 Task: Find connections with filter location Kottūru with filter topic #realestatewith filter profile language English with filter current company Dentsu India with filter school Punjab Agricultural University with filter industry Higher Education with filter service category Tax Preparation with filter keywords title Quality Control Coordinator
Action: Mouse moved to (357, 248)
Screenshot: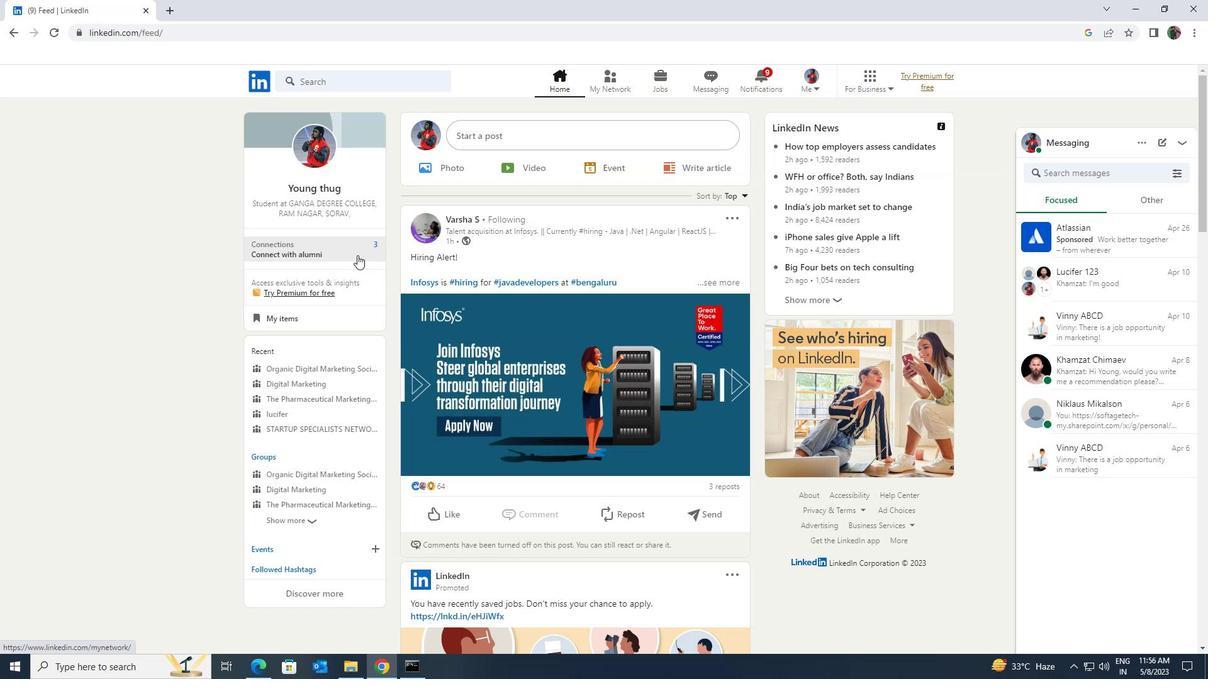 
Action: Mouse pressed left at (357, 248)
Screenshot: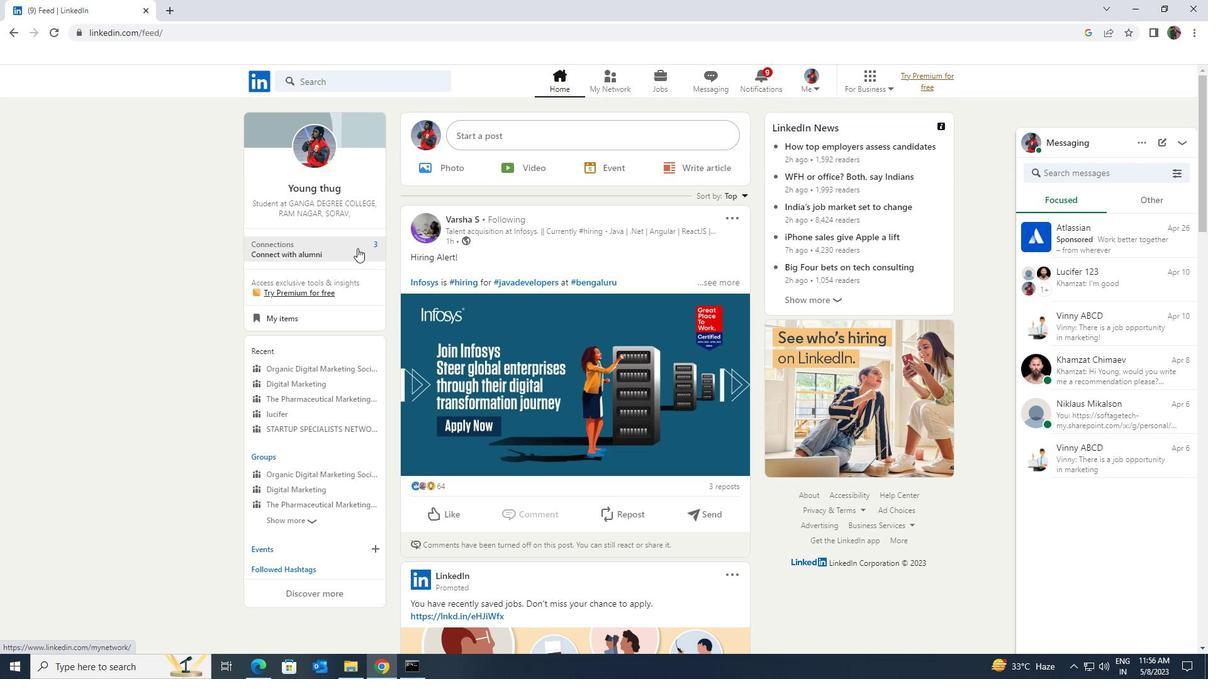 
Action: Mouse moved to (368, 156)
Screenshot: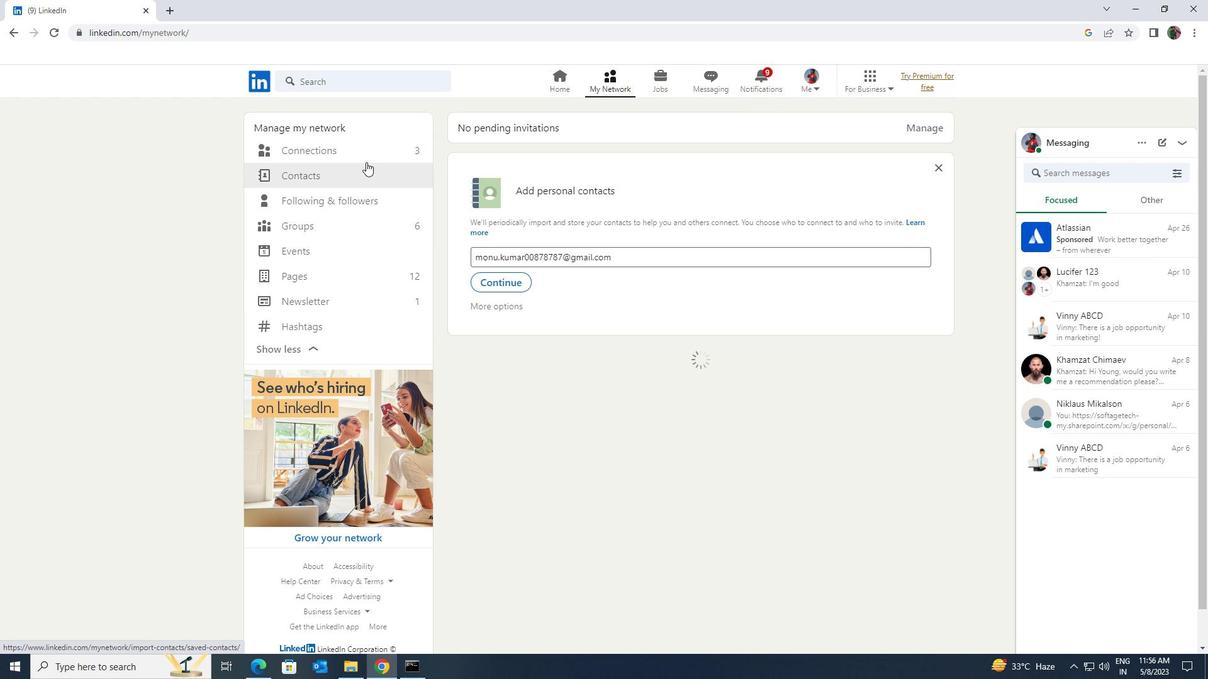 
Action: Mouse pressed left at (368, 156)
Screenshot: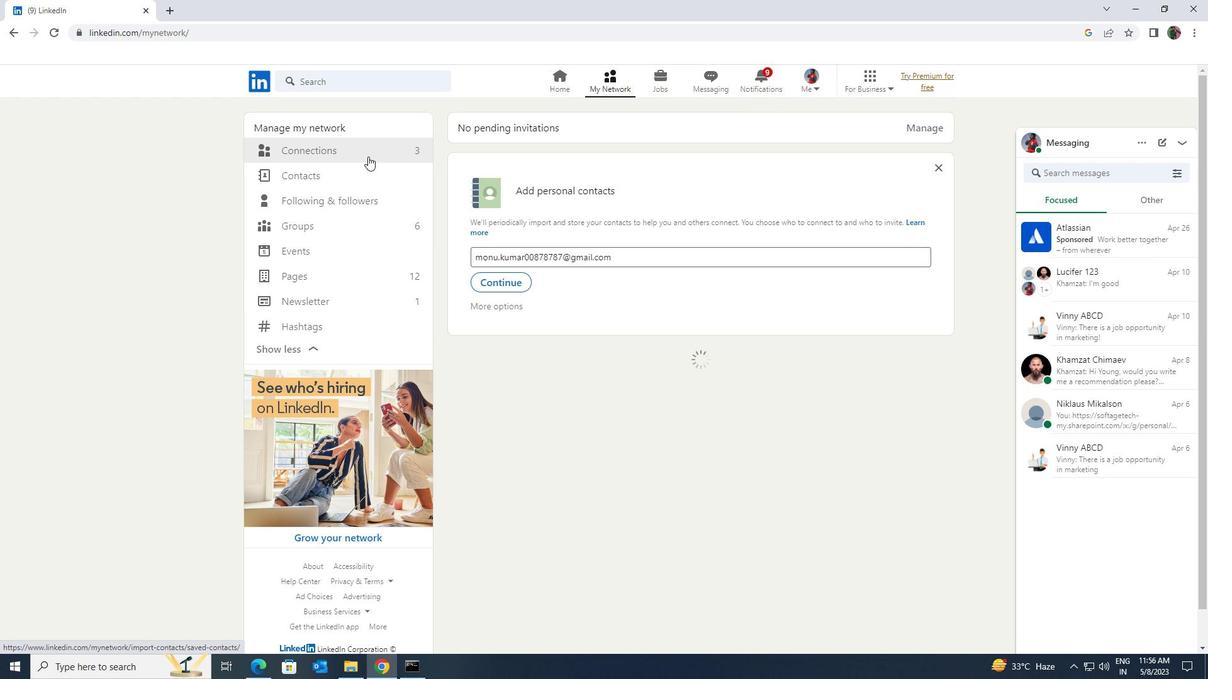
Action: Mouse moved to (684, 157)
Screenshot: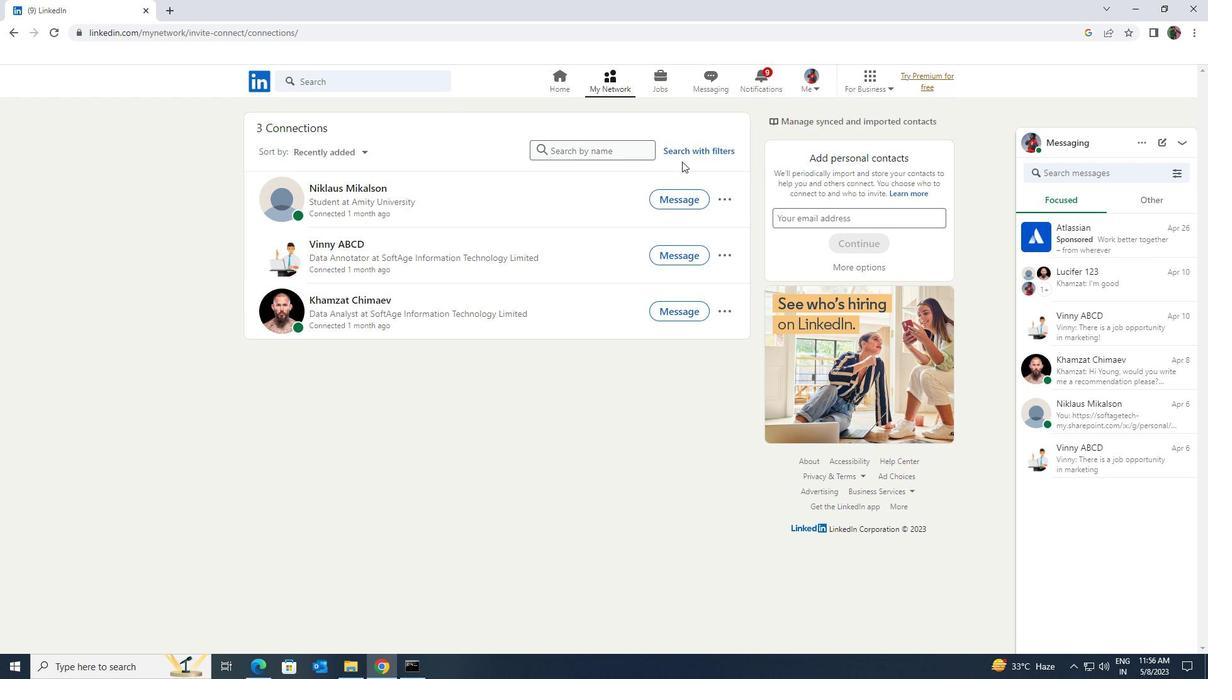 
Action: Mouse pressed left at (684, 157)
Screenshot: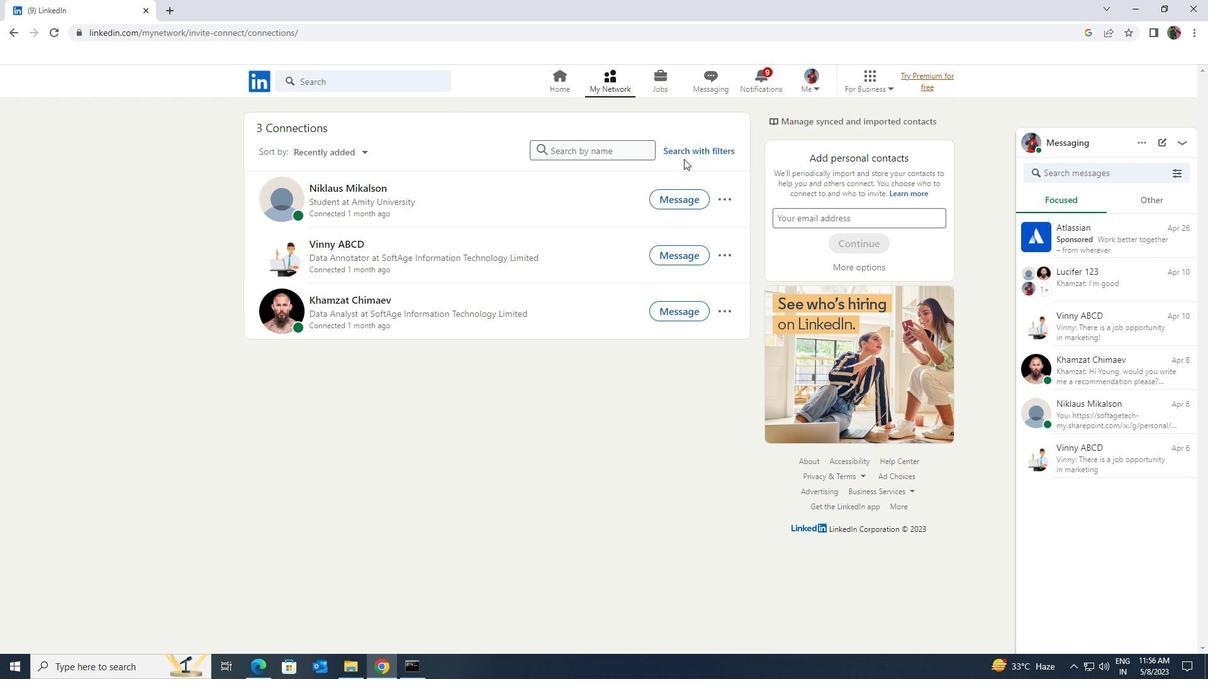 
Action: Mouse moved to (685, 152)
Screenshot: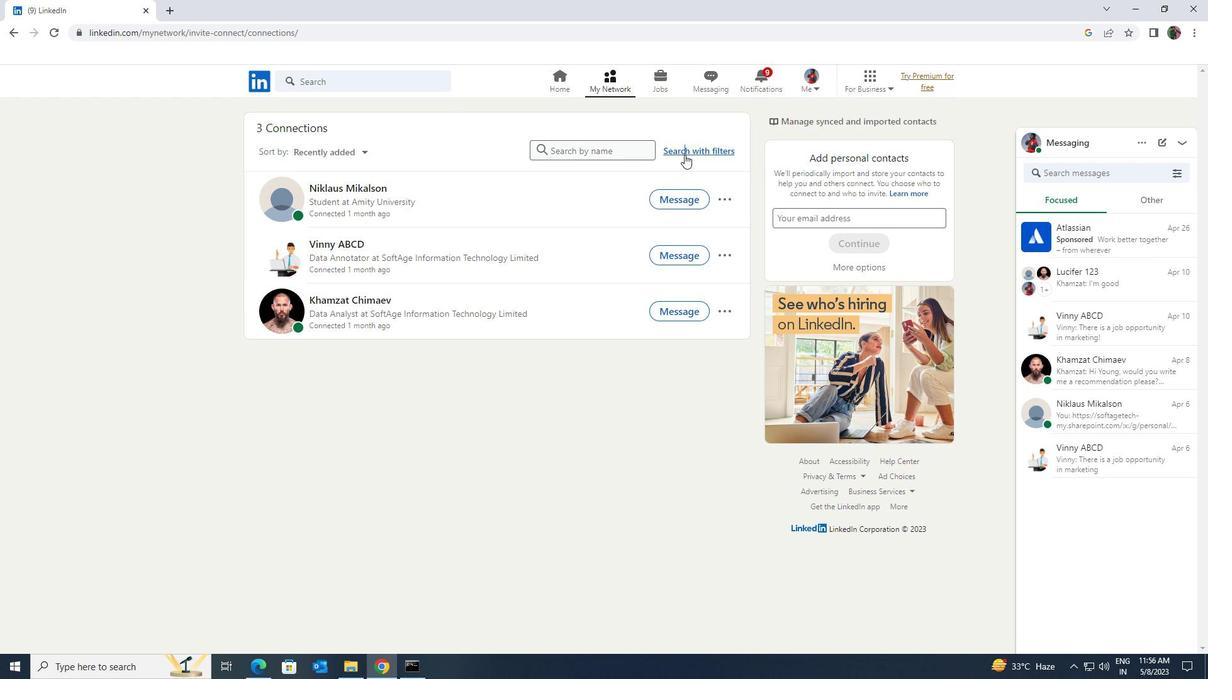 
Action: Mouse pressed left at (685, 152)
Screenshot: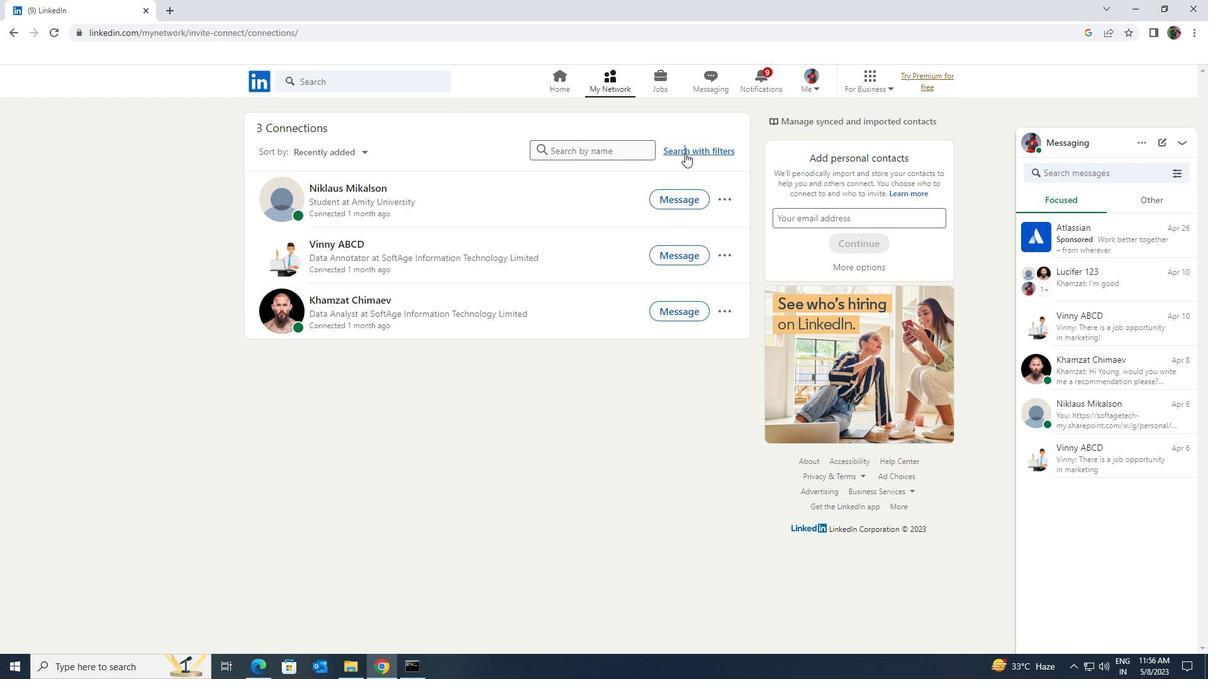 
Action: Mouse moved to (638, 117)
Screenshot: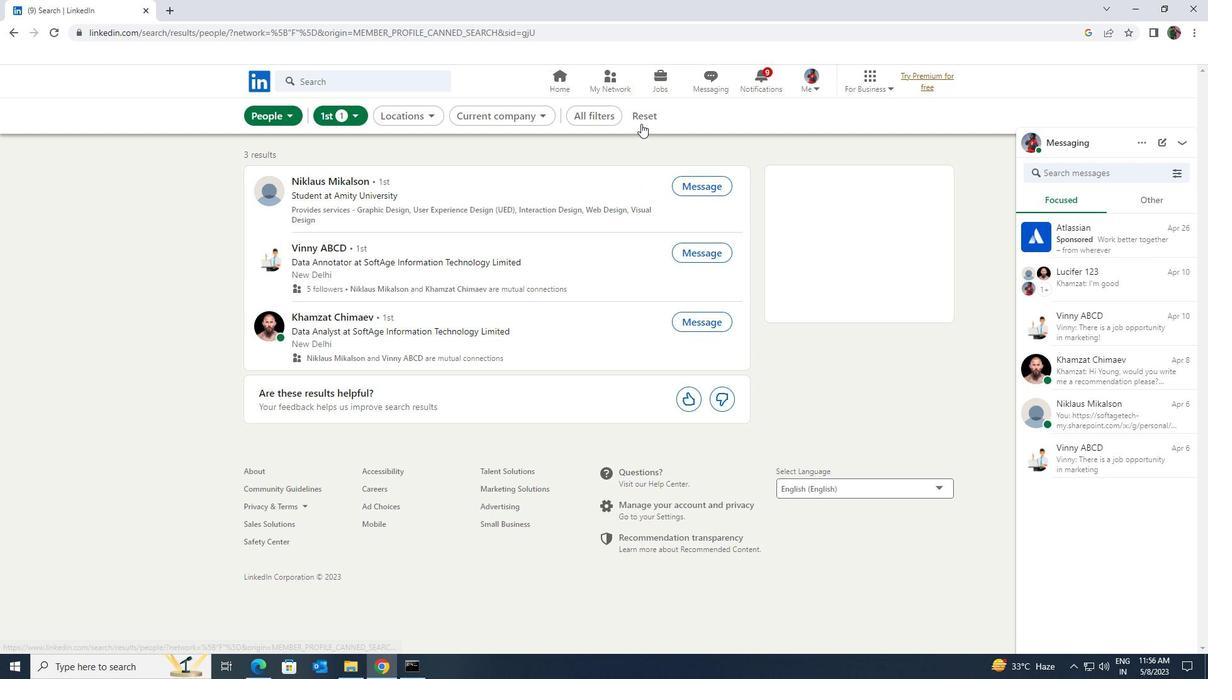
Action: Mouse pressed left at (638, 117)
Screenshot: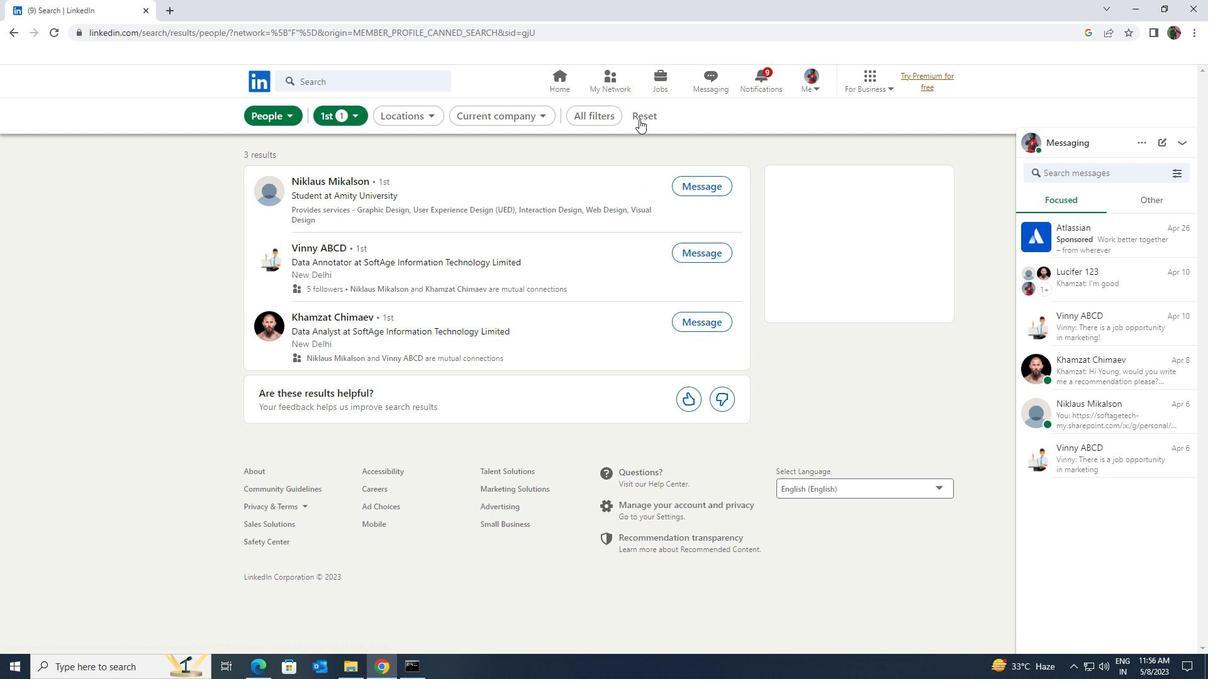 
Action: Mouse moved to (621, 117)
Screenshot: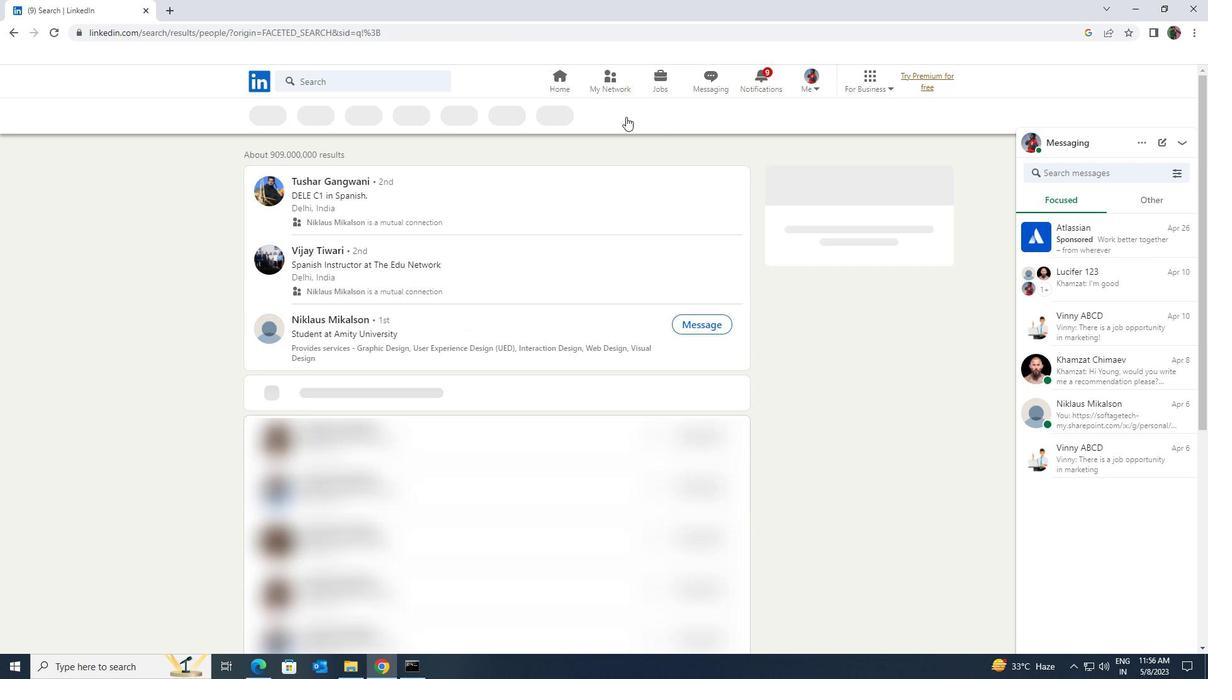 
Action: Mouse pressed left at (621, 117)
Screenshot: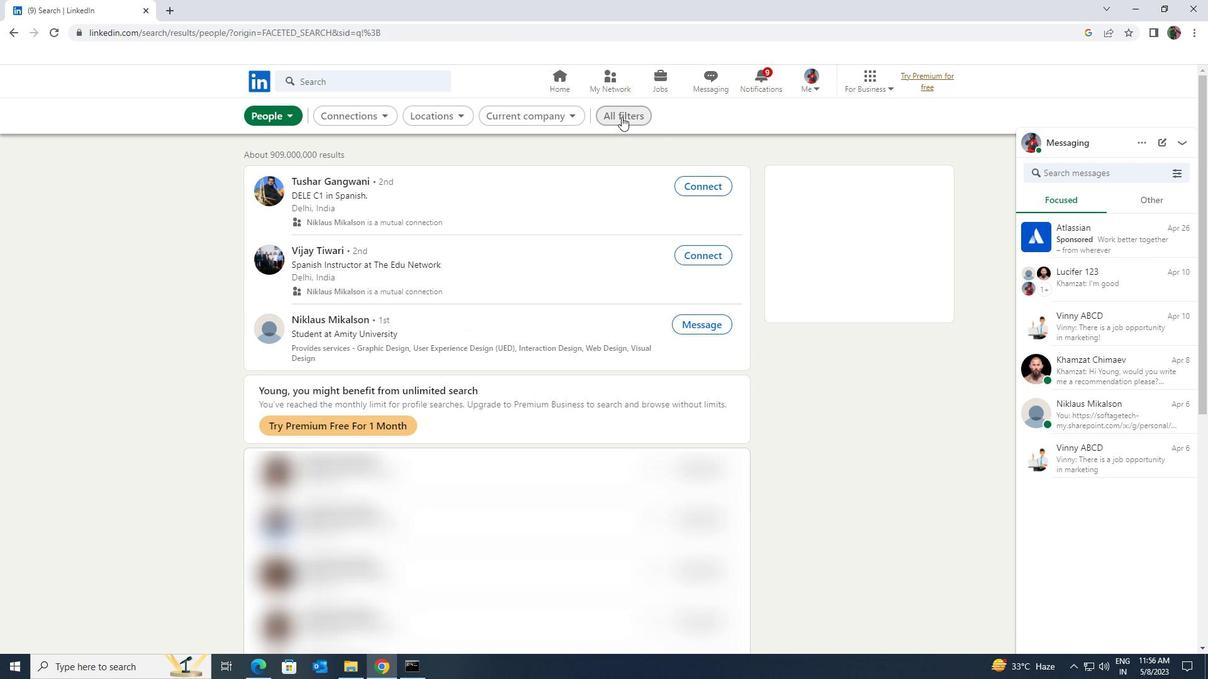 
Action: Mouse moved to (1060, 494)
Screenshot: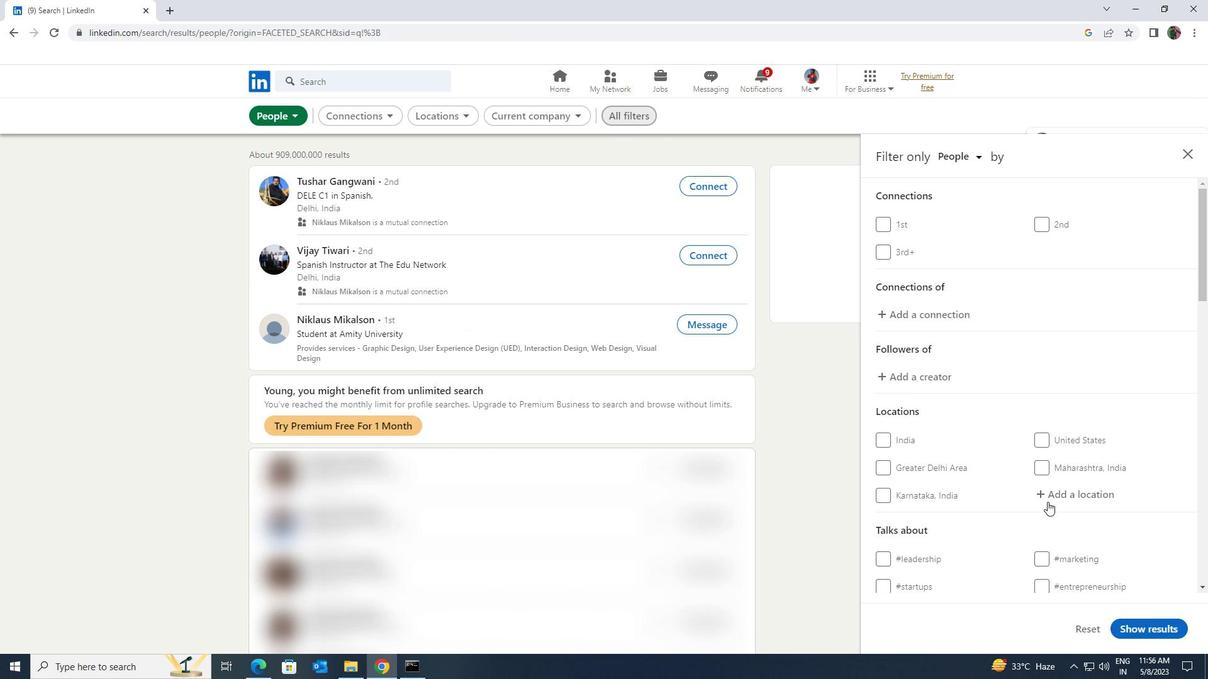 
Action: Mouse pressed left at (1060, 494)
Screenshot: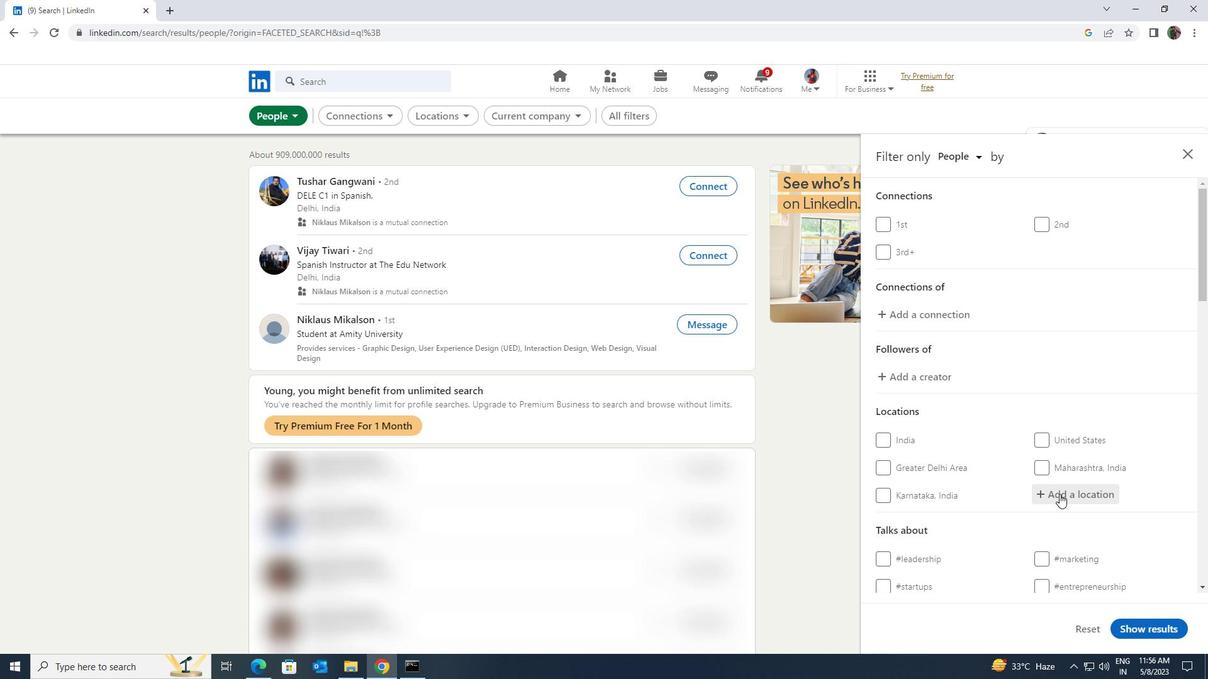 
Action: Key pressed <Key.shift>KOTTURU
Screenshot: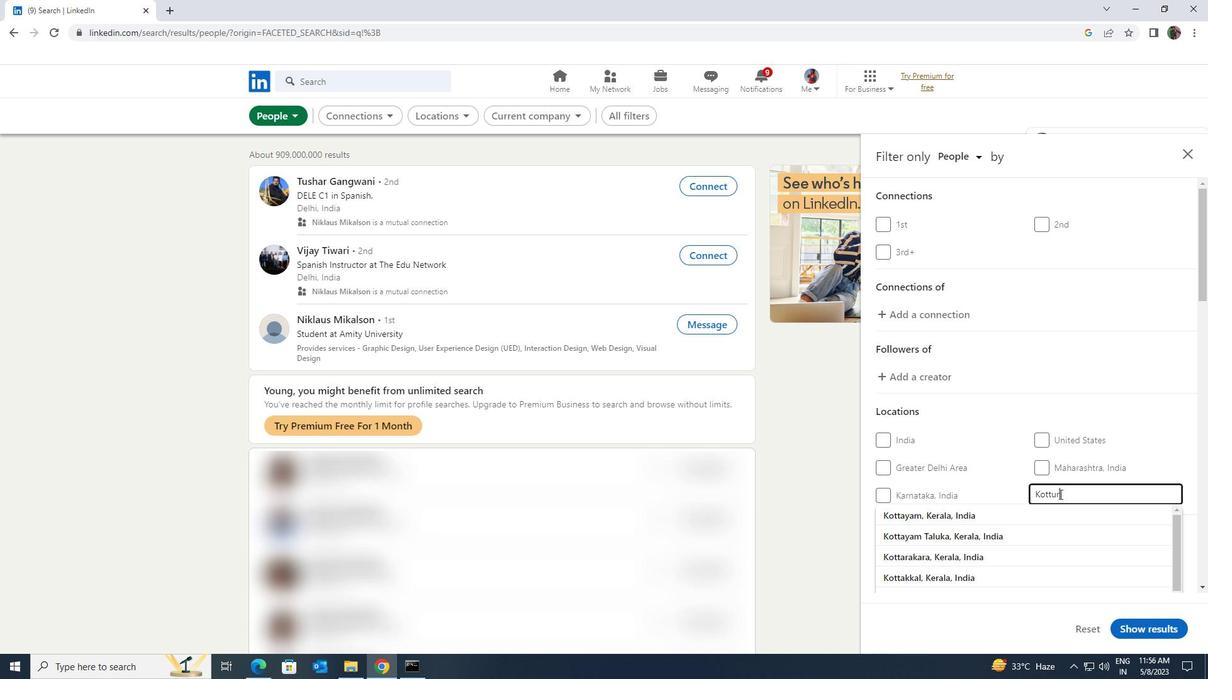 
Action: Mouse moved to (1056, 508)
Screenshot: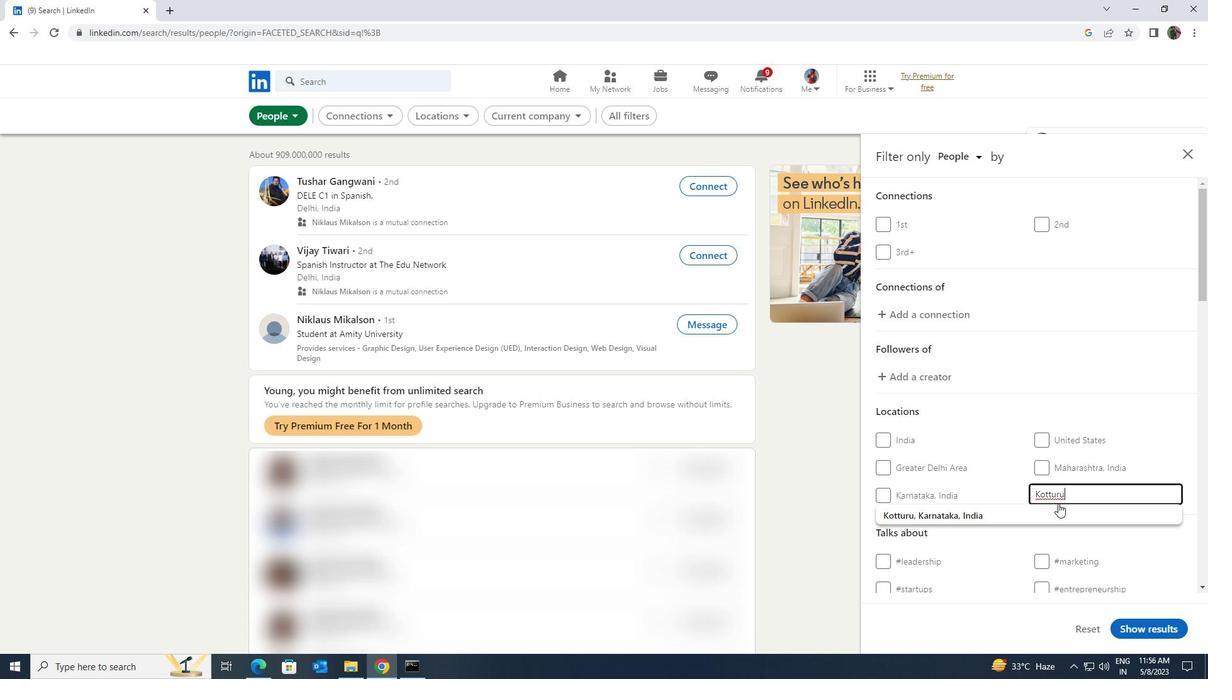 
Action: Mouse pressed left at (1056, 508)
Screenshot: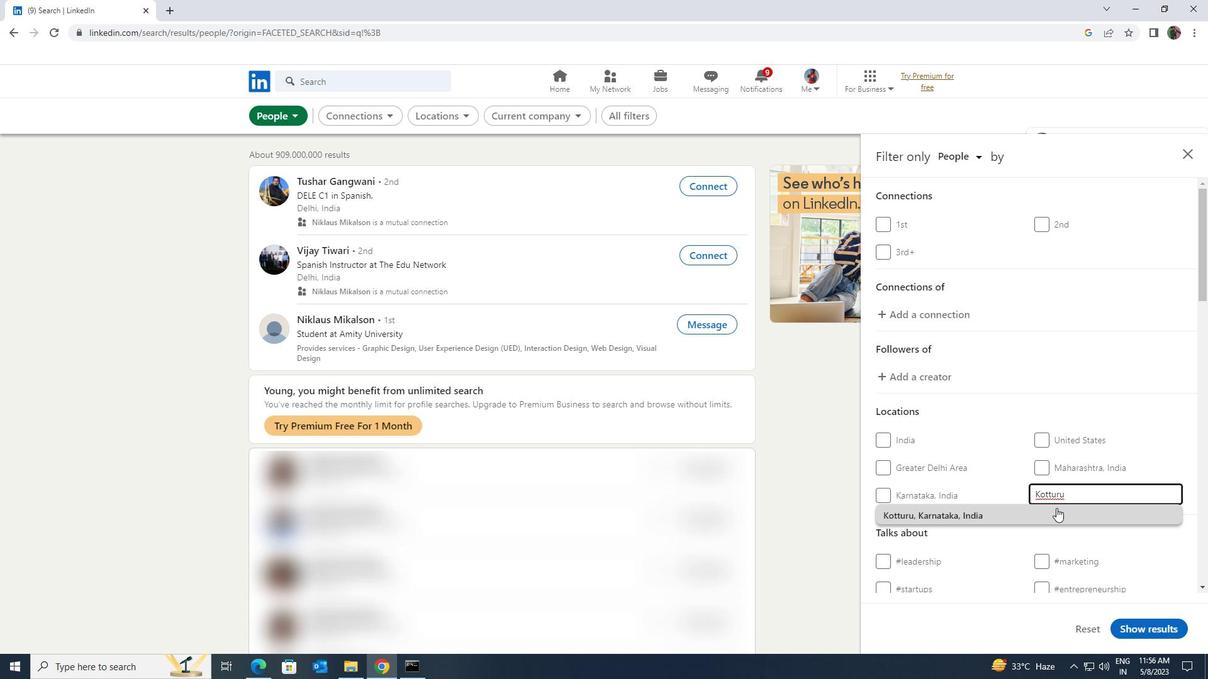 
Action: Mouse scrolled (1056, 507) with delta (0, 0)
Screenshot: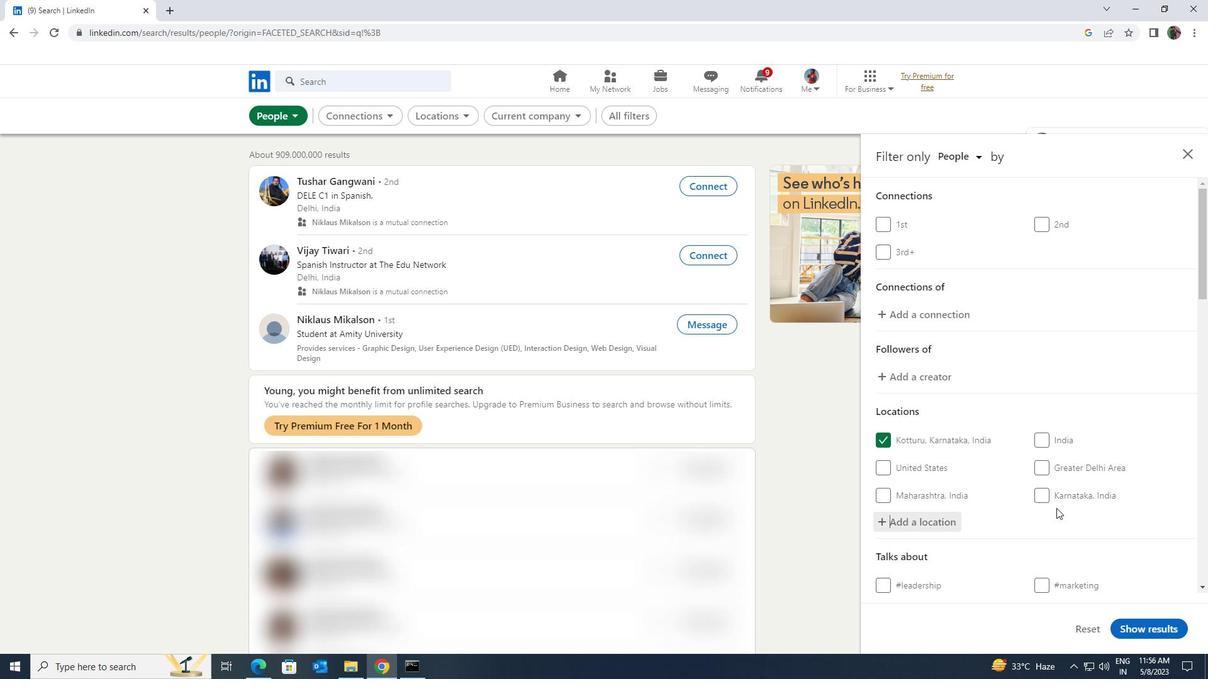 
Action: Mouse scrolled (1056, 507) with delta (0, 0)
Screenshot: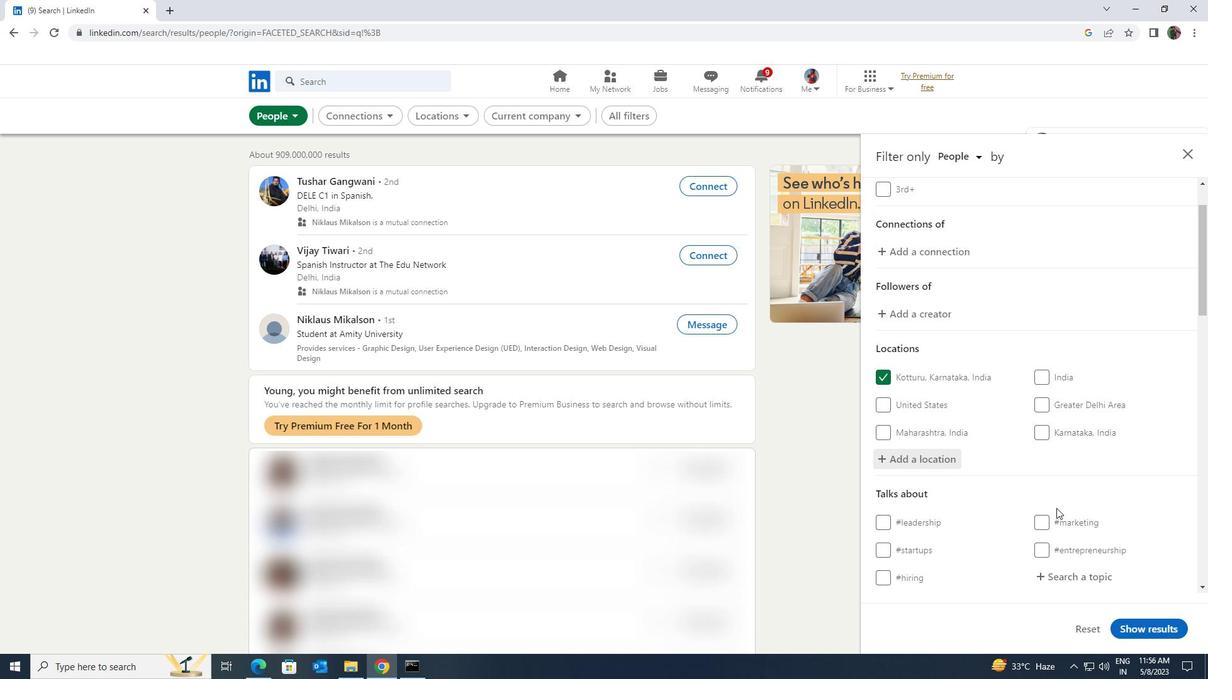 
Action: Mouse pressed left at (1056, 508)
Screenshot: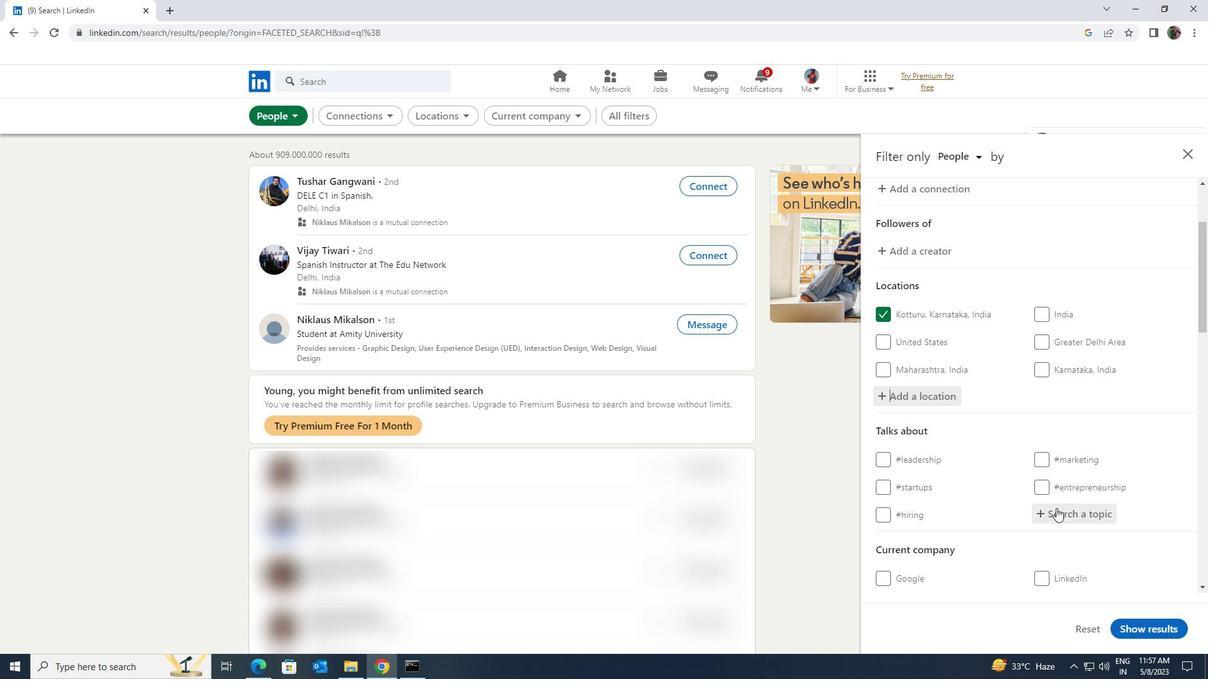 
Action: Key pressed <Key.shift><Key.shift>REAL
Screenshot: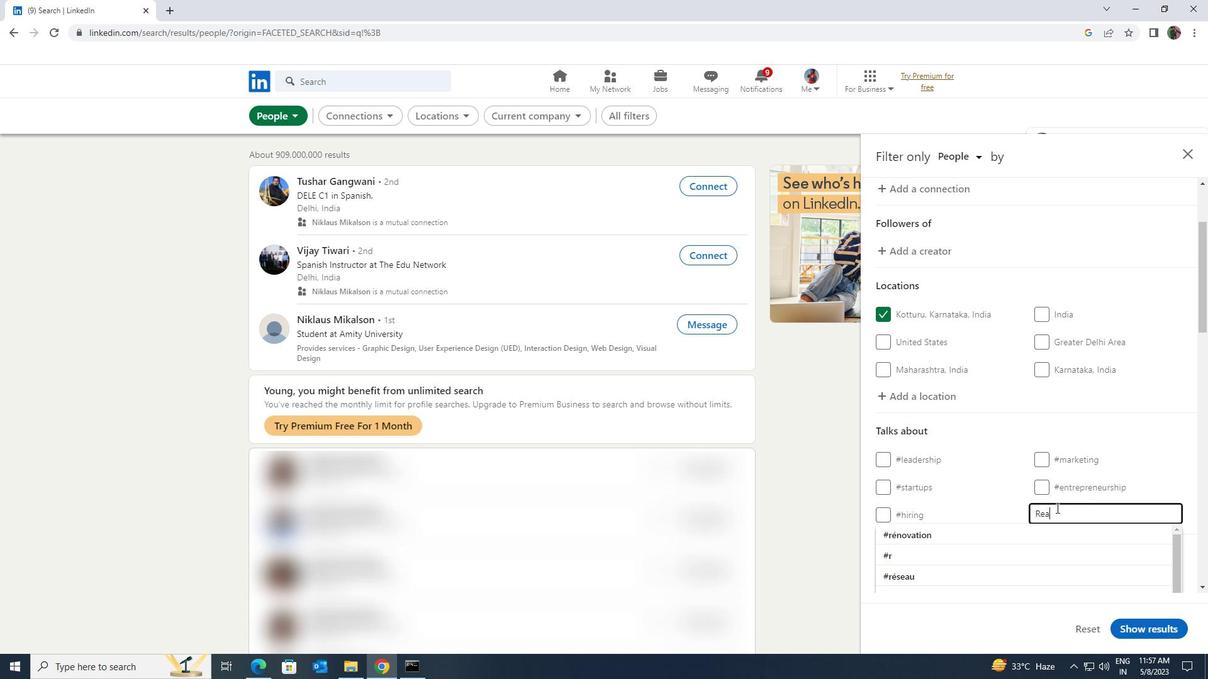 
Action: Mouse moved to (1051, 528)
Screenshot: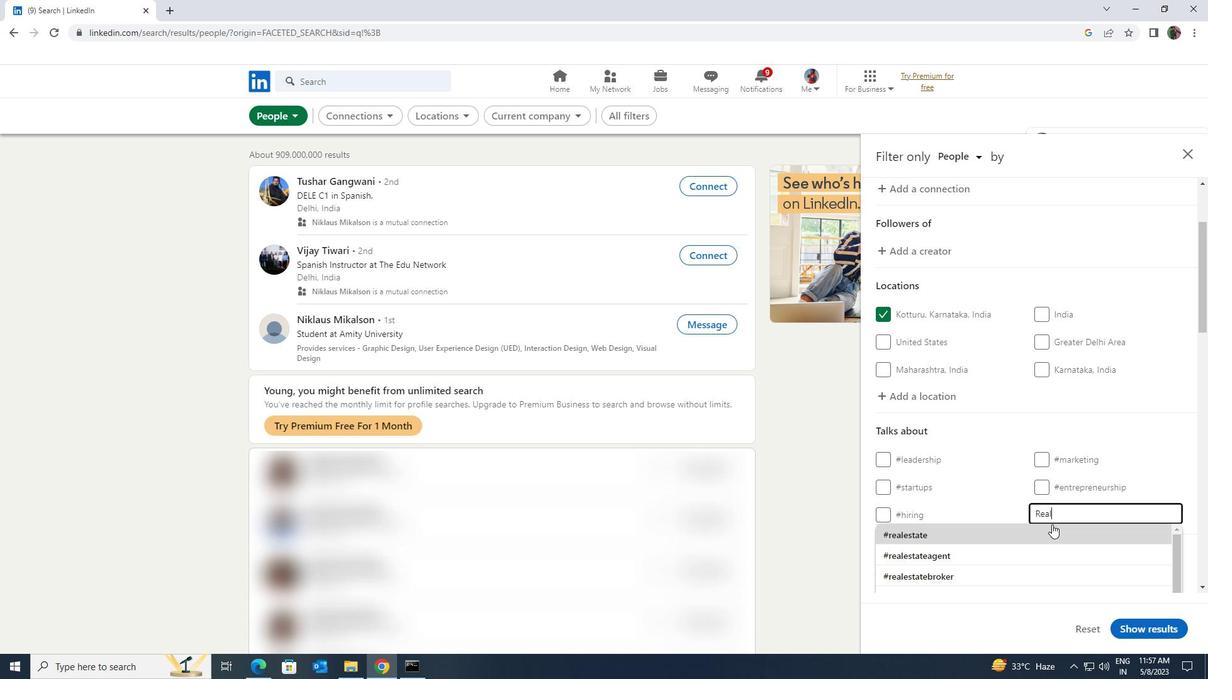 
Action: Mouse pressed left at (1051, 528)
Screenshot: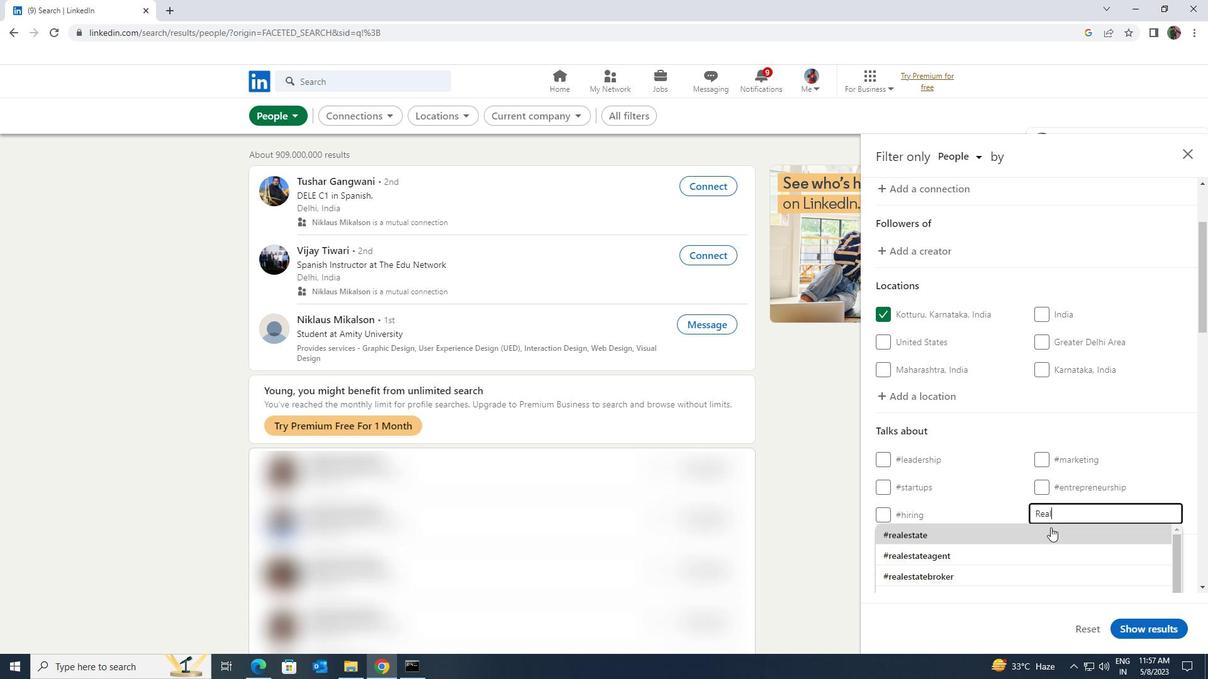 
Action: Mouse scrolled (1051, 527) with delta (0, 0)
Screenshot: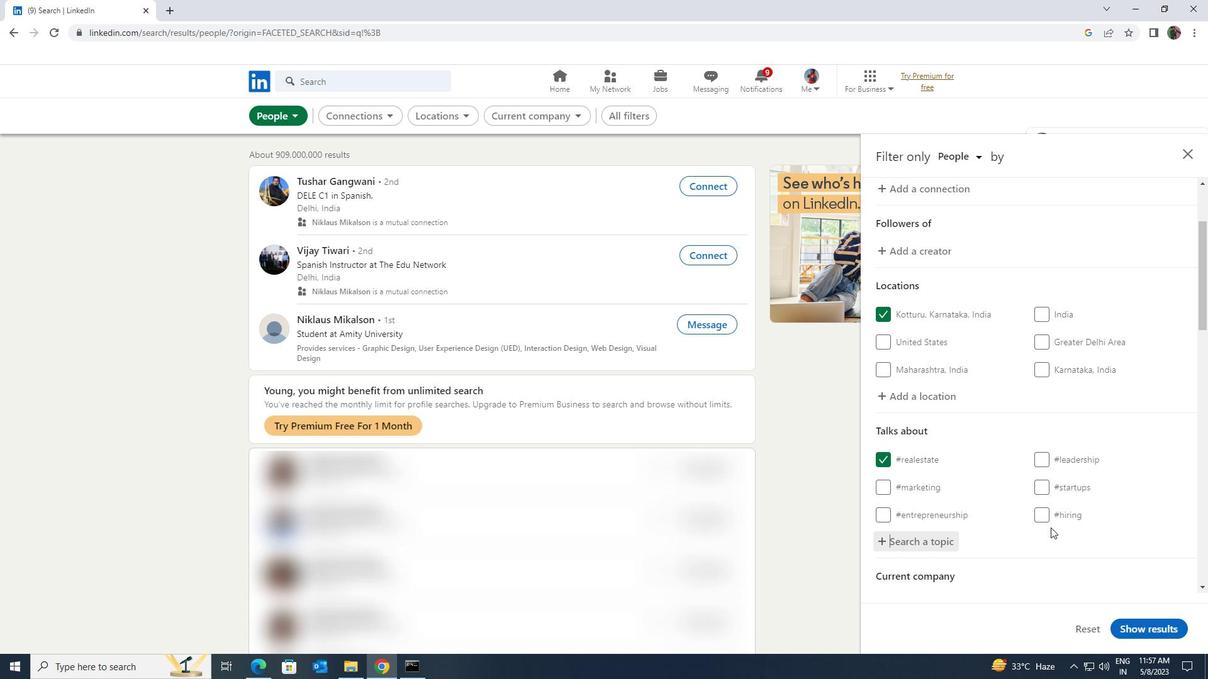 
Action: Mouse scrolled (1051, 527) with delta (0, 0)
Screenshot: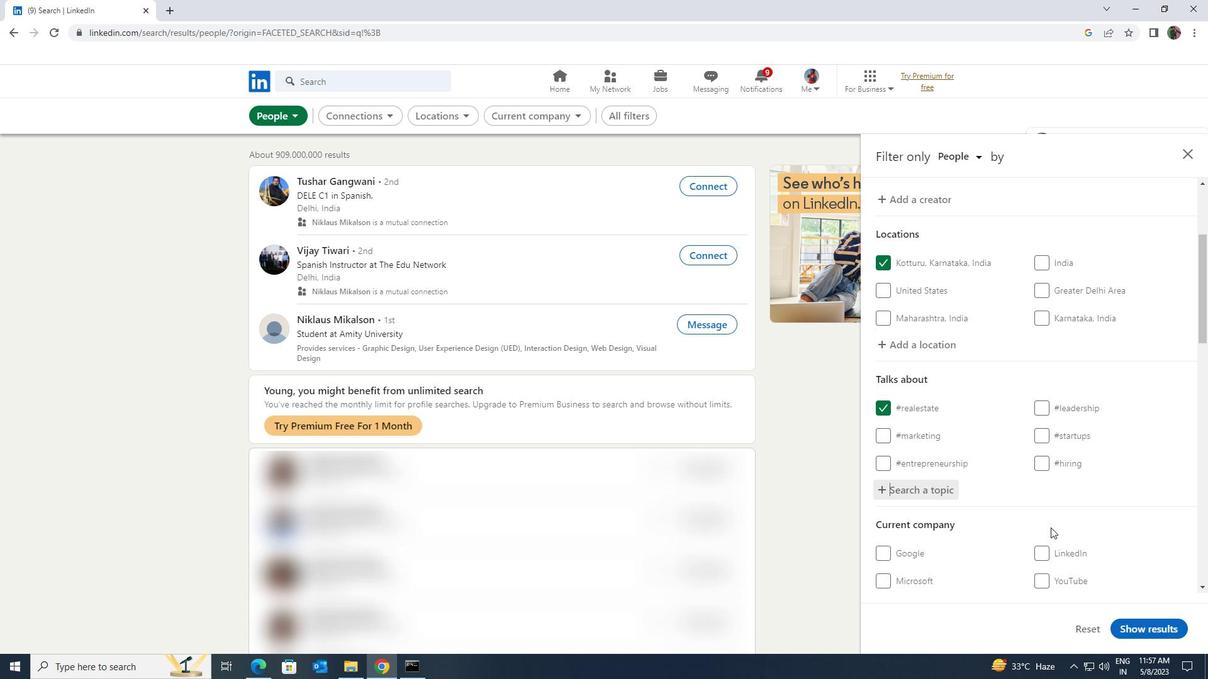 
Action: Mouse scrolled (1051, 527) with delta (0, 0)
Screenshot: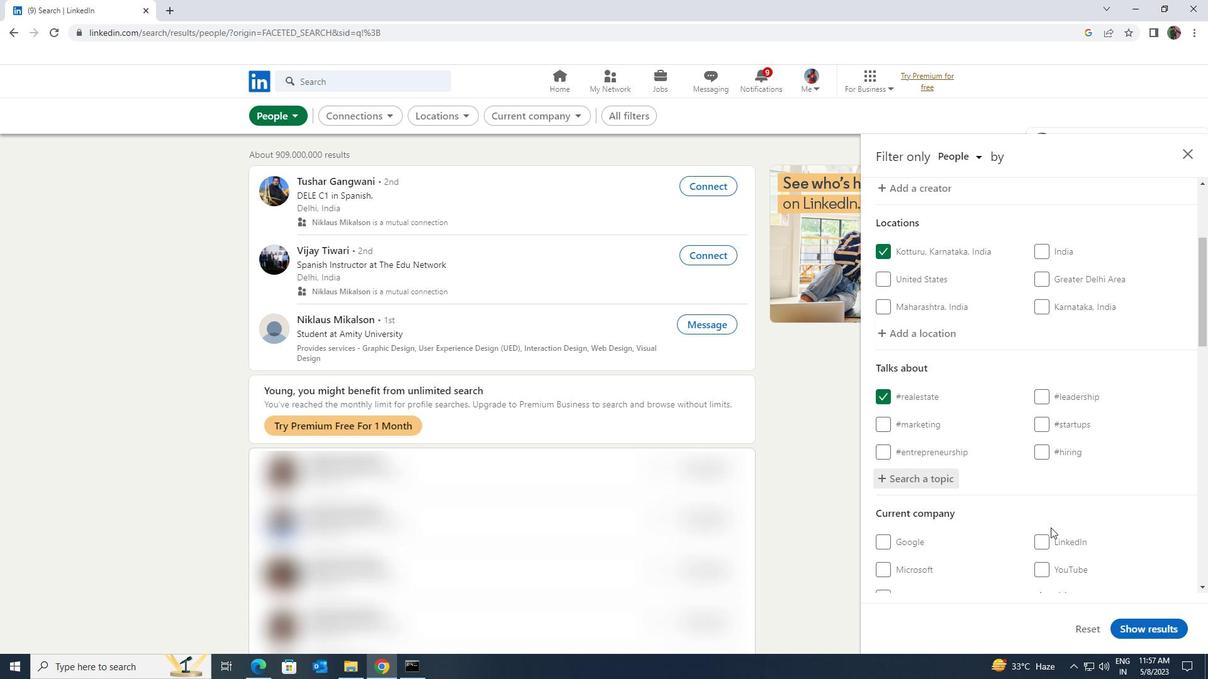
Action: Mouse scrolled (1051, 527) with delta (0, 0)
Screenshot: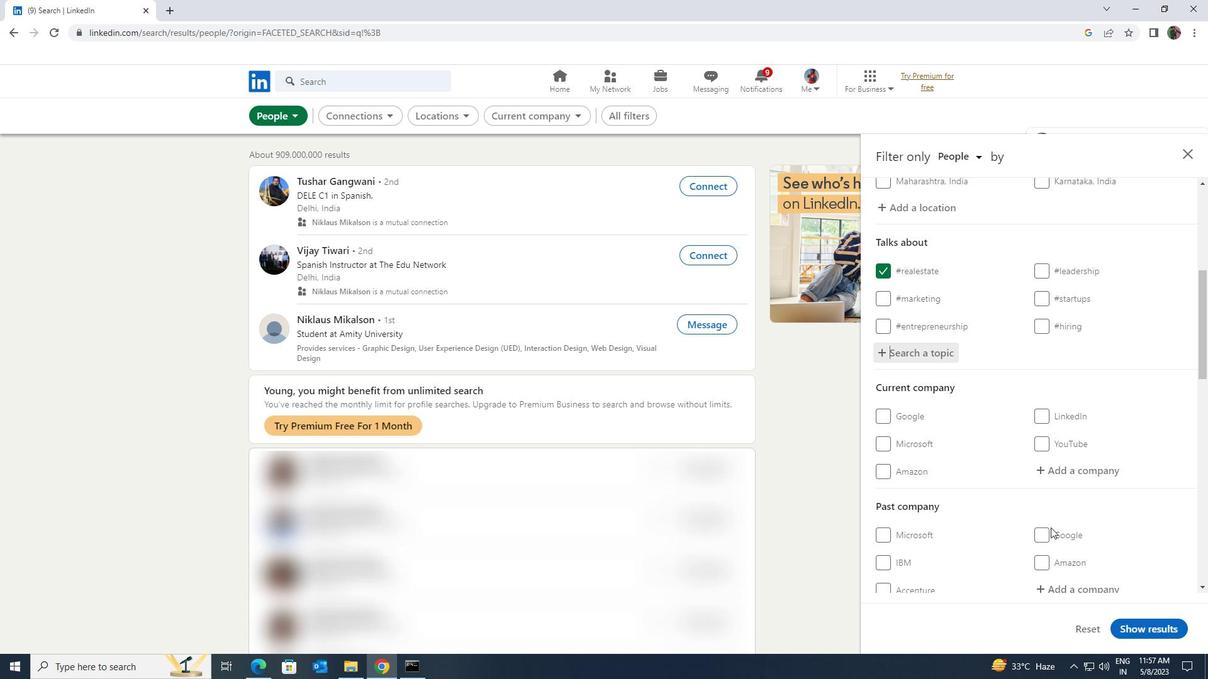 
Action: Mouse scrolled (1051, 527) with delta (0, 0)
Screenshot: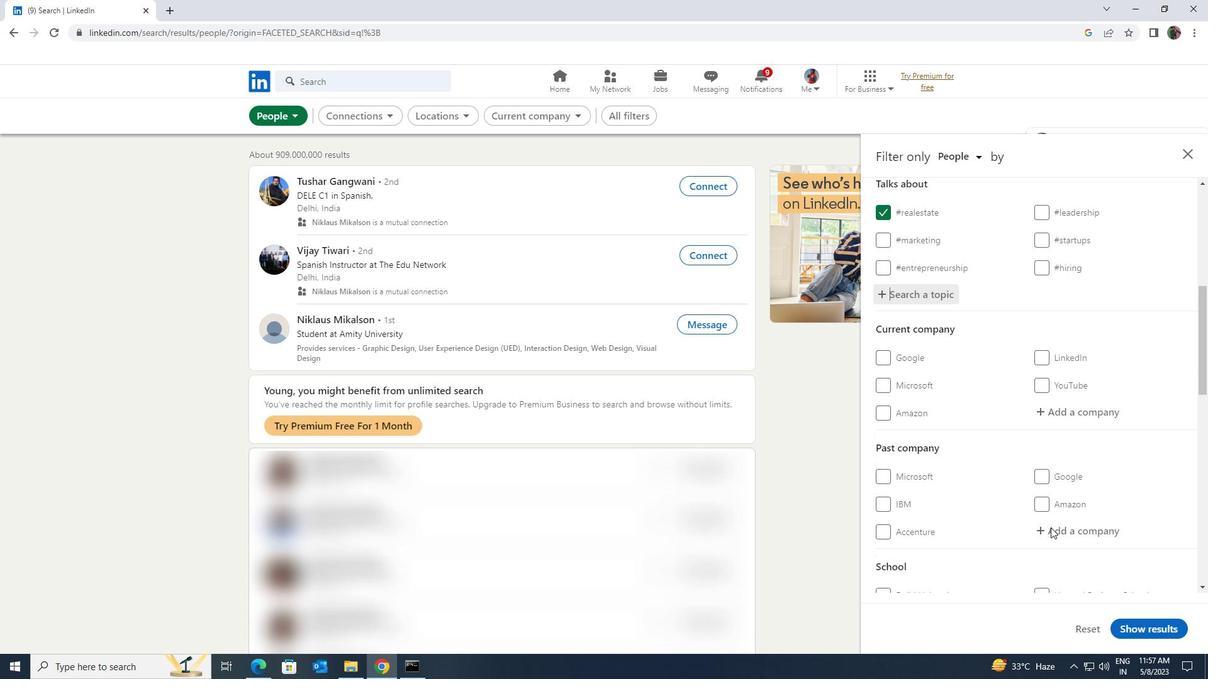 
Action: Mouse scrolled (1051, 527) with delta (0, 0)
Screenshot: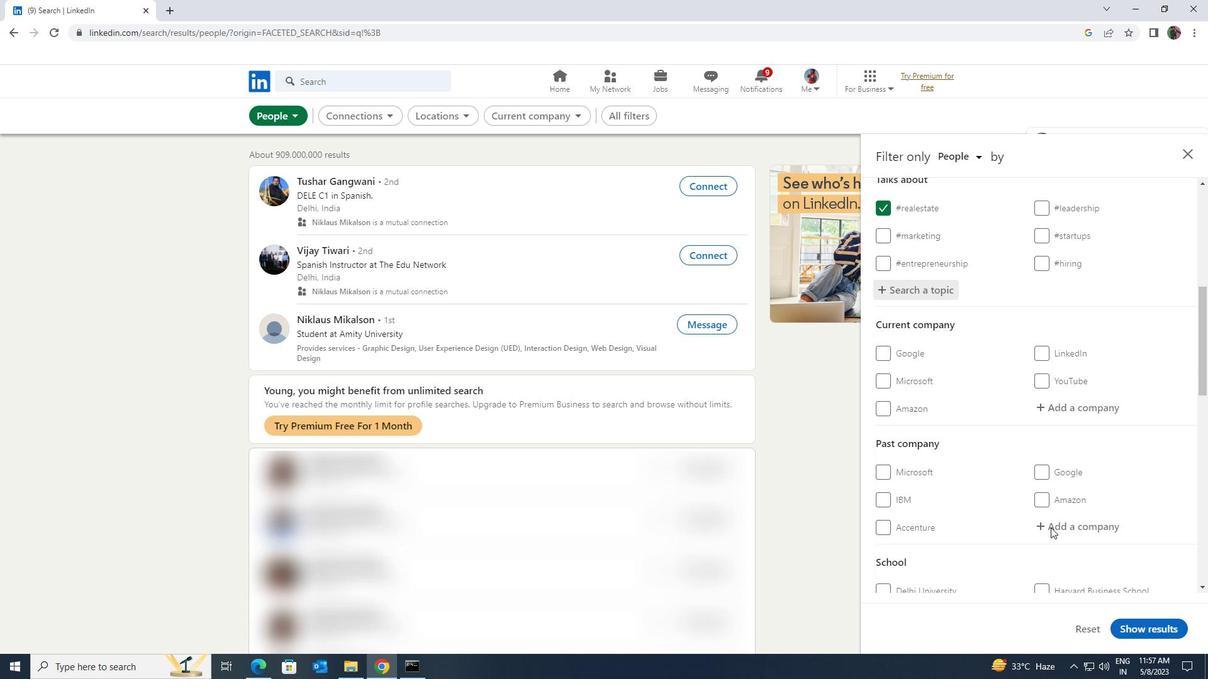 
Action: Mouse scrolled (1051, 527) with delta (0, 0)
Screenshot: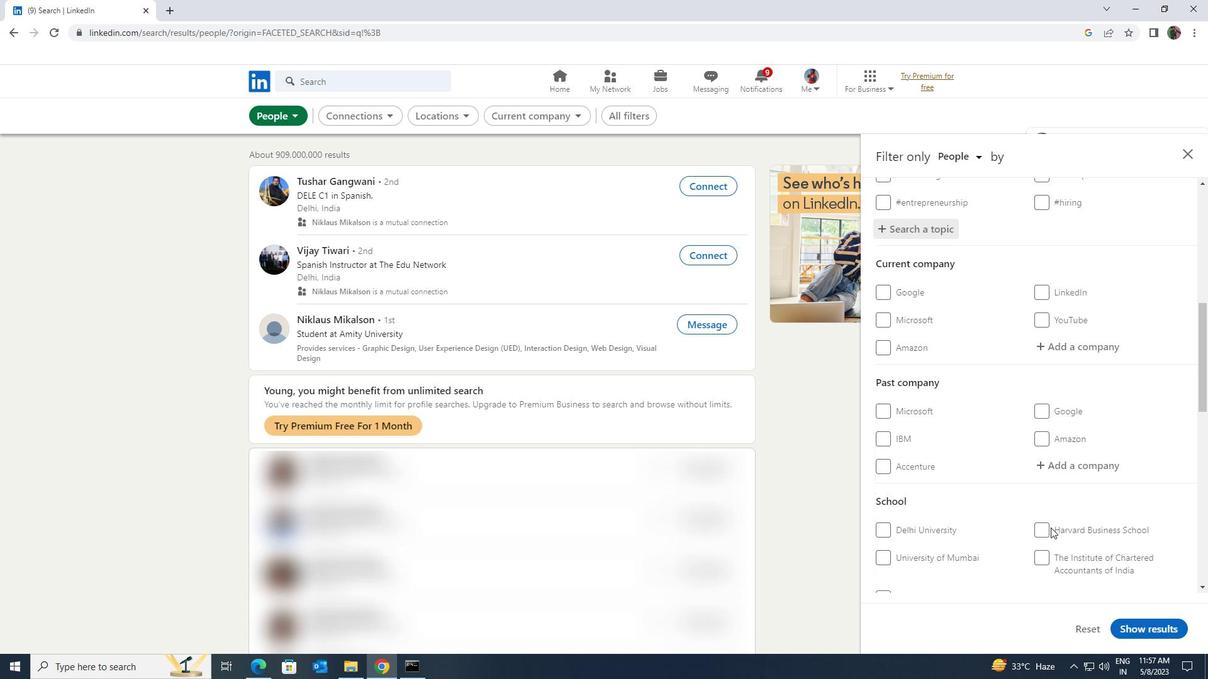 
Action: Mouse scrolled (1051, 527) with delta (0, 0)
Screenshot: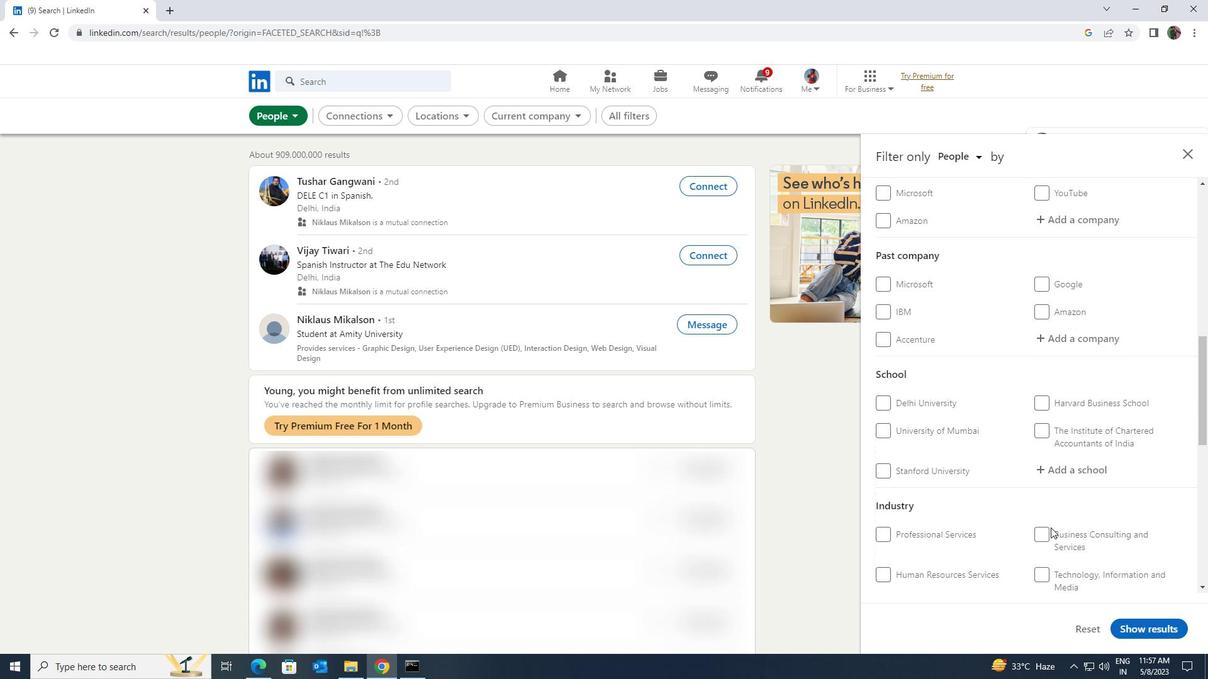 
Action: Mouse scrolled (1051, 527) with delta (0, 0)
Screenshot: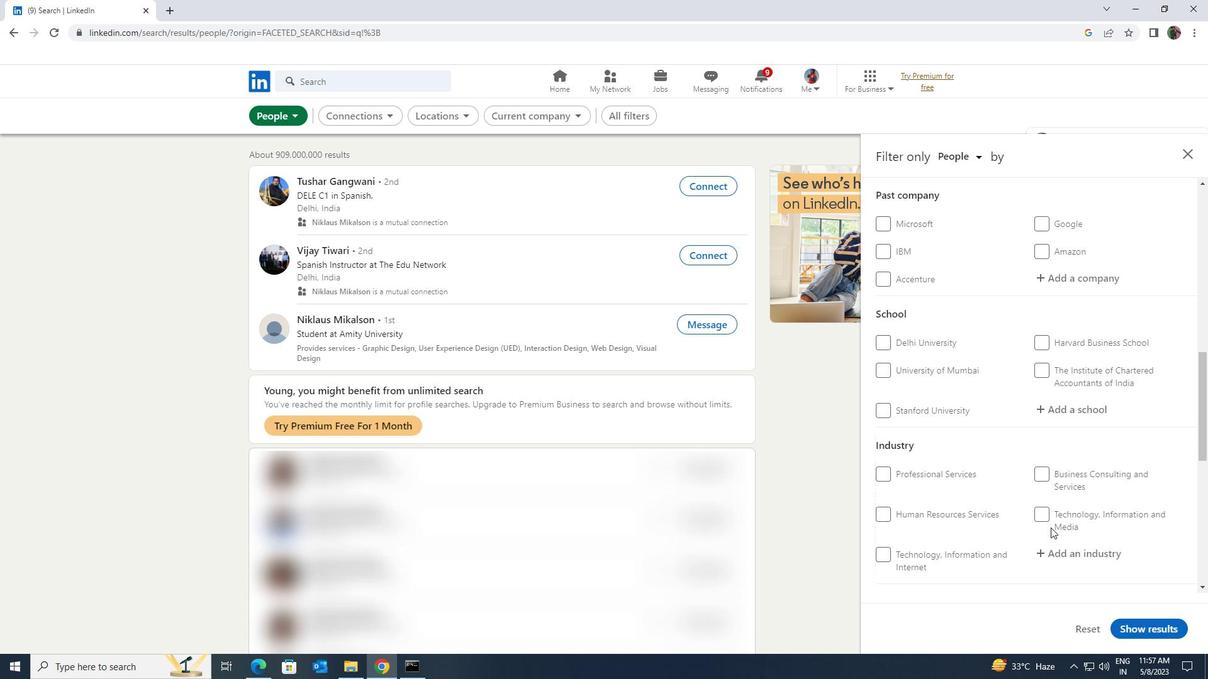 
Action: Mouse scrolled (1051, 527) with delta (0, 0)
Screenshot: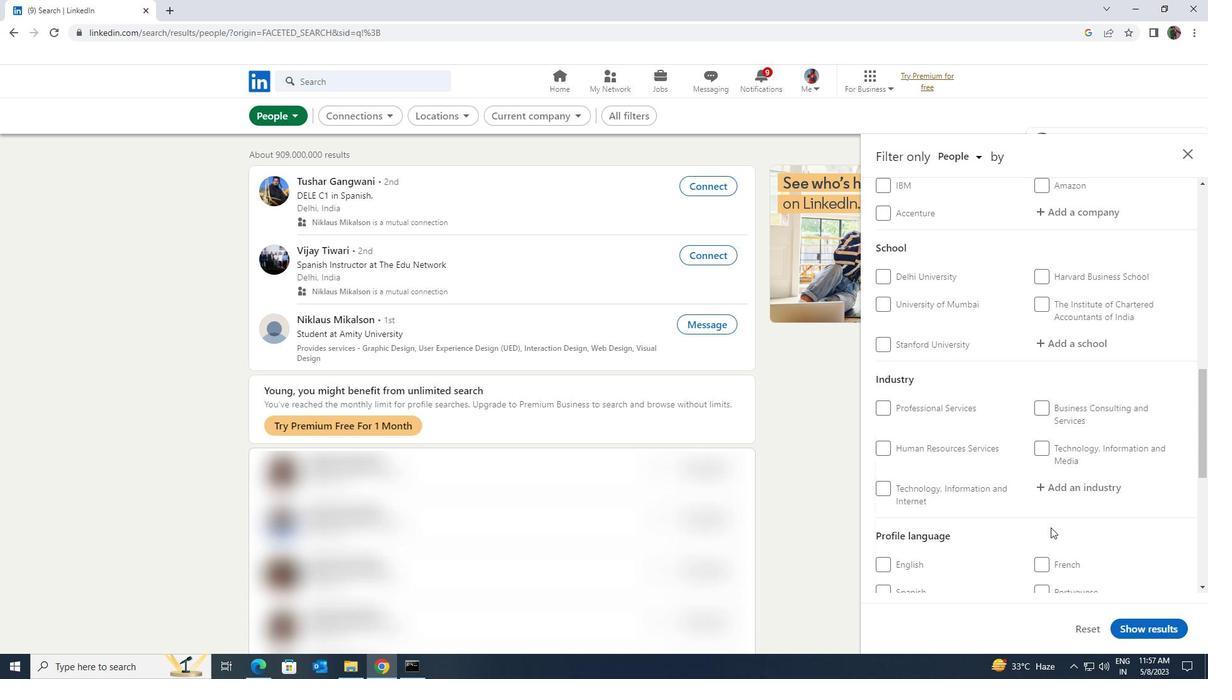 
Action: Mouse moved to (909, 501)
Screenshot: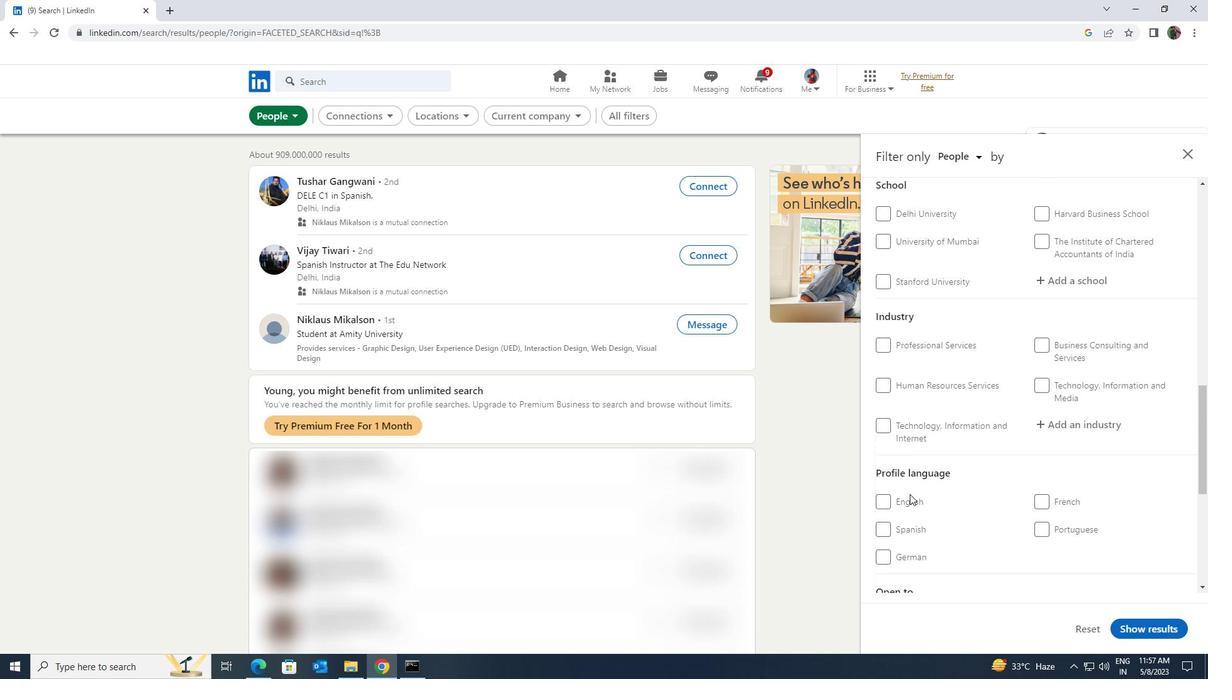 
Action: Mouse pressed left at (909, 501)
Screenshot: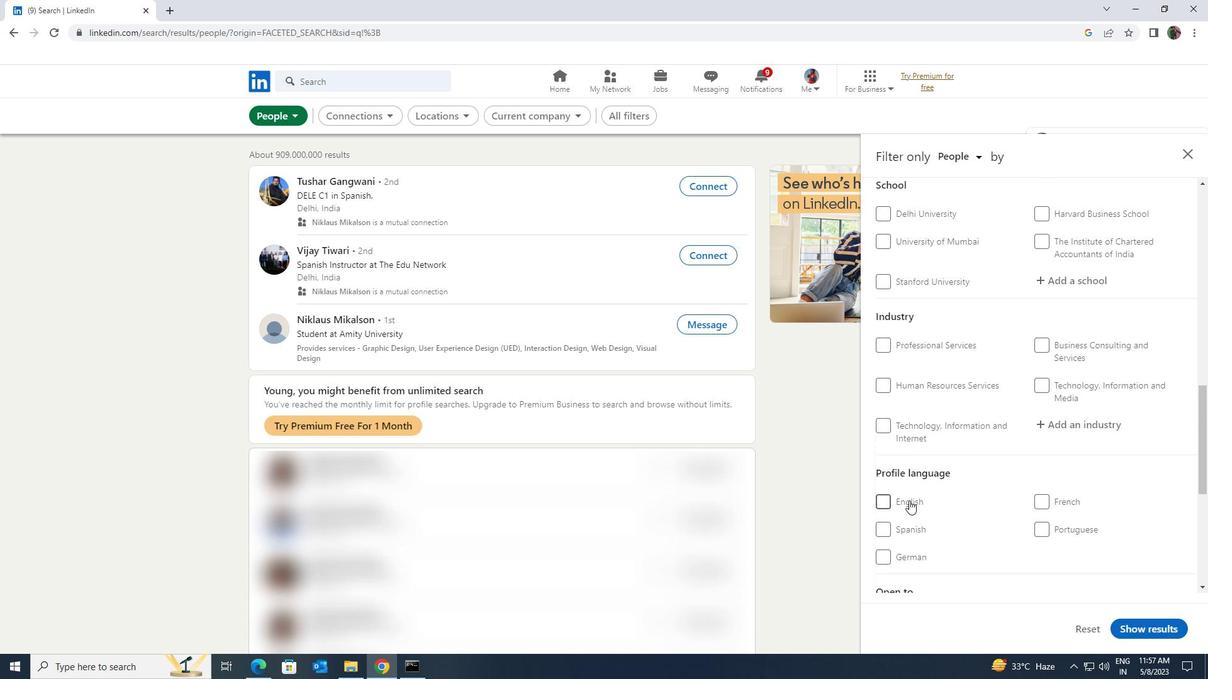 
Action: Mouse moved to (954, 501)
Screenshot: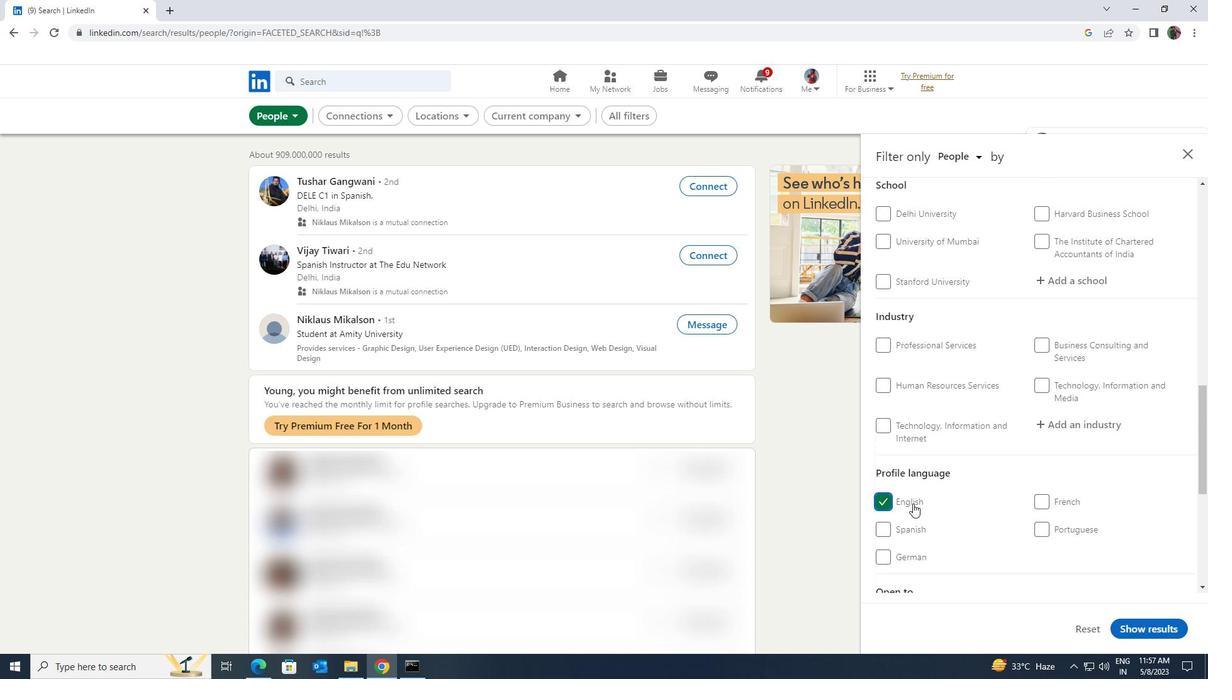 
Action: Mouse scrolled (954, 502) with delta (0, 0)
Screenshot: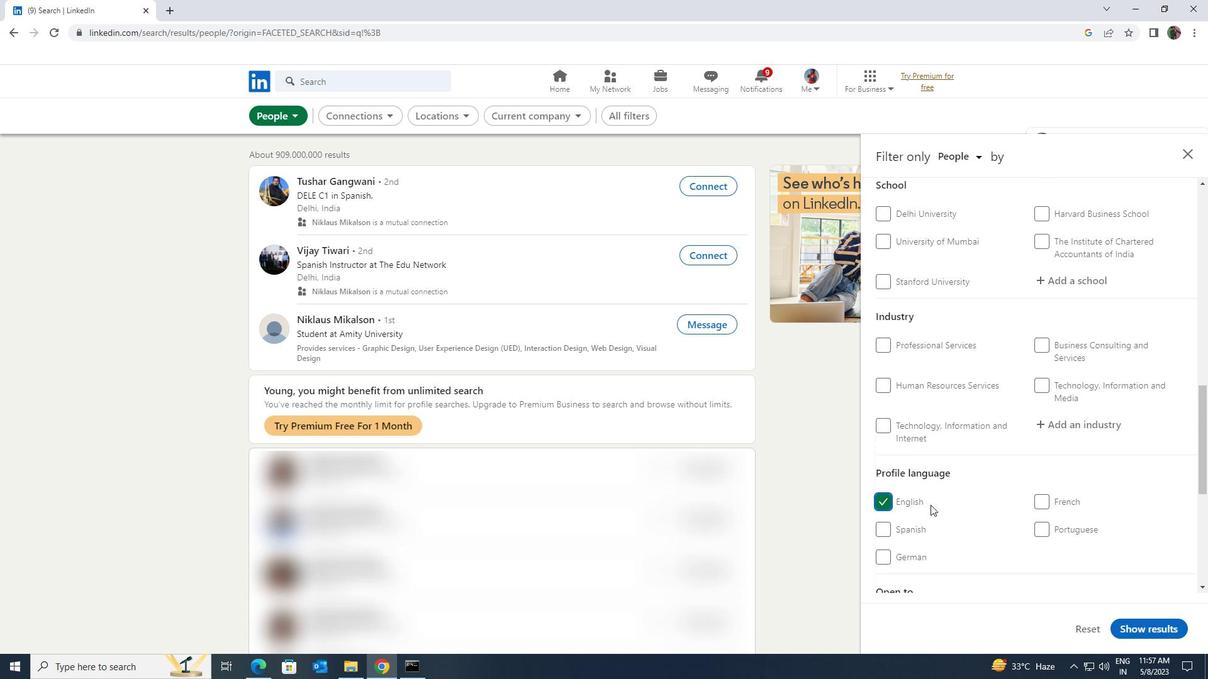 
Action: Mouse scrolled (954, 502) with delta (0, 0)
Screenshot: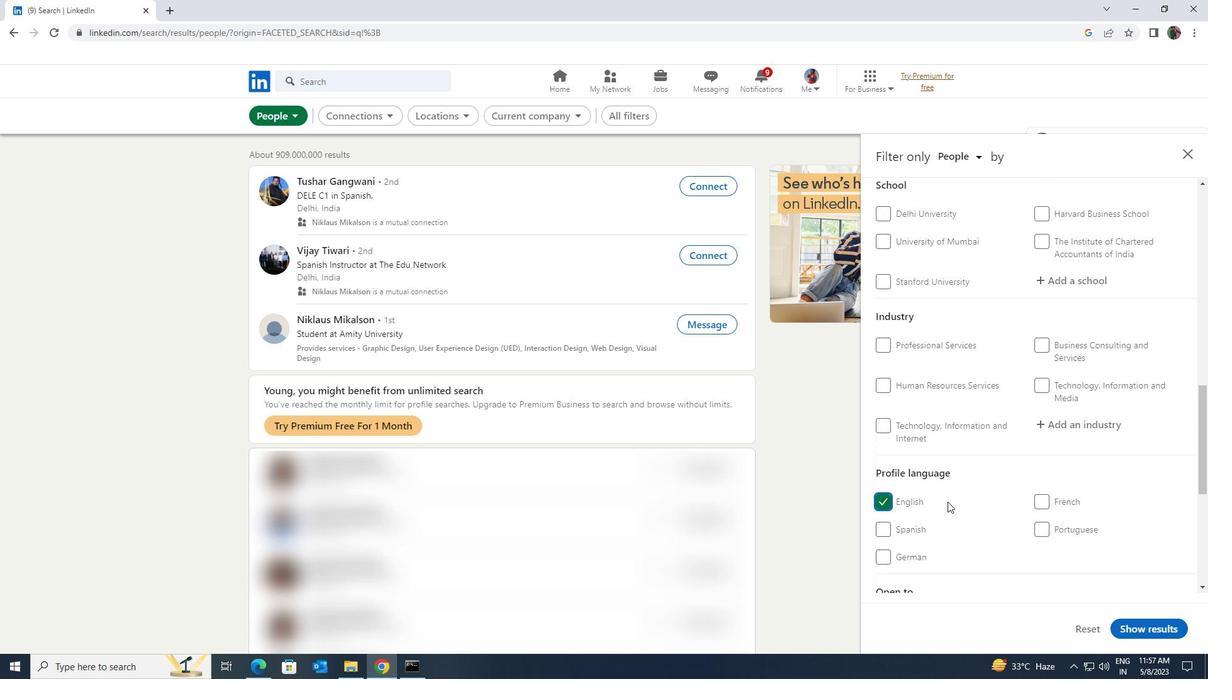 
Action: Mouse moved to (956, 501)
Screenshot: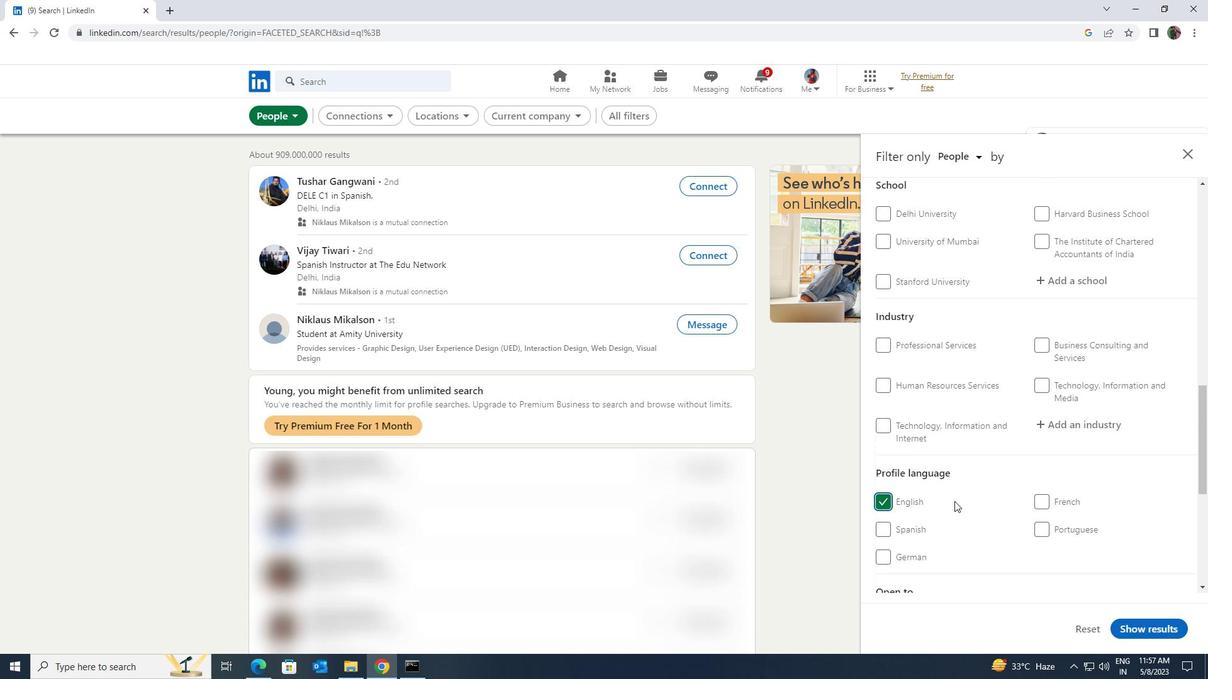 
Action: Mouse scrolled (956, 502) with delta (0, 0)
Screenshot: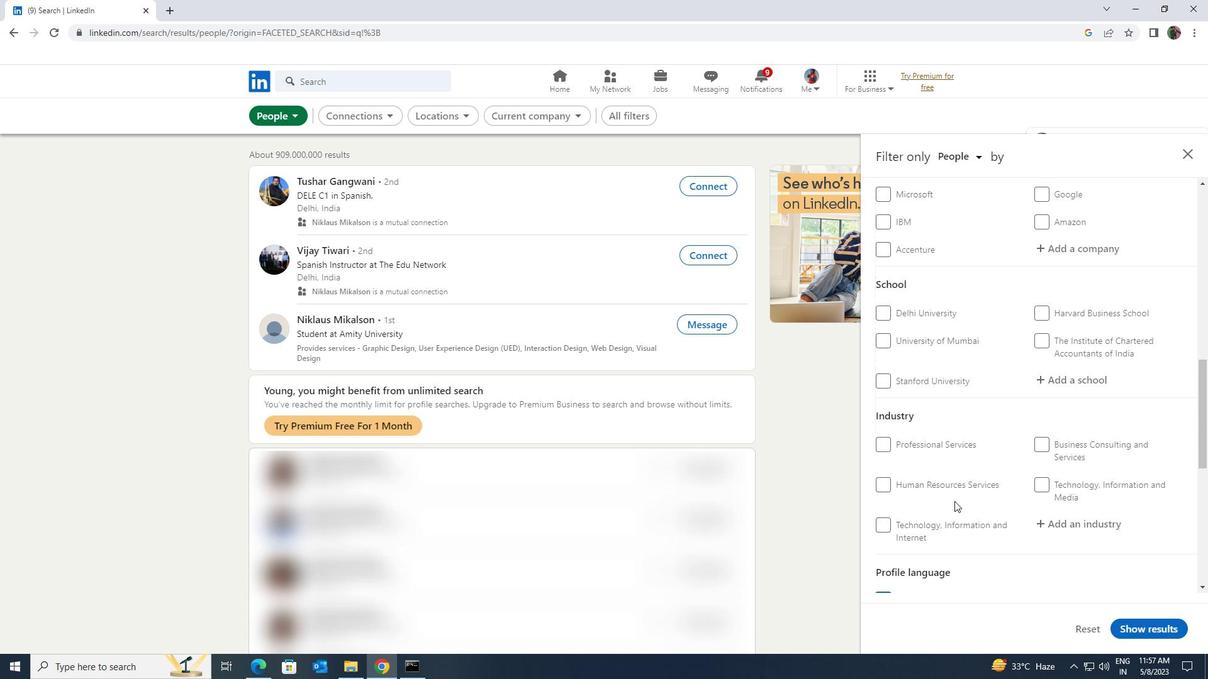 
Action: Mouse scrolled (956, 502) with delta (0, 0)
Screenshot: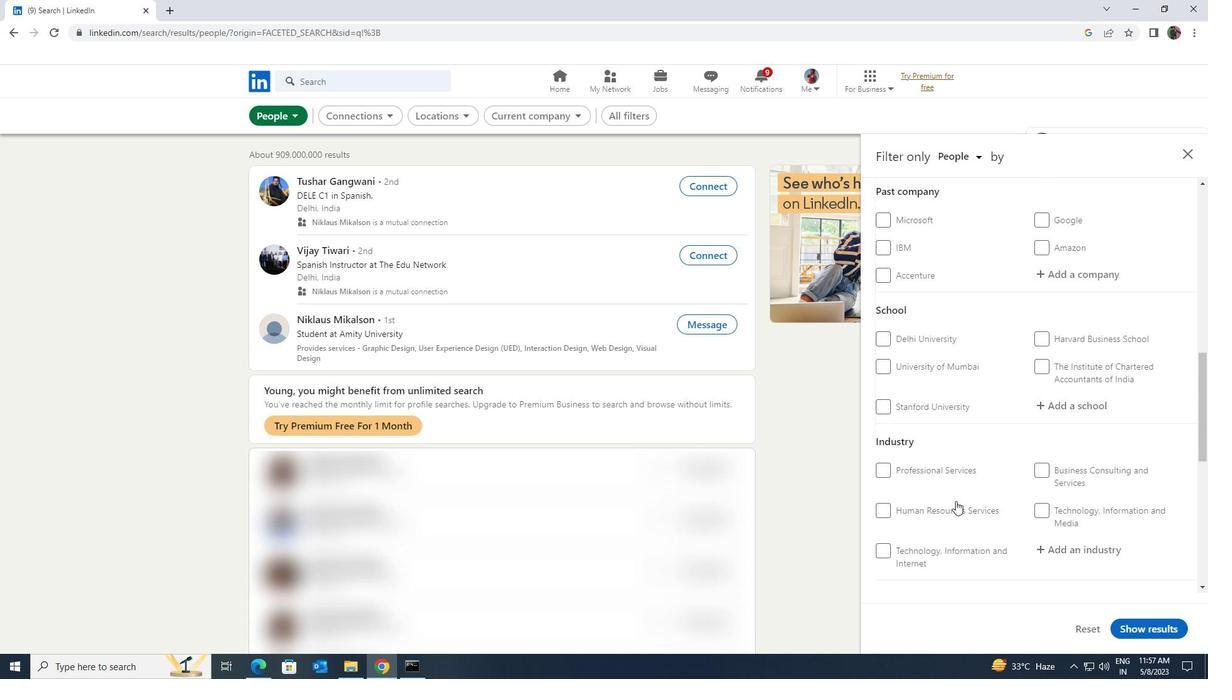 
Action: Mouse moved to (956, 501)
Screenshot: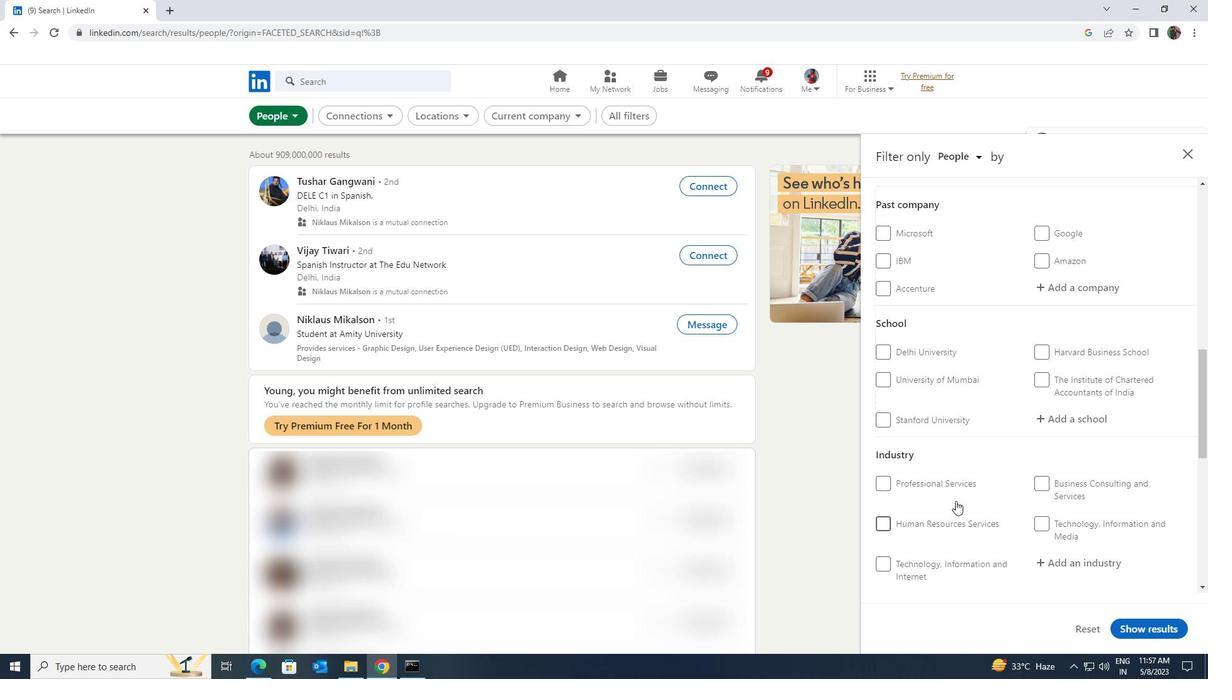 
Action: Mouse scrolled (956, 502) with delta (0, 0)
Screenshot: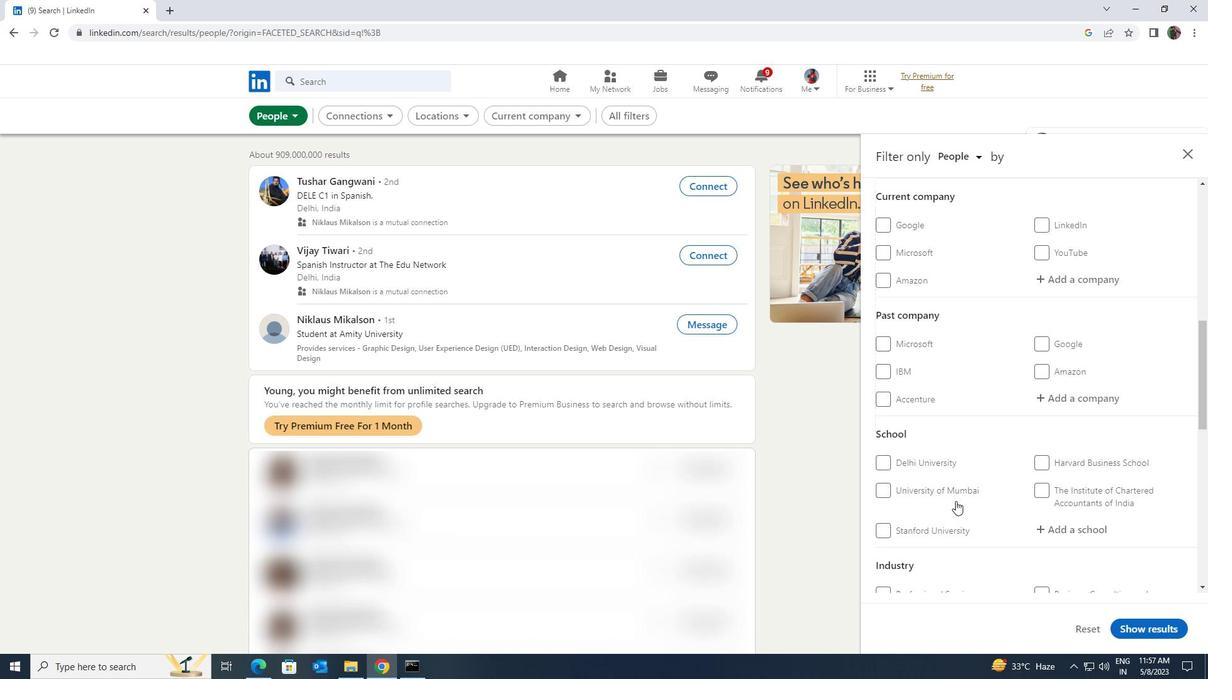 
Action: Mouse scrolled (956, 502) with delta (0, 0)
Screenshot: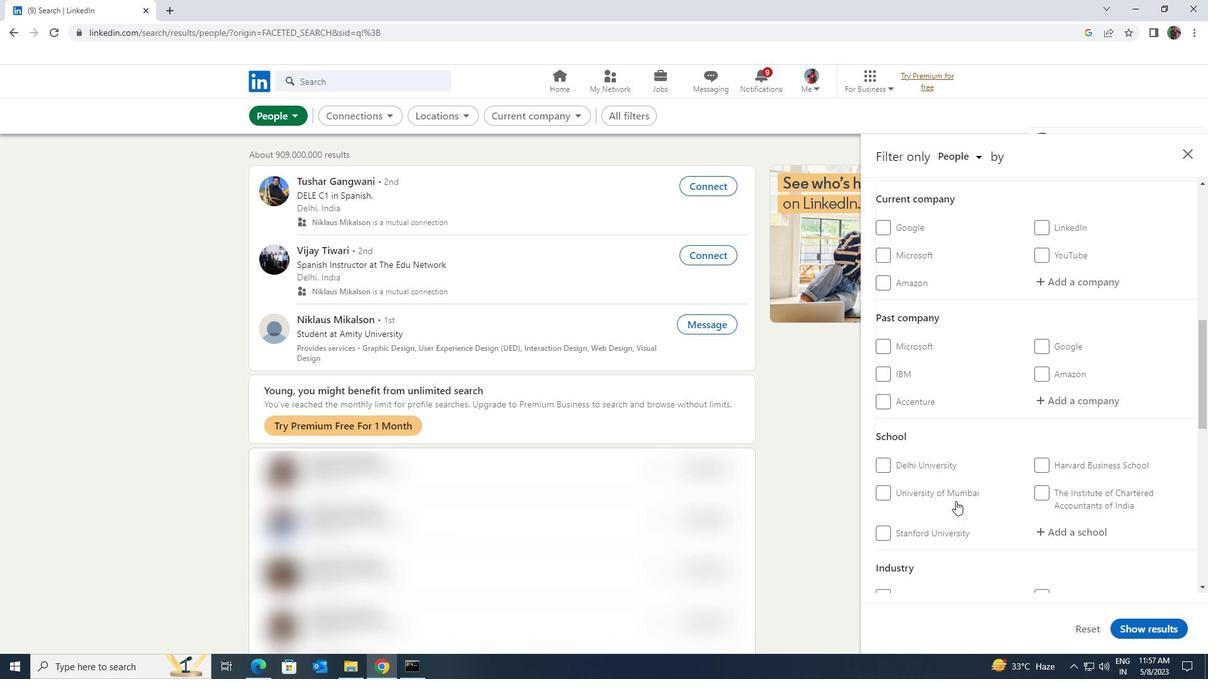 
Action: Mouse scrolled (956, 502) with delta (0, 0)
Screenshot: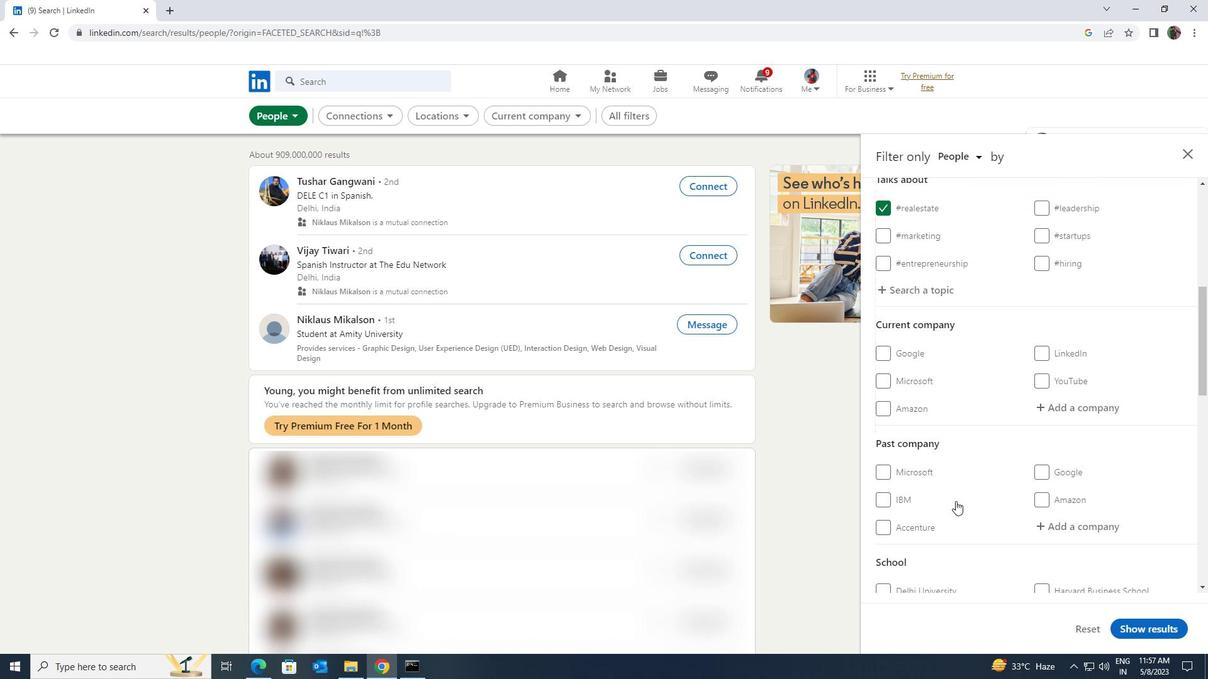
Action: Mouse moved to (1048, 472)
Screenshot: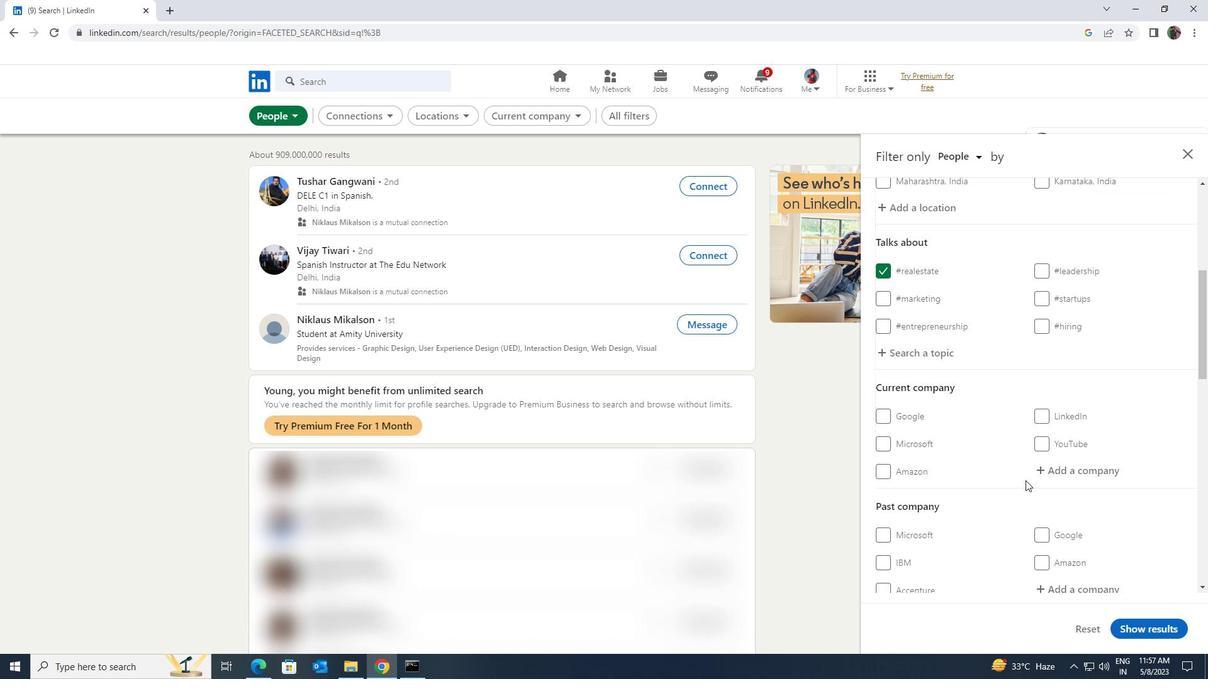 
Action: Mouse pressed left at (1048, 472)
Screenshot: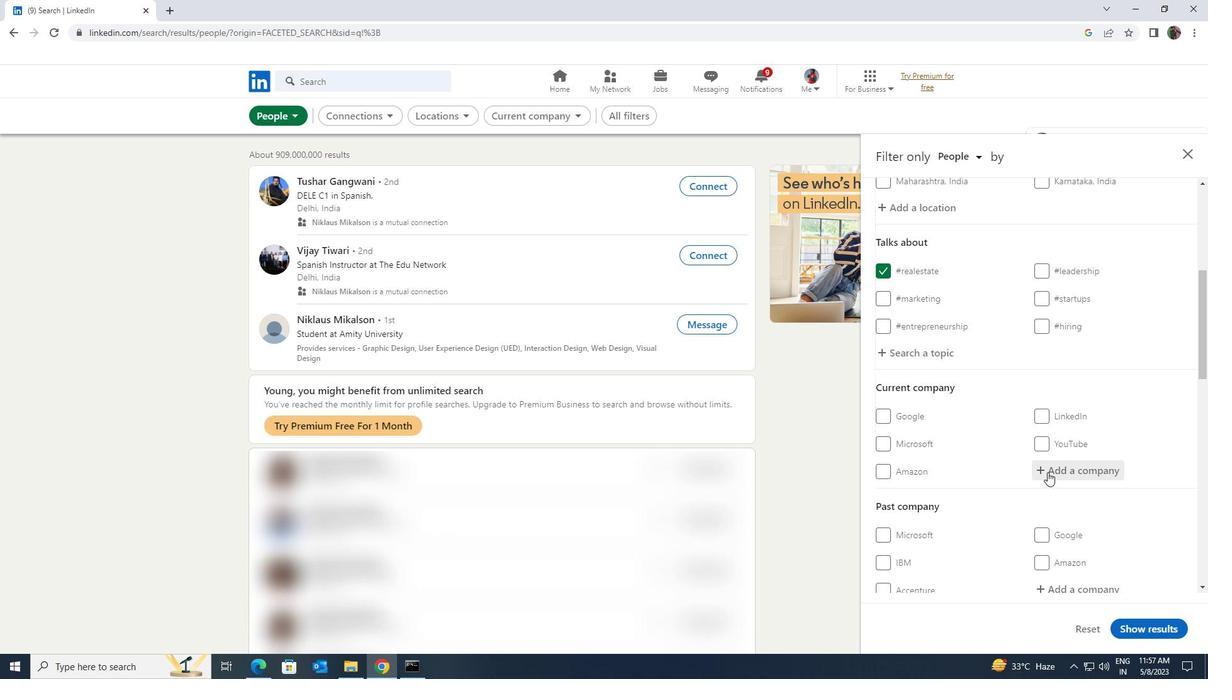 
Action: Key pressed <Key.shift><Key.shift><Key.shift><Key.shift><Key.shift><Key.shift><Key.shift><Key.shift><Key.shift><Key.shift>DENTSU
Screenshot: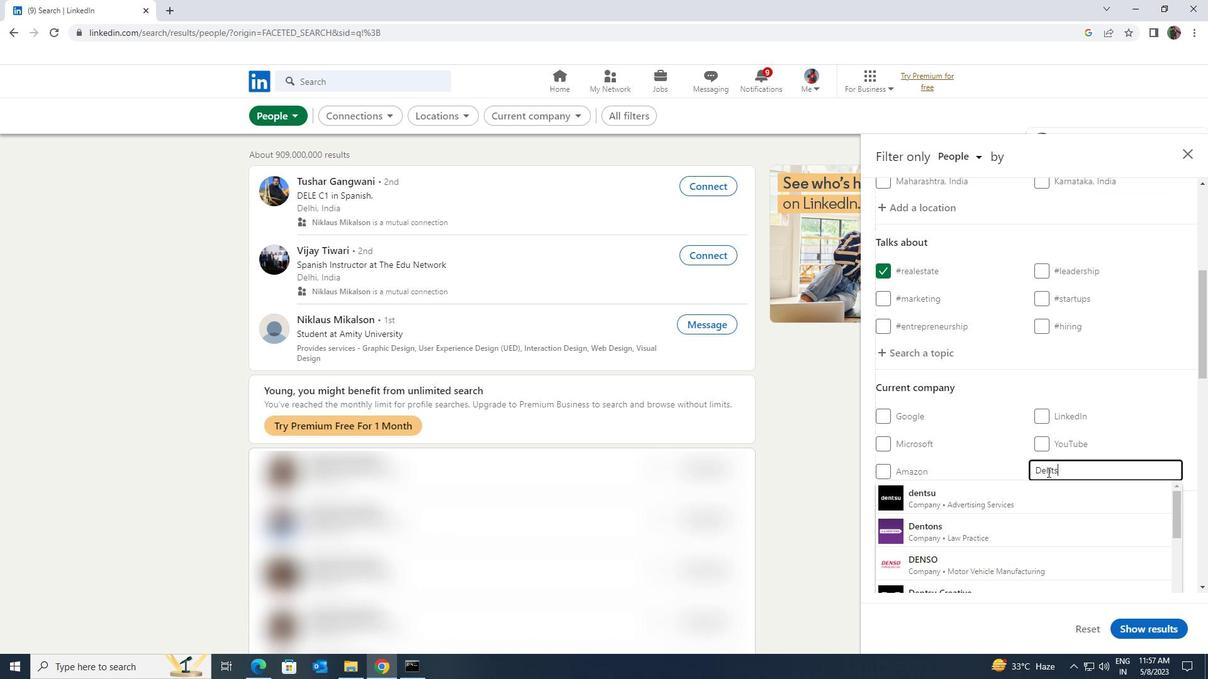 
Action: Mouse moved to (1046, 488)
Screenshot: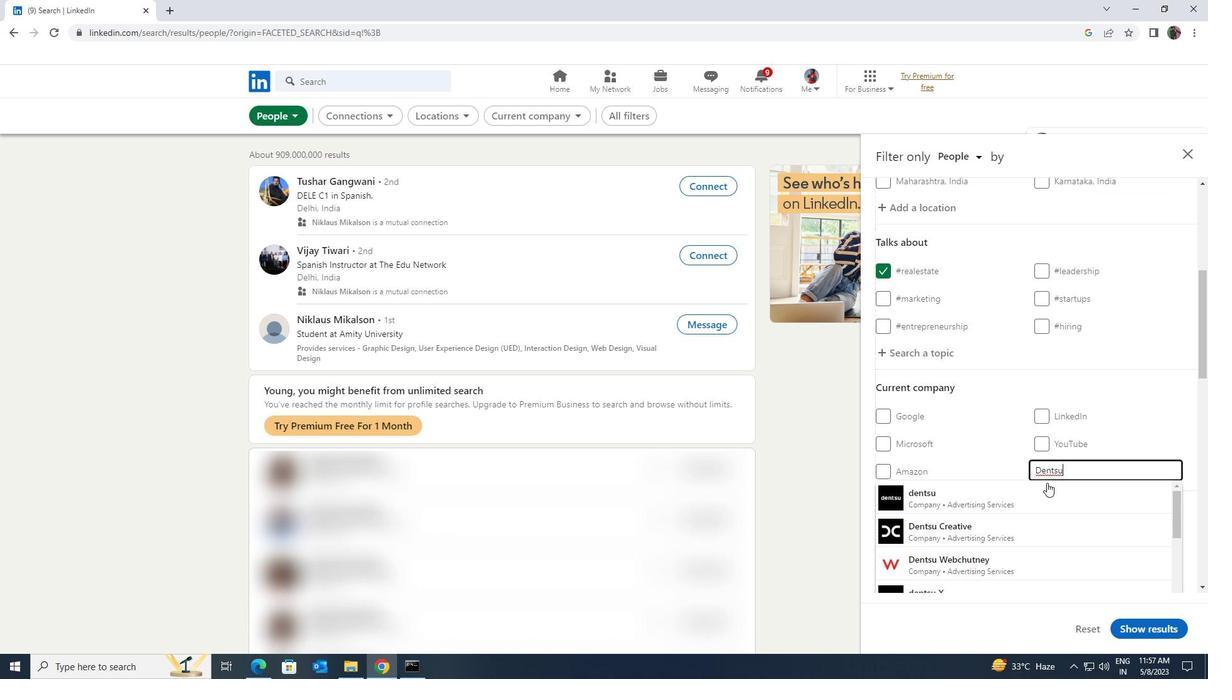 
Action: Mouse pressed left at (1046, 488)
Screenshot: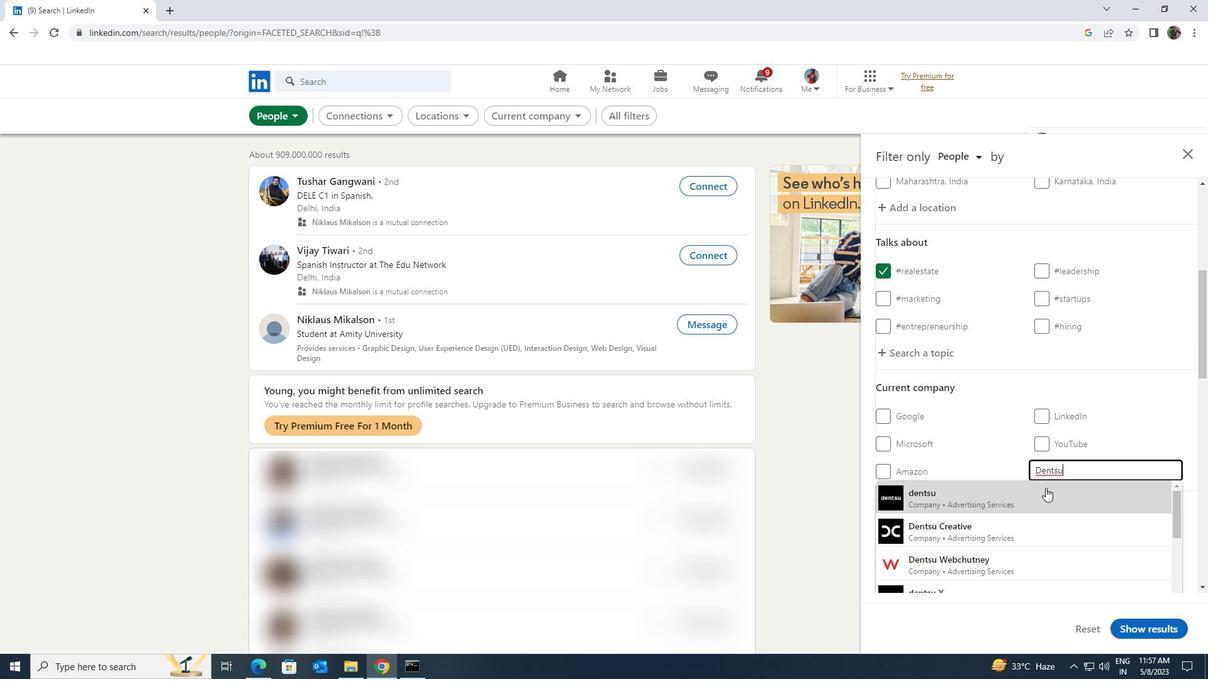 
Action: Mouse scrolled (1046, 487) with delta (0, 0)
Screenshot: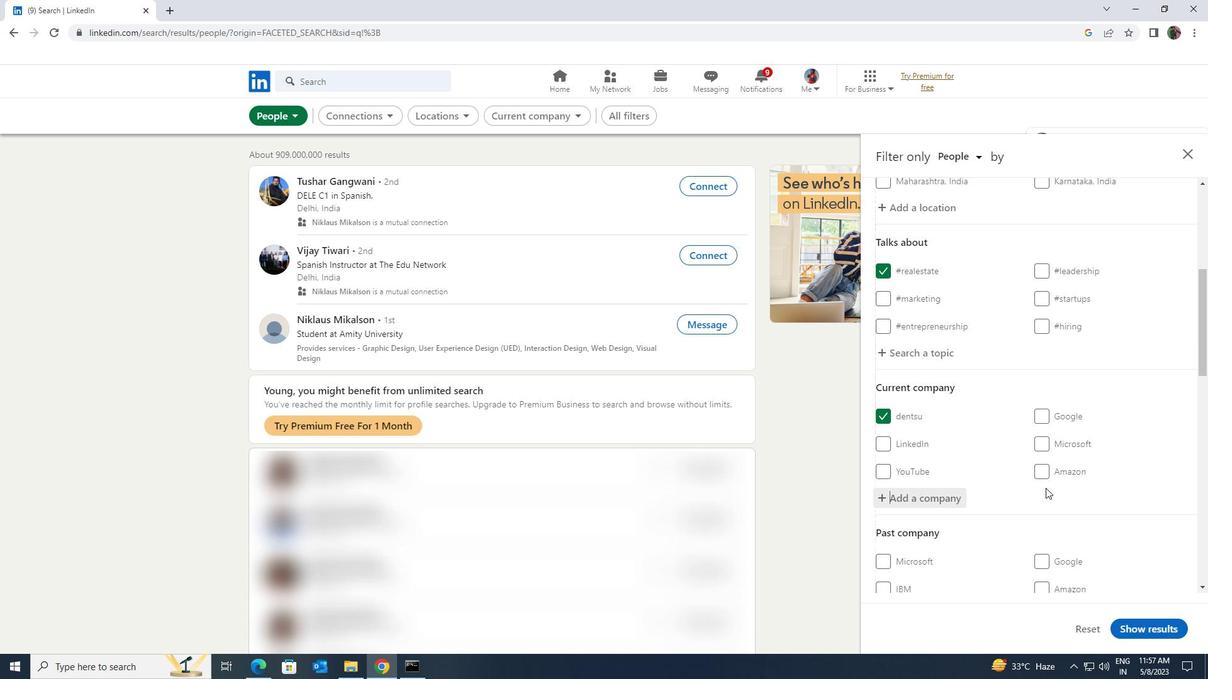 
Action: Mouse scrolled (1046, 487) with delta (0, 0)
Screenshot: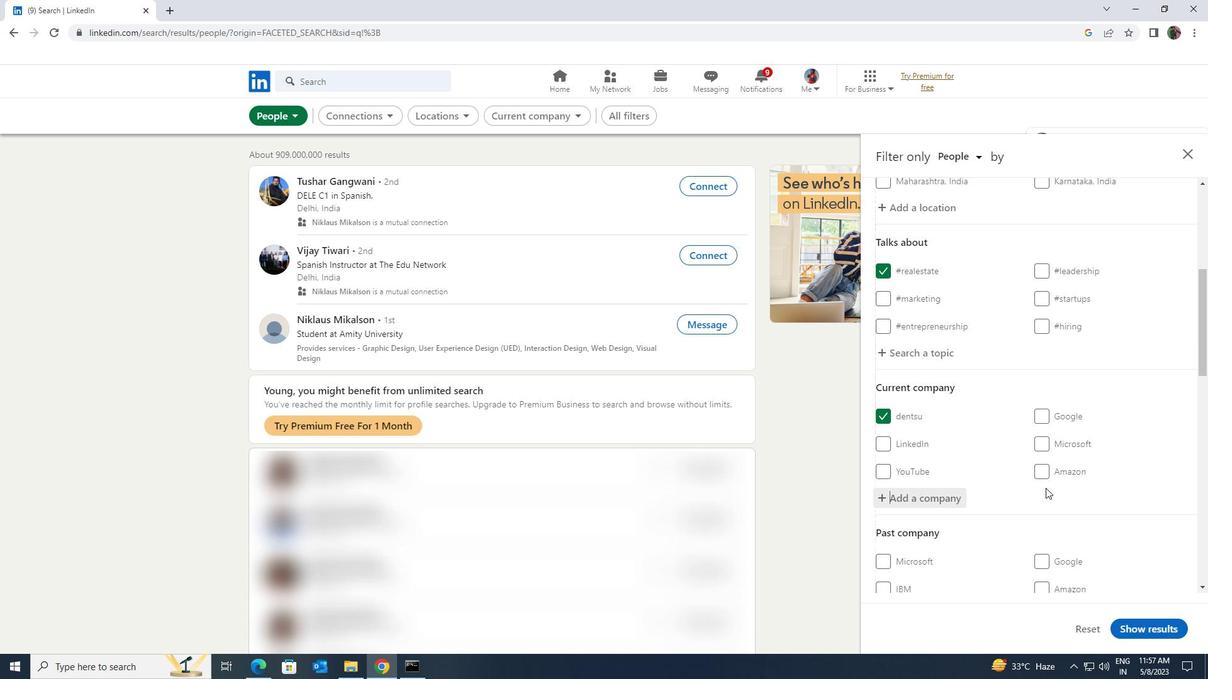
Action: Mouse scrolled (1046, 487) with delta (0, 0)
Screenshot: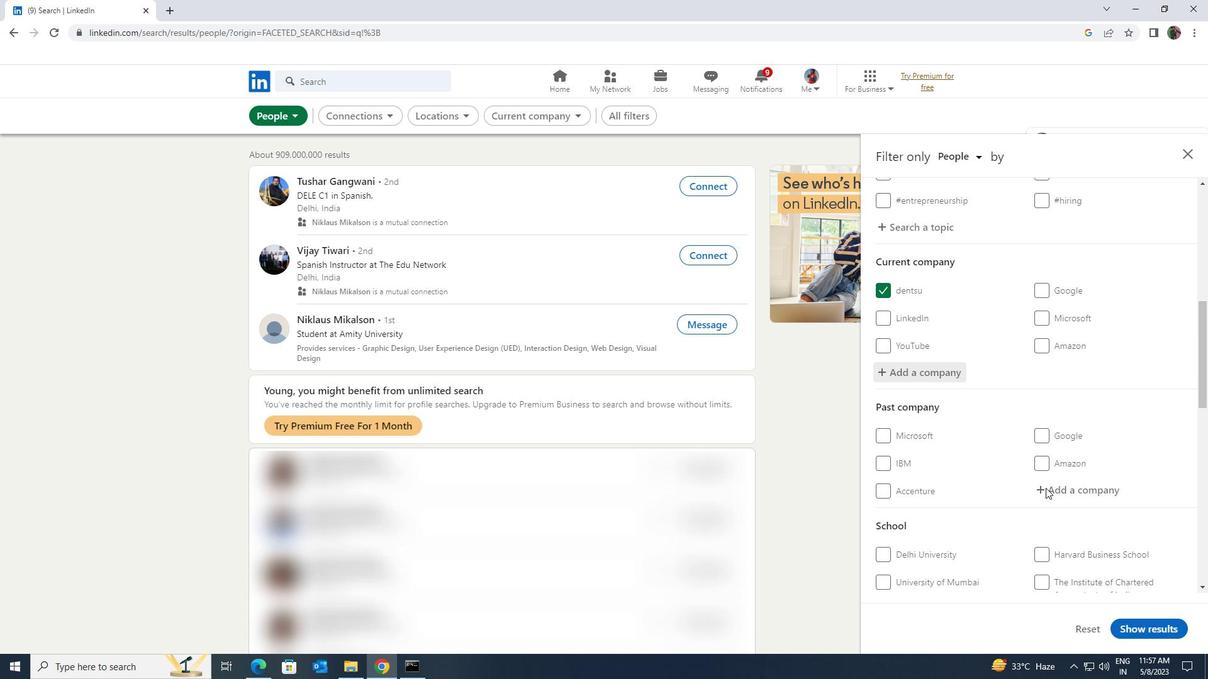 
Action: Mouse scrolled (1046, 487) with delta (0, 0)
Screenshot: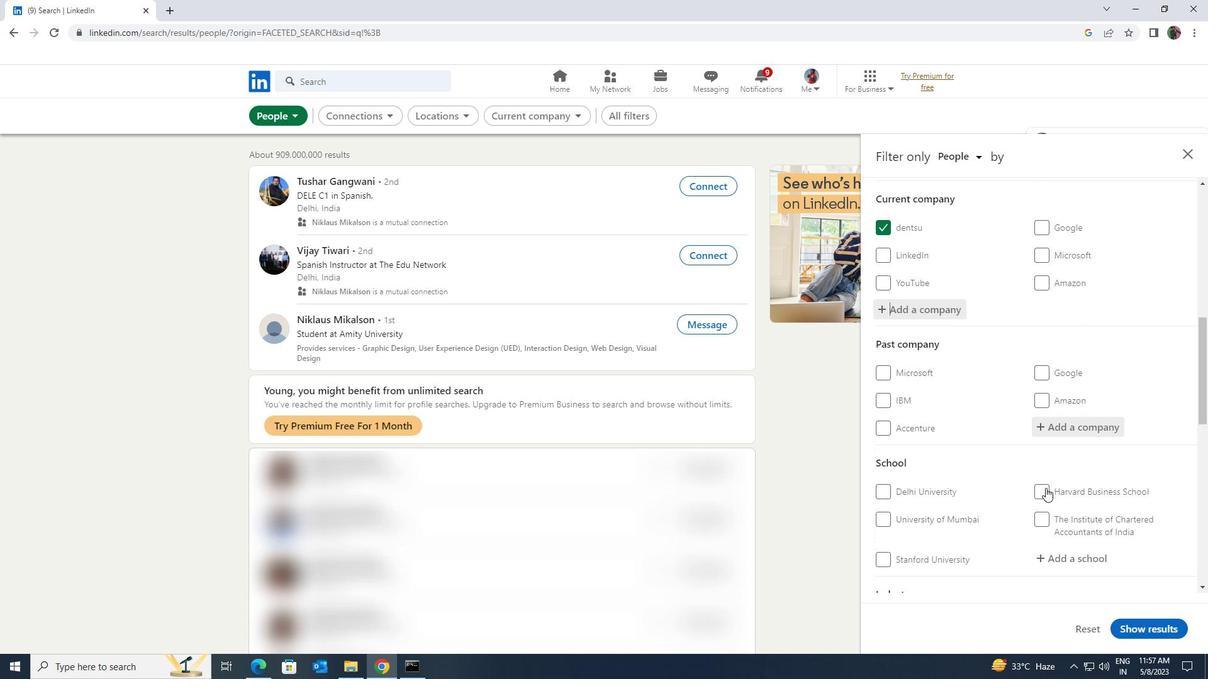 
Action: Mouse pressed left at (1046, 488)
Screenshot: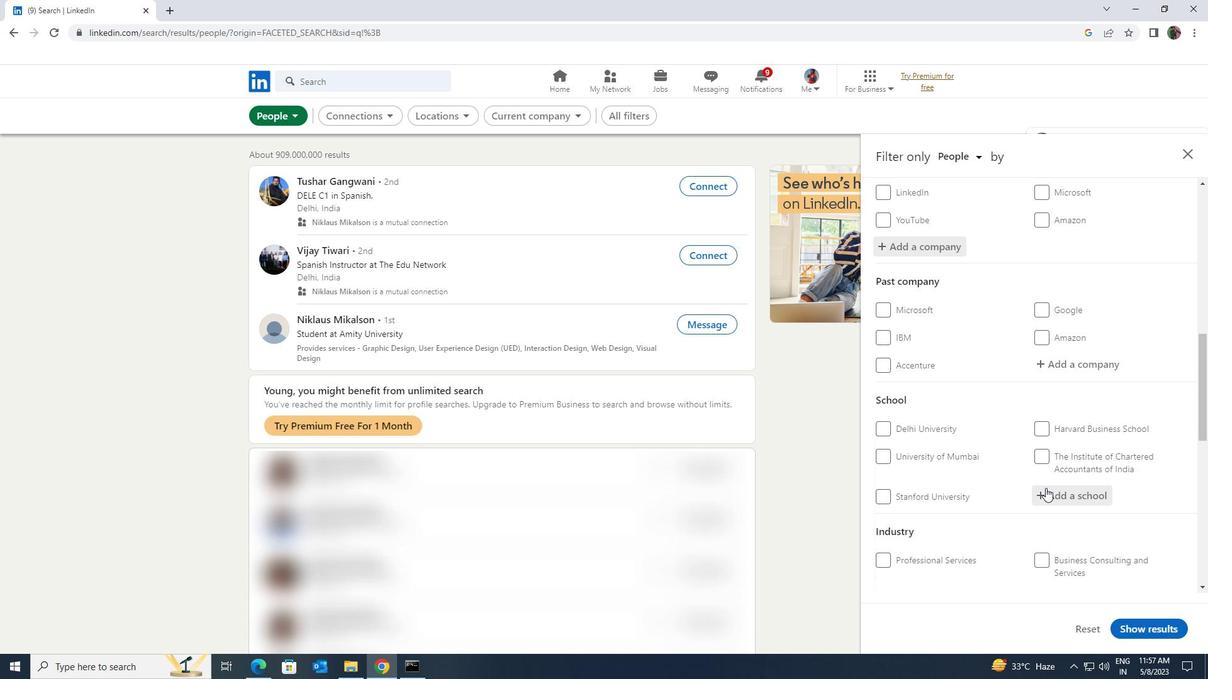 
Action: Key pressed <Key.shift>PUNJAB<Key.space><Key.shift>AGRI
Screenshot: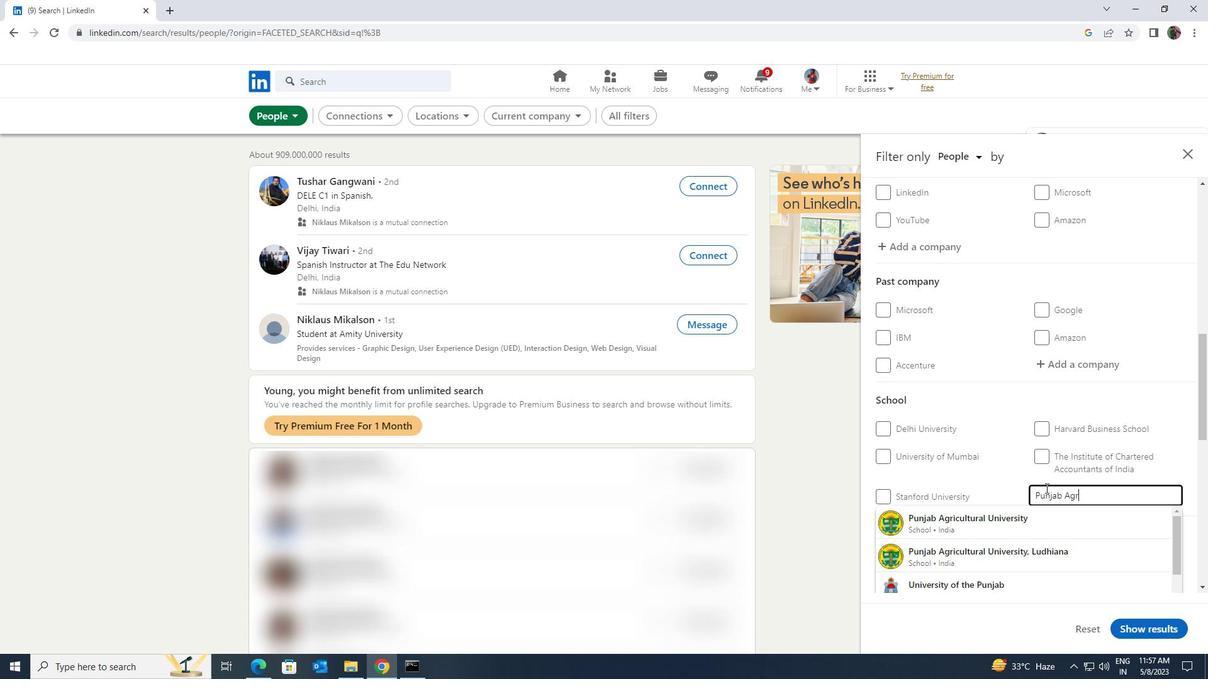 
Action: Mouse moved to (1049, 514)
Screenshot: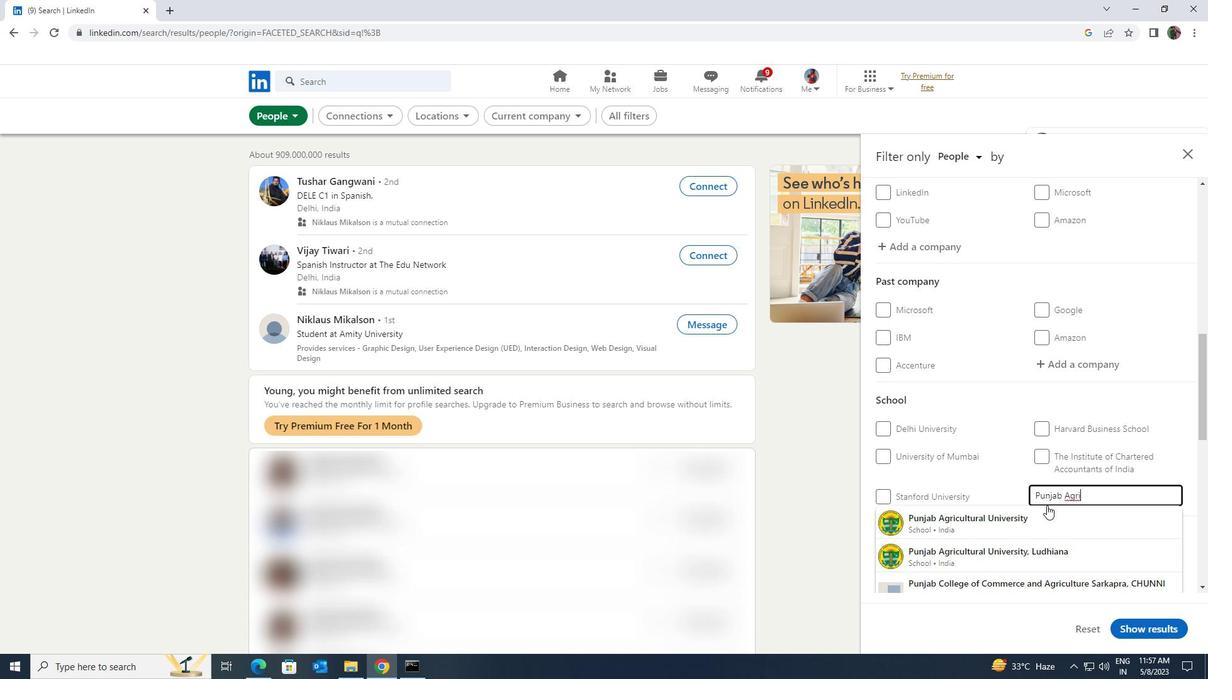 
Action: Mouse pressed left at (1049, 514)
Screenshot: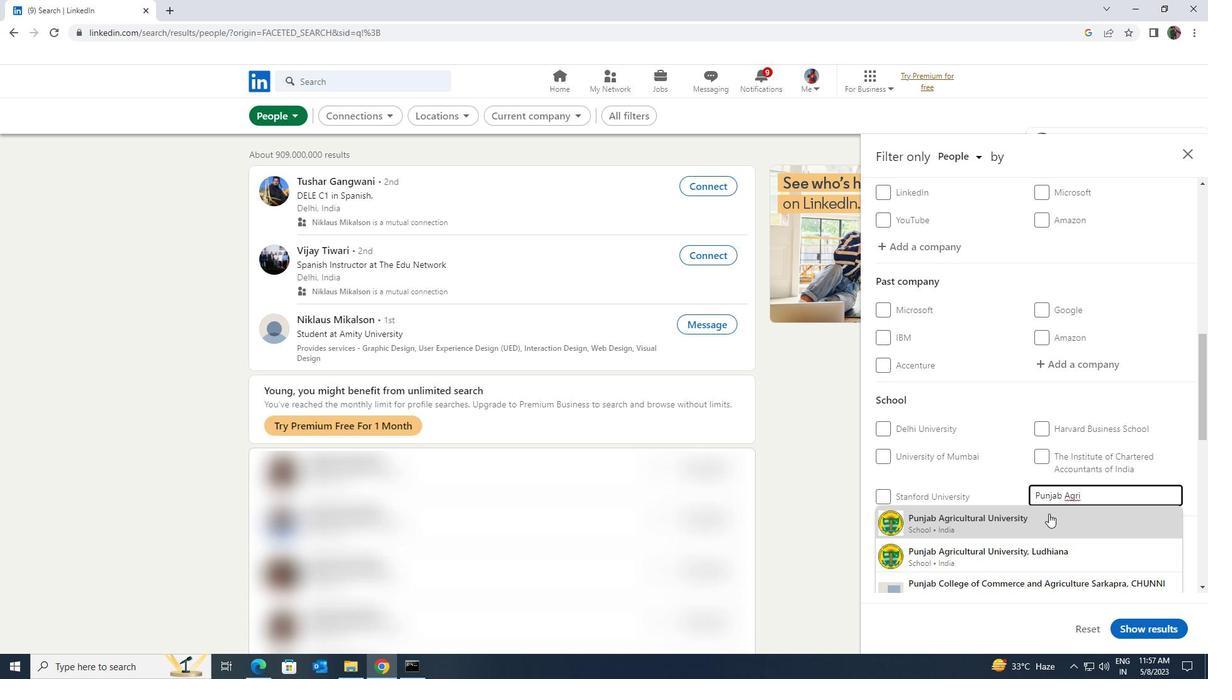 
Action: Mouse scrolled (1049, 513) with delta (0, 0)
Screenshot: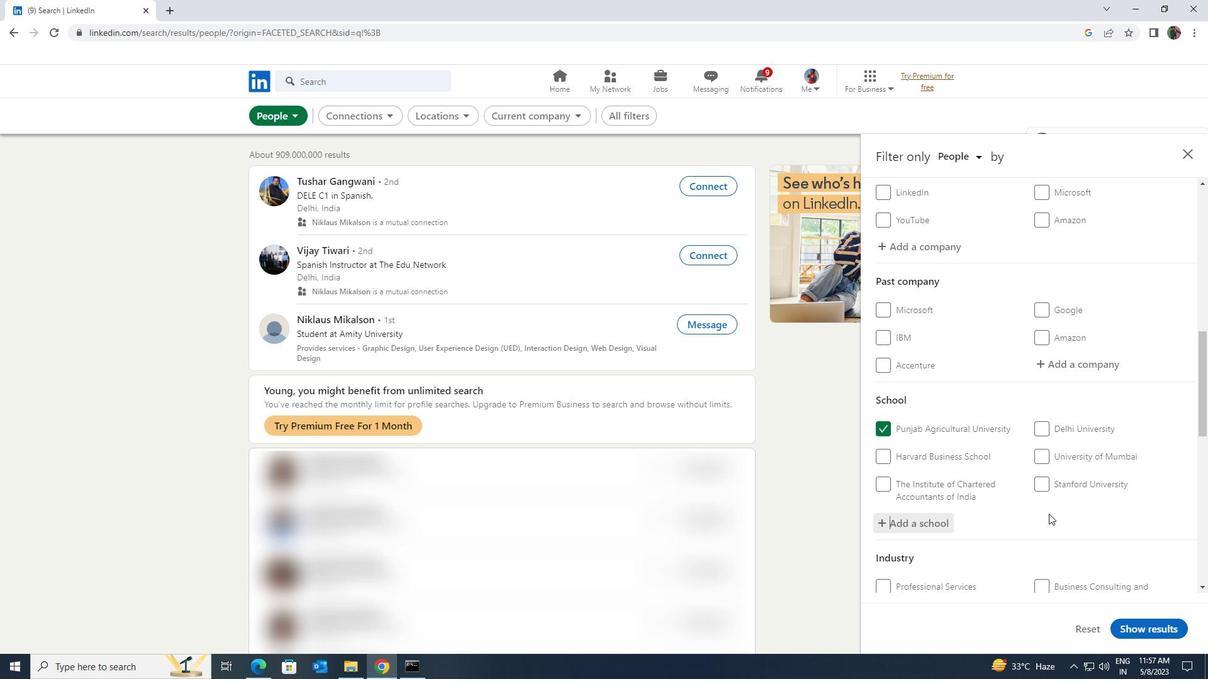 
Action: Mouse scrolled (1049, 513) with delta (0, 0)
Screenshot: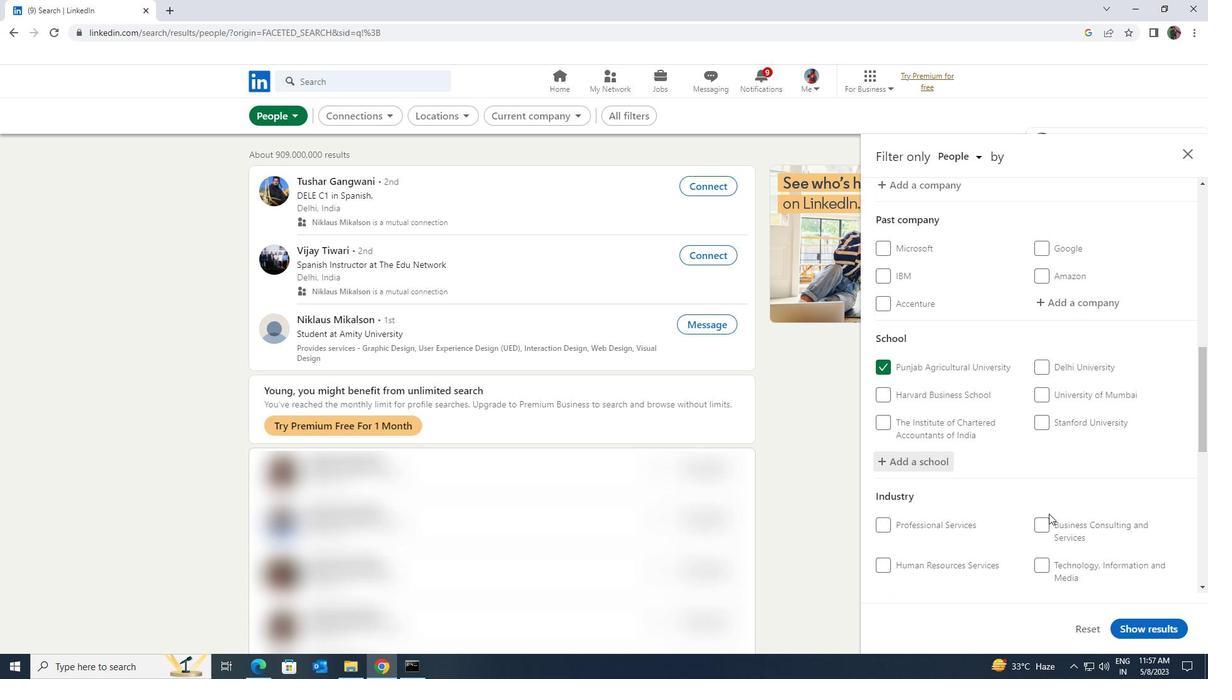 
Action: Mouse scrolled (1049, 513) with delta (0, 0)
Screenshot: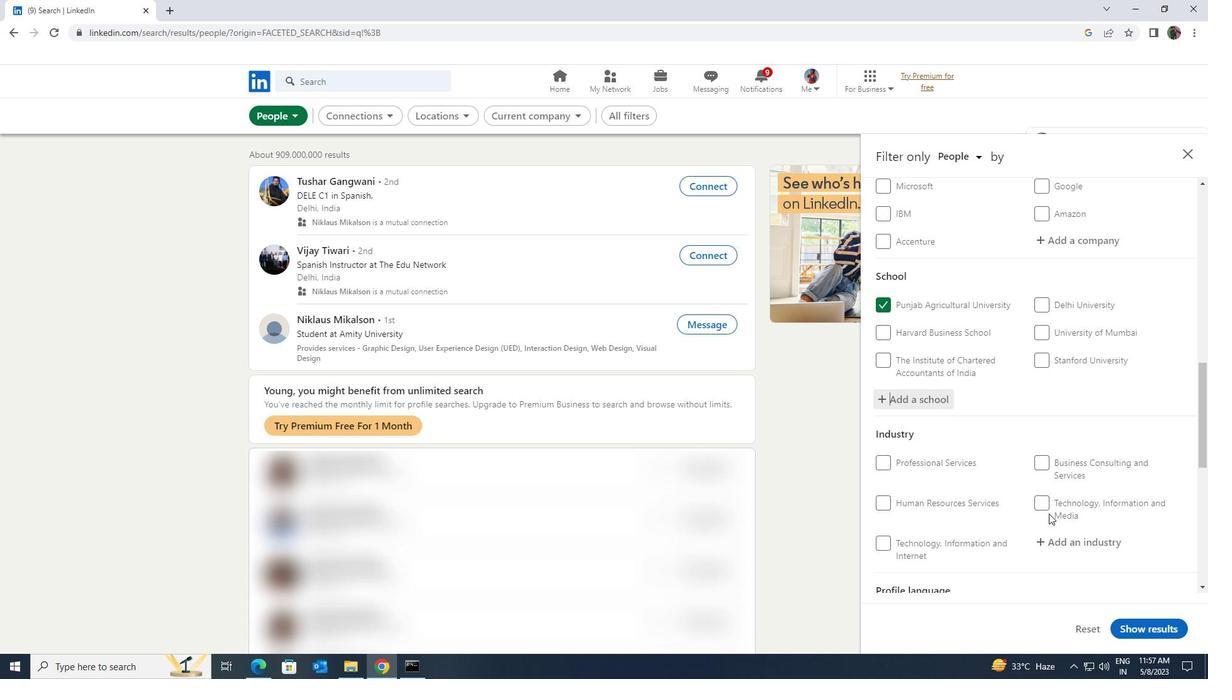 
Action: Mouse moved to (1056, 486)
Screenshot: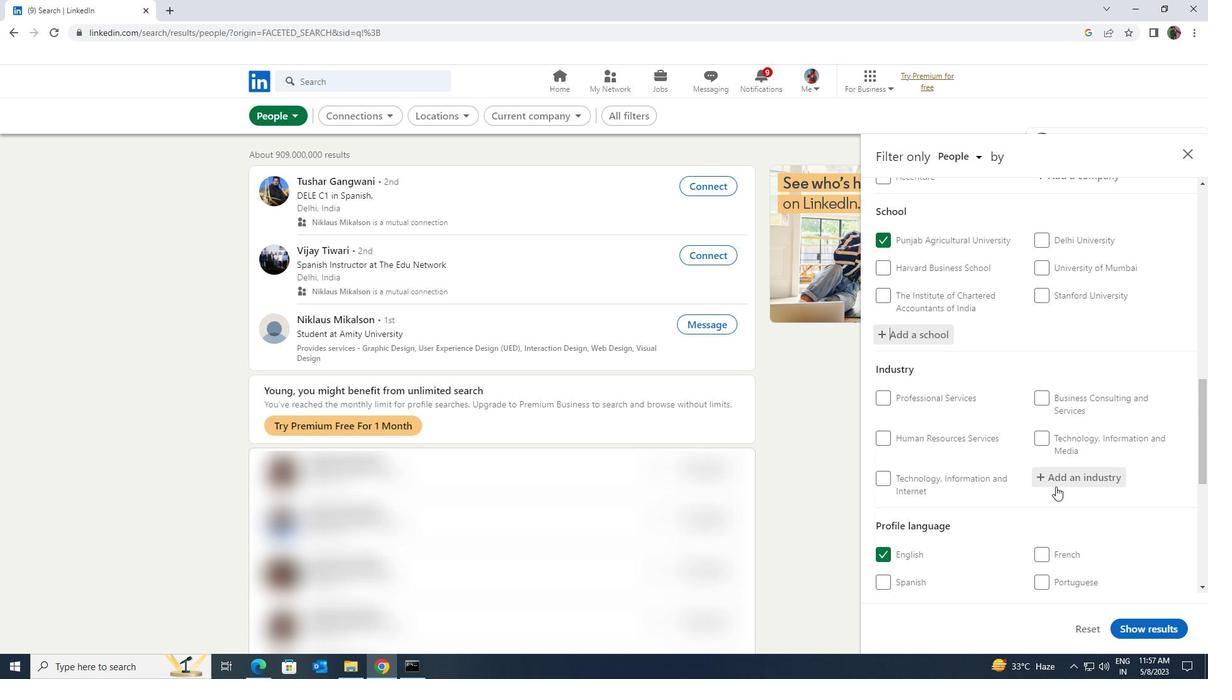 
Action: Mouse pressed left at (1056, 486)
Screenshot: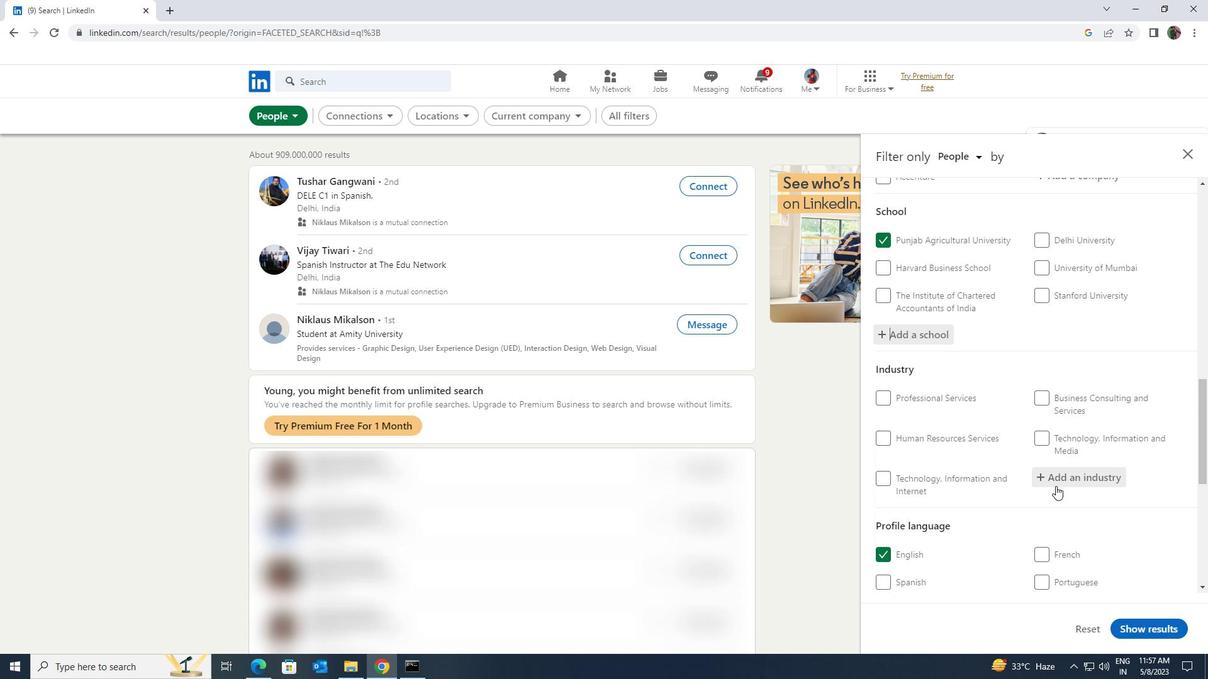 
Action: Key pressed <Key.shift><Key.shift><Key.shift><Key.shift><Key.shift>HIGHER
Screenshot: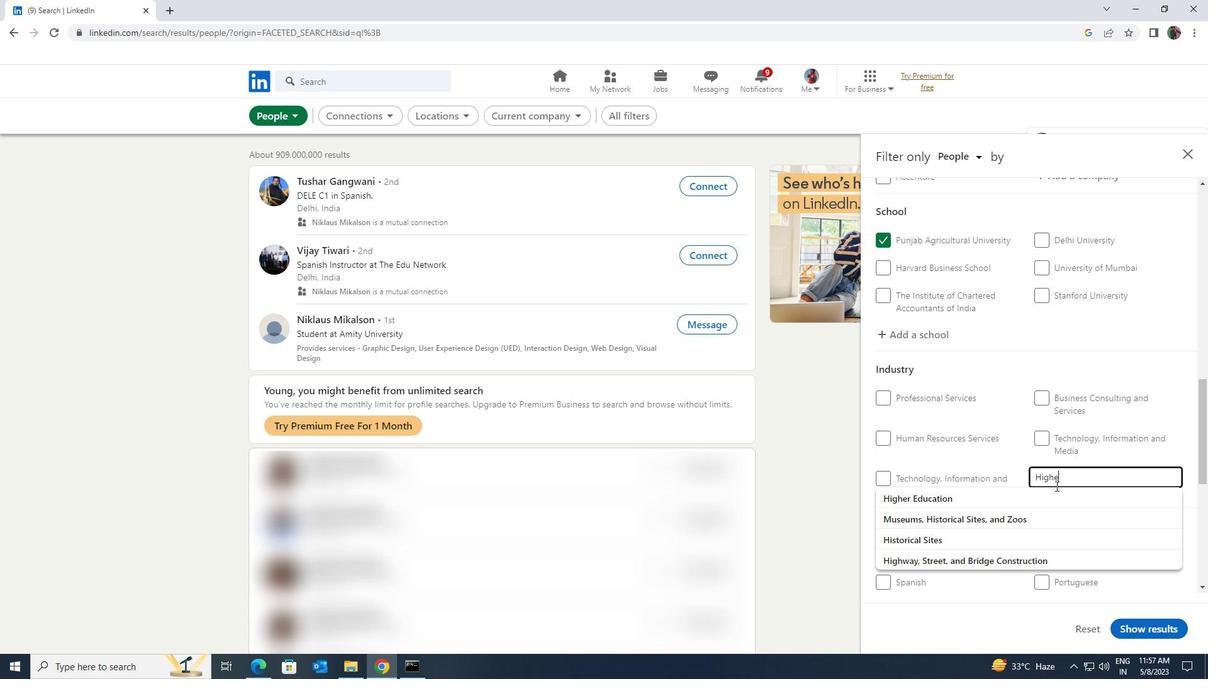 
Action: Mouse moved to (1054, 490)
Screenshot: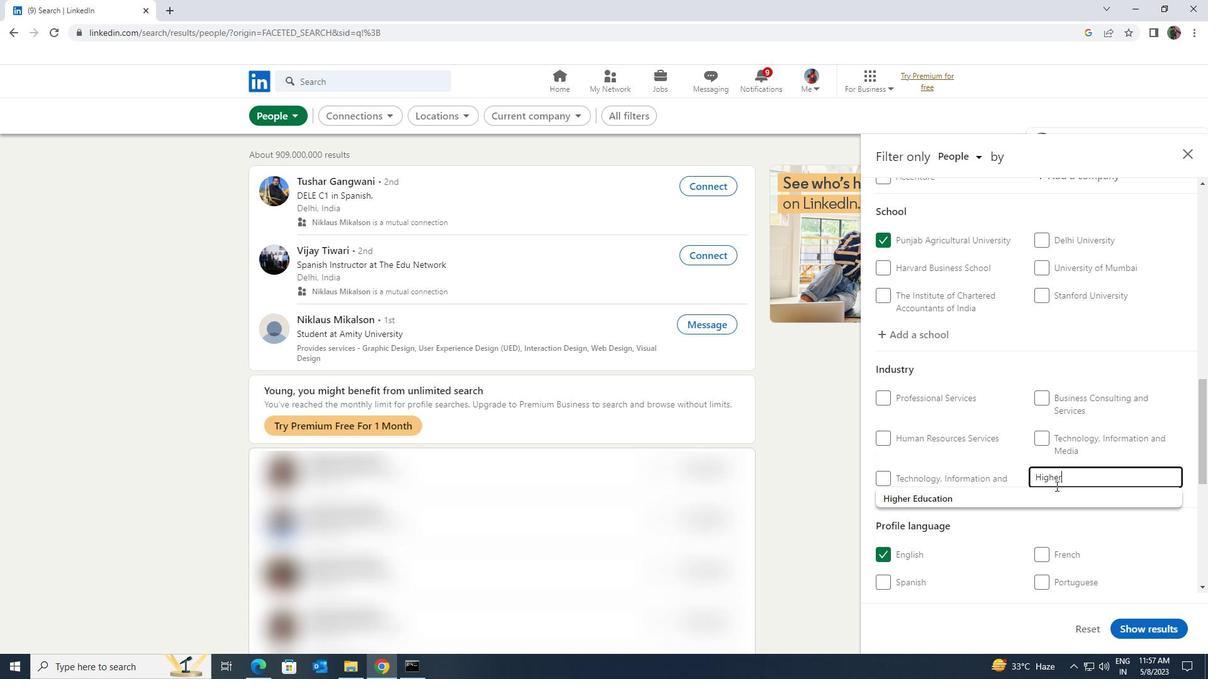 
Action: Mouse pressed left at (1054, 490)
Screenshot: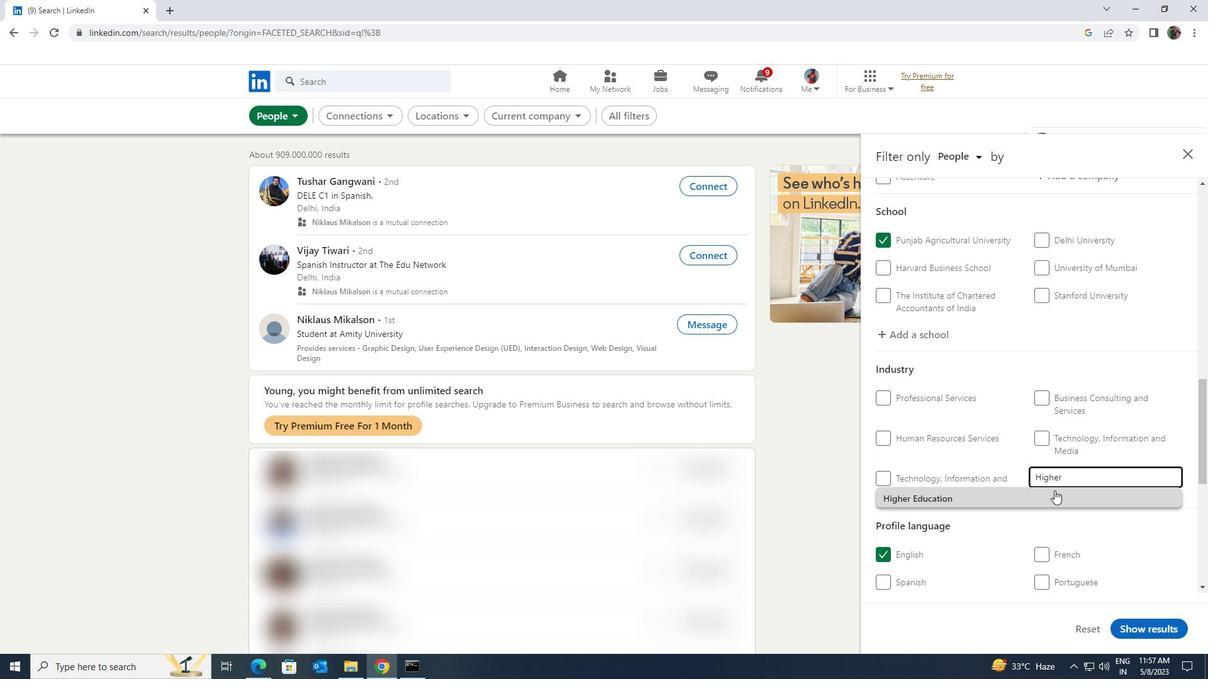 
Action: Mouse scrolled (1054, 490) with delta (0, 0)
Screenshot: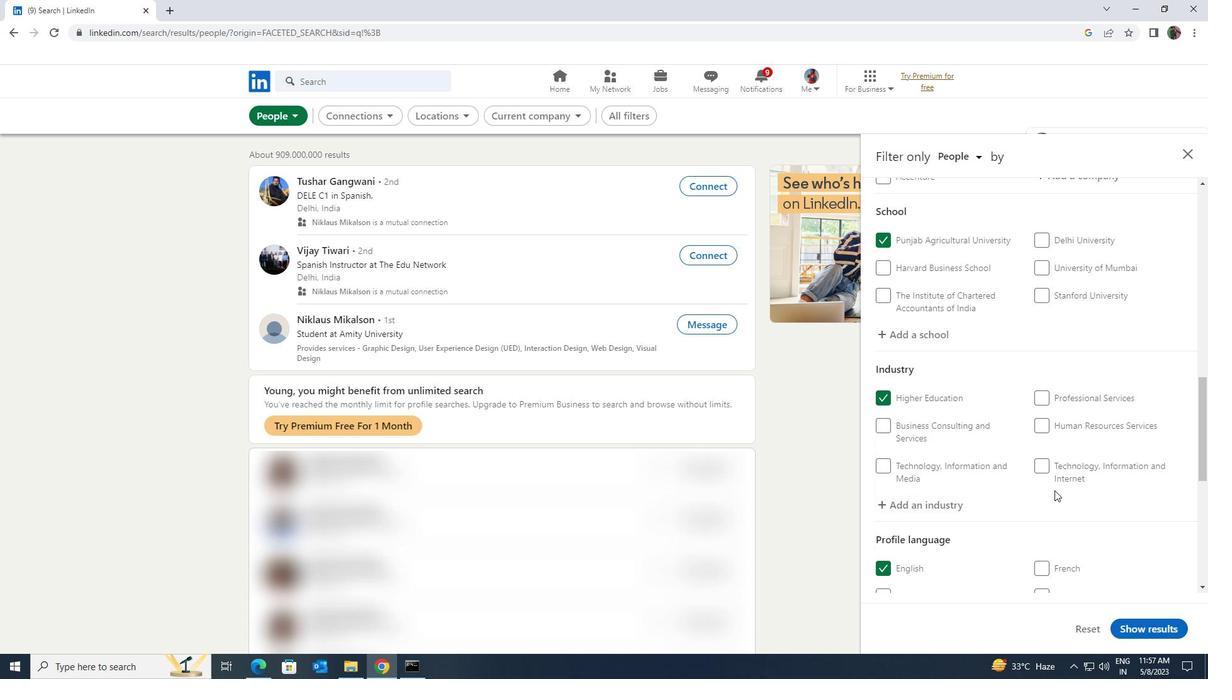 
Action: Mouse scrolled (1054, 490) with delta (0, 0)
Screenshot: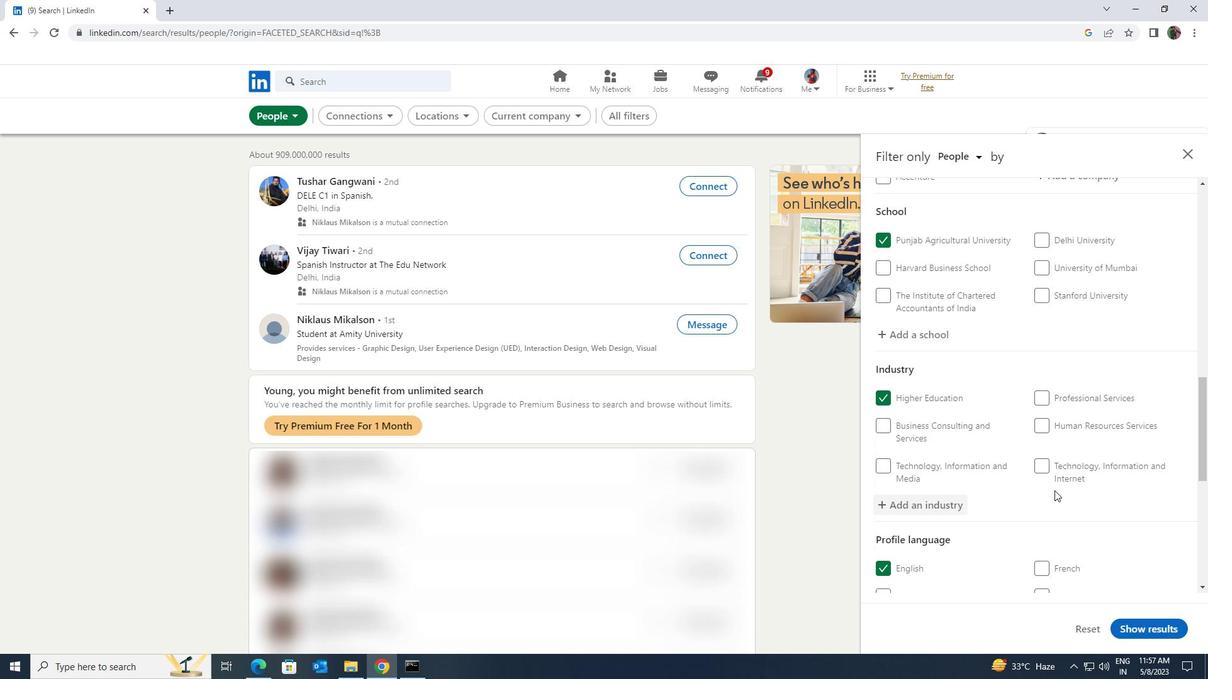 
Action: Mouse scrolled (1054, 490) with delta (0, 0)
Screenshot: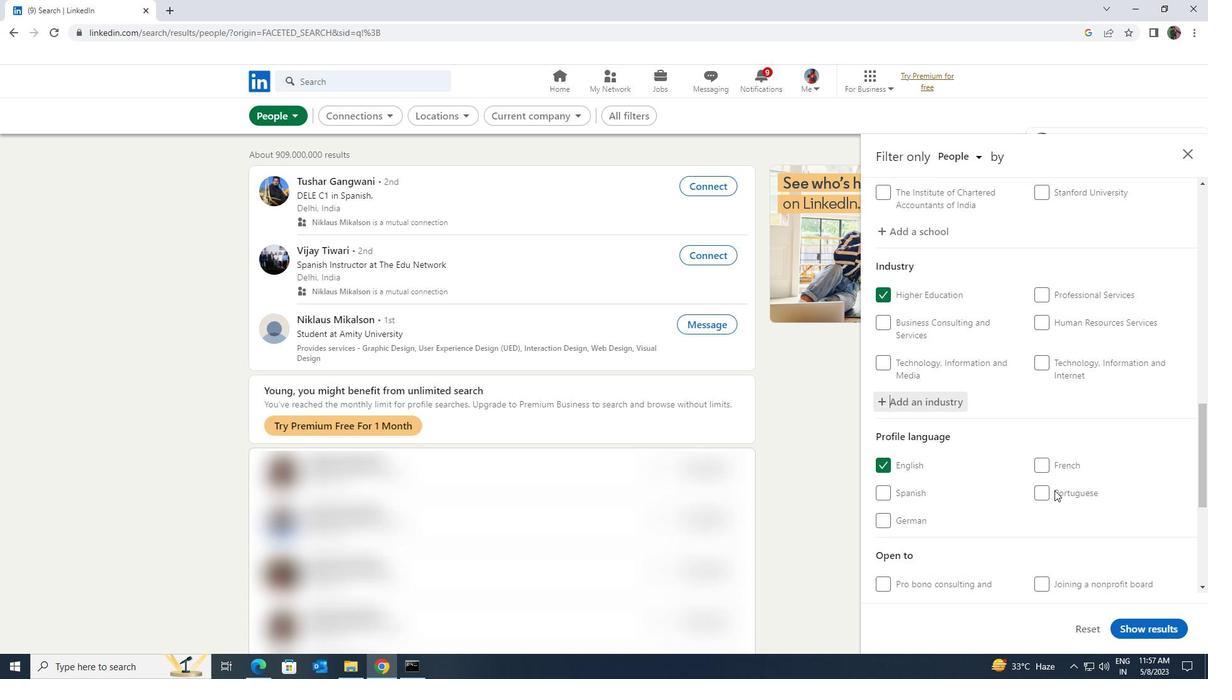 
Action: Mouse scrolled (1054, 490) with delta (0, 0)
Screenshot: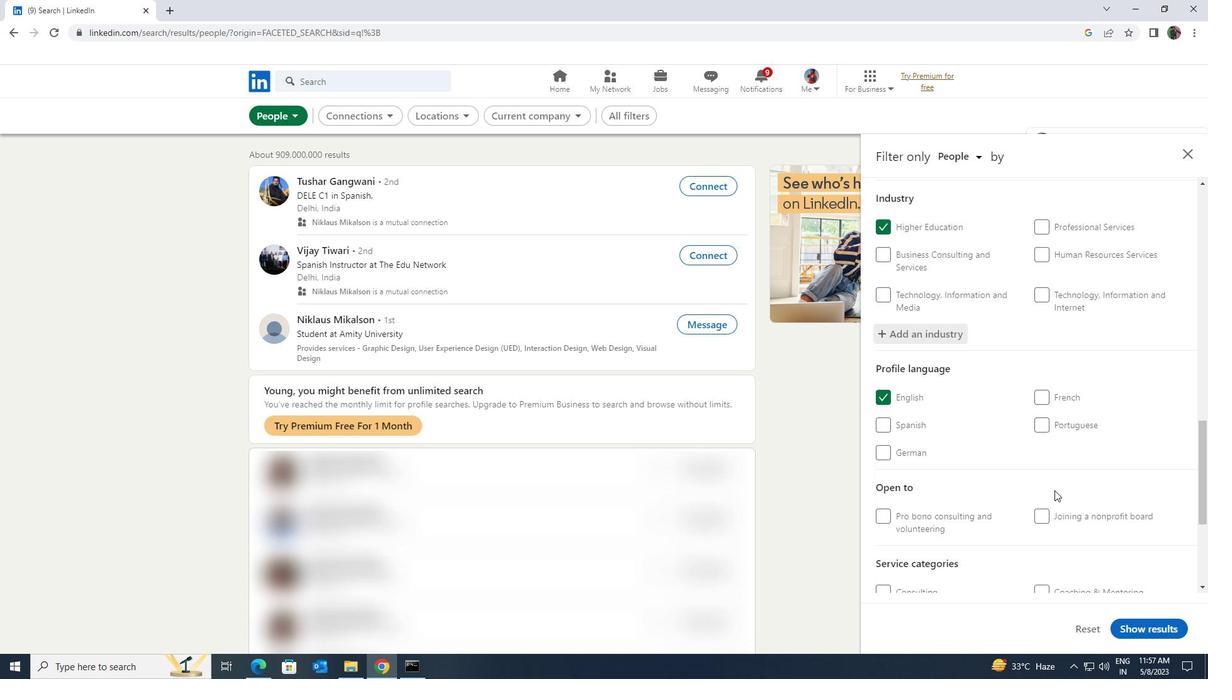 
Action: Mouse scrolled (1054, 490) with delta (0, 0)
Screenshot: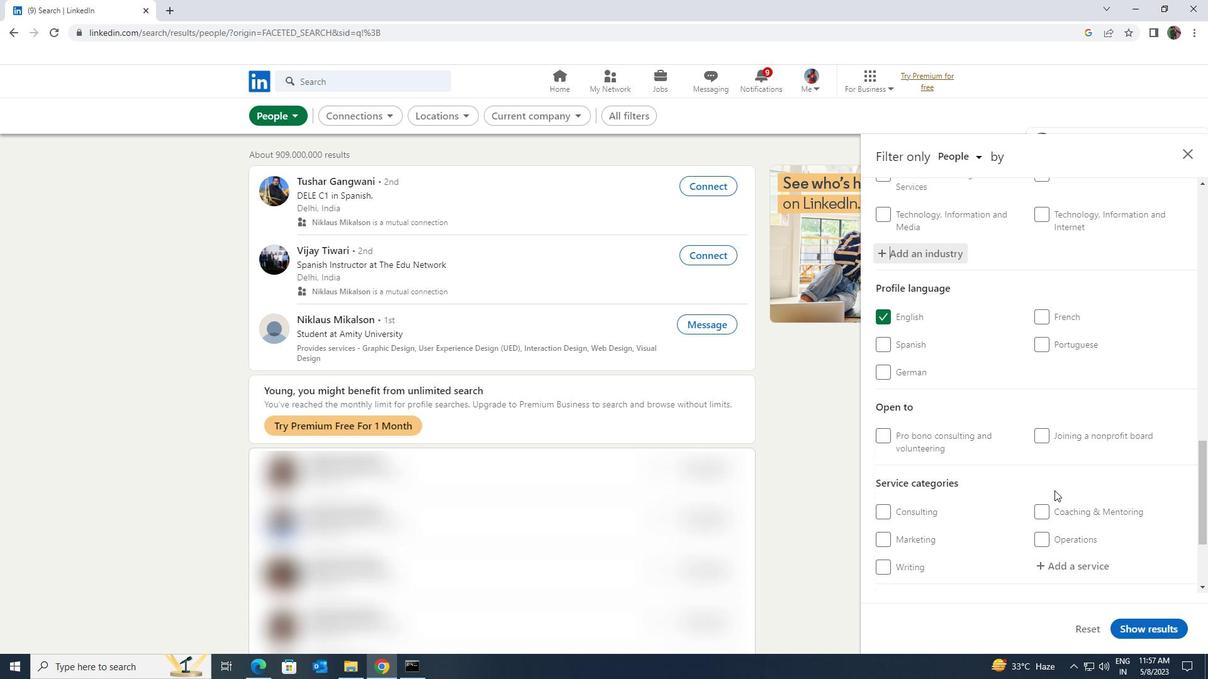 
Action: Mouse moved to (1051, 501)
Screenshot: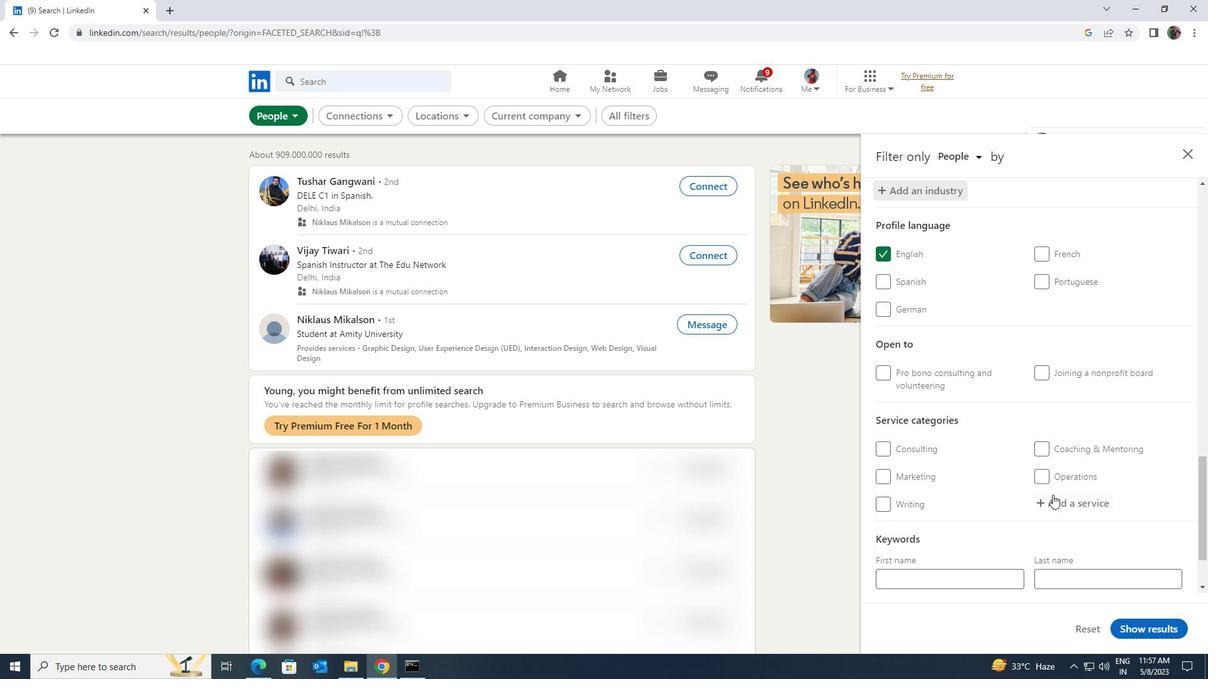 
Action: Mouse pressed left at (1051, 501)
Screenshot: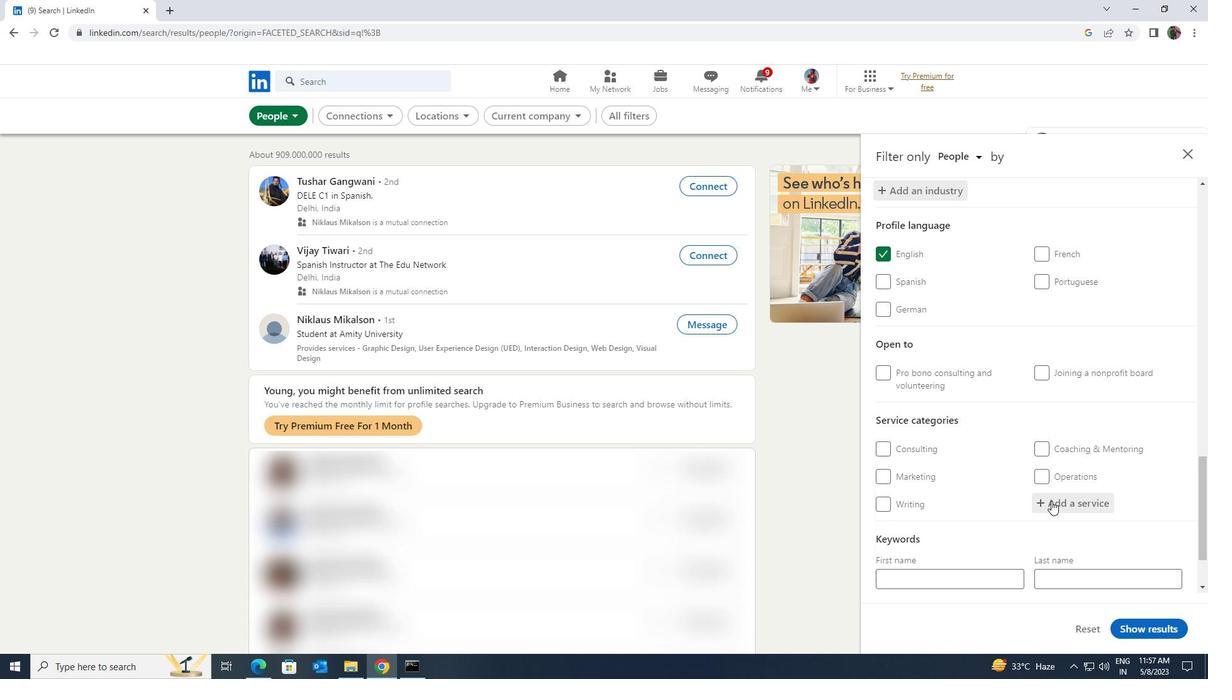 
Action: Key pressed <Key.shift>TAX<Key.space><Key.shift>
Screenshot: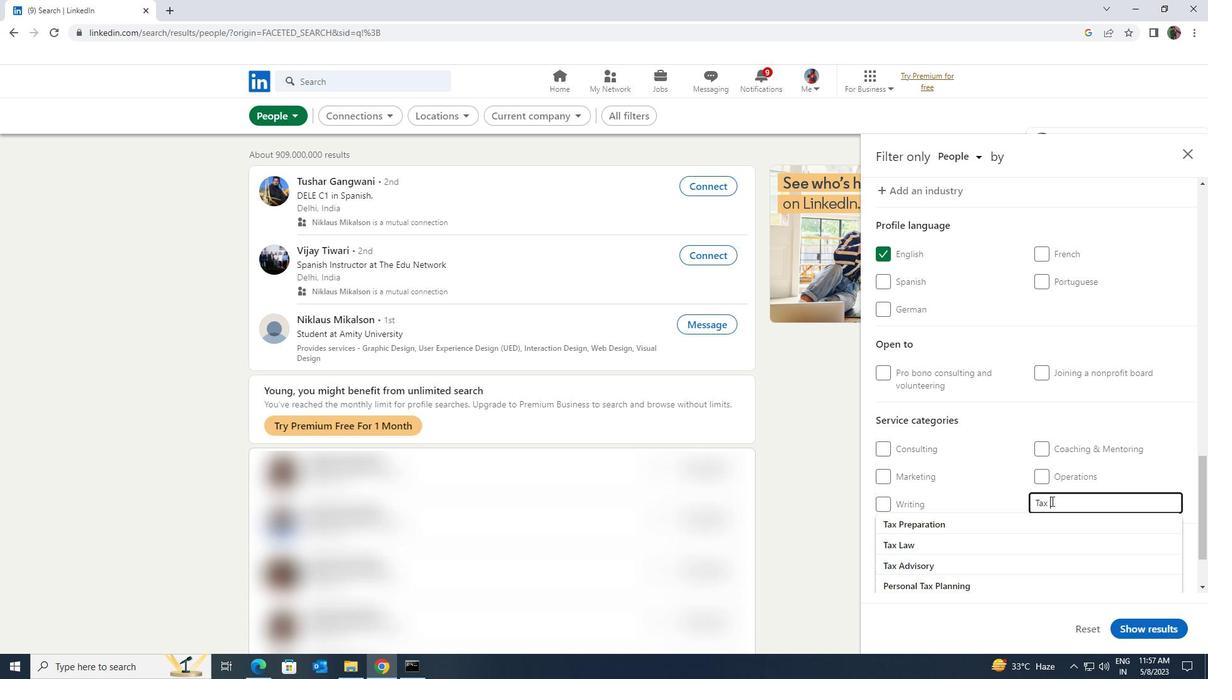 
Action: Mouse moved to (1051, 519)
Screenshot: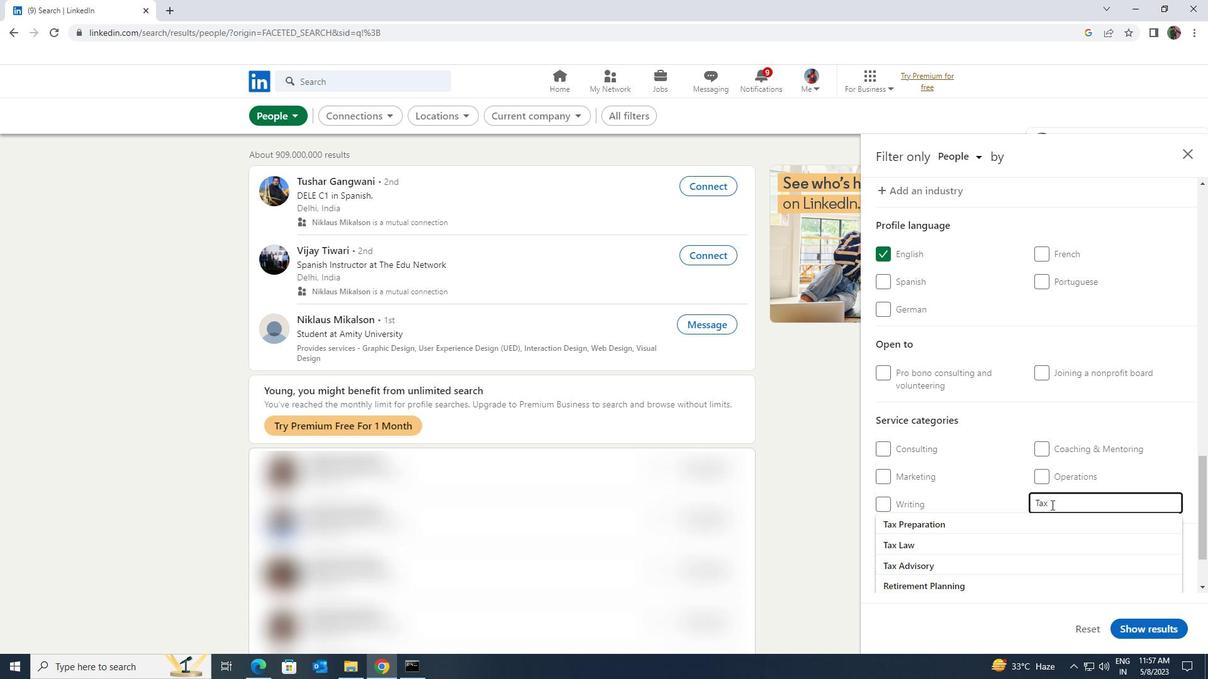 
Action: Mouse pressed left at (1051, 519)
Screenshot: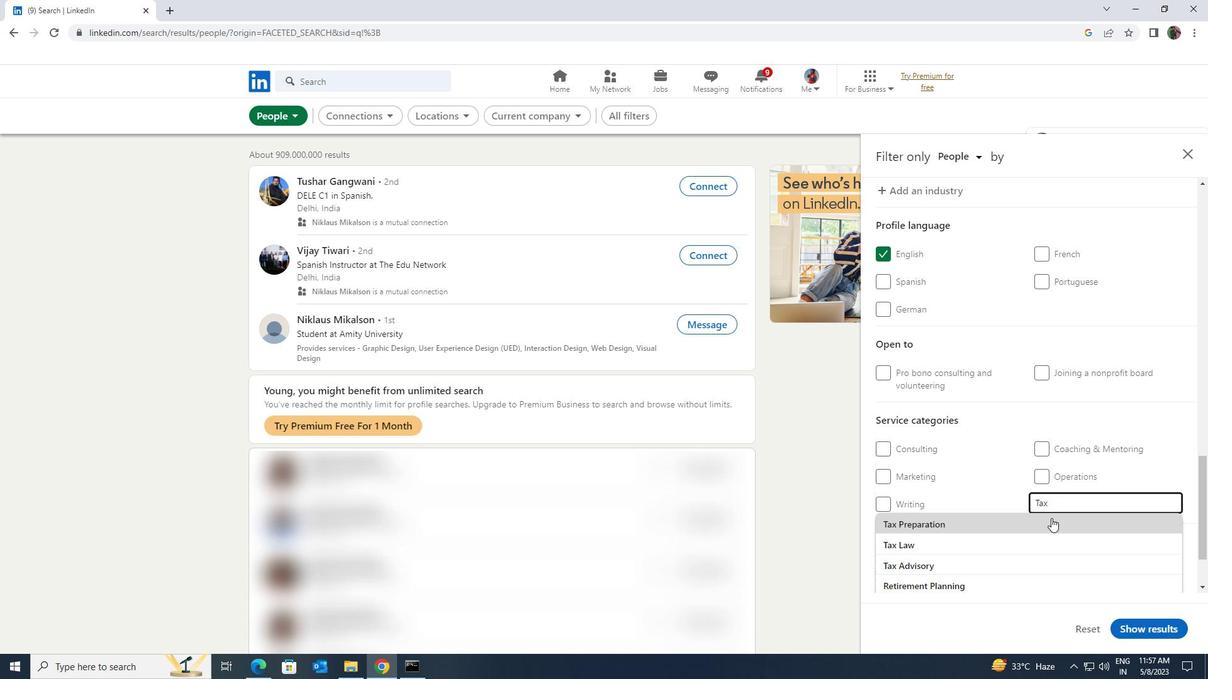 
Action: Mouse moved to (1051, 519)
Screenshot: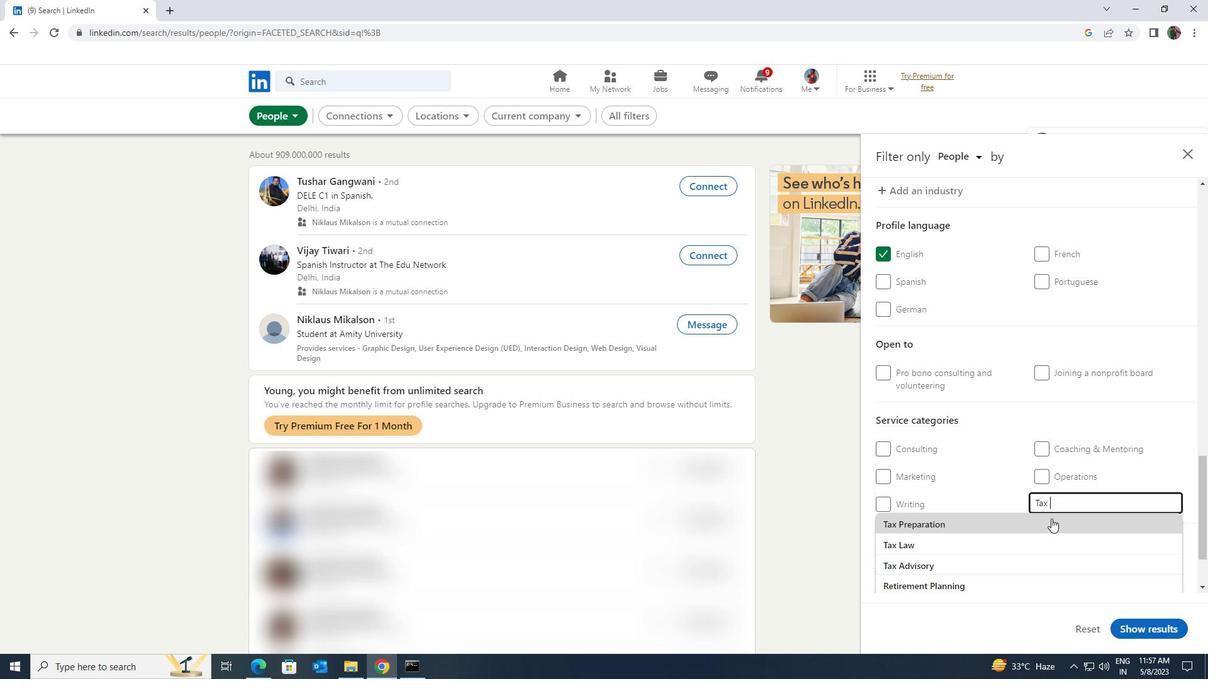 
Action: Mouse scrolled (1051, 519) with delta (0, 0)
Screenshot: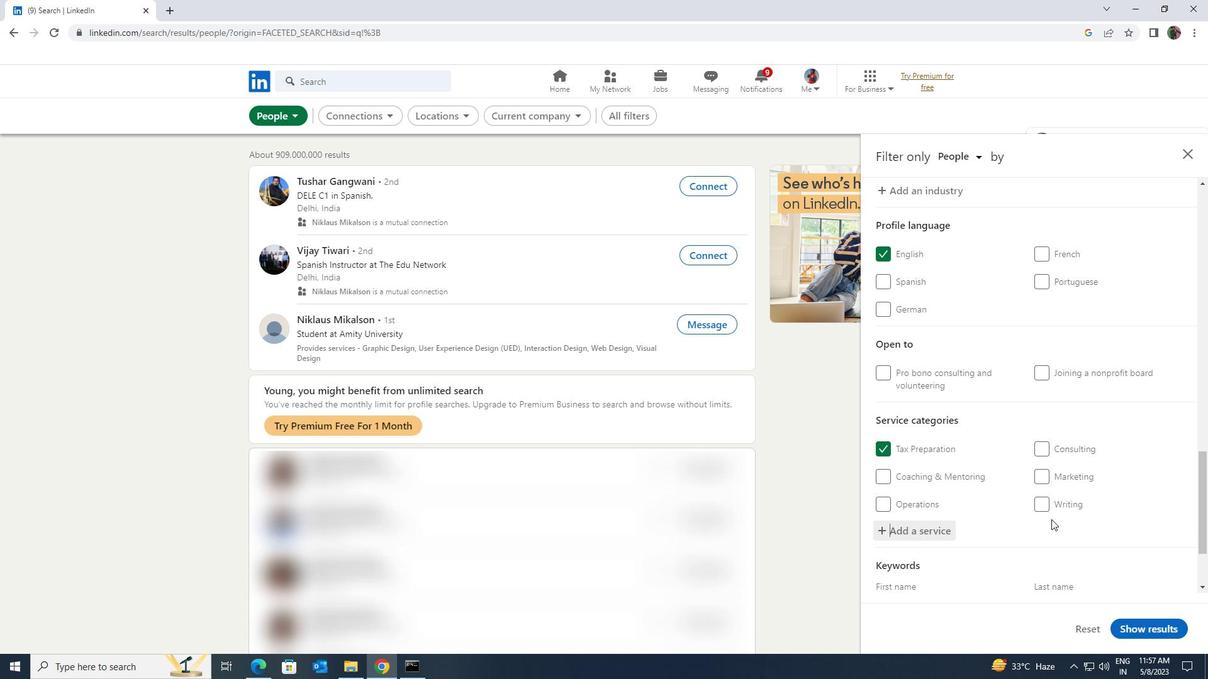 
Action: Mouse scrolled (1051, 519) with delta (0, 0)
Screenshot: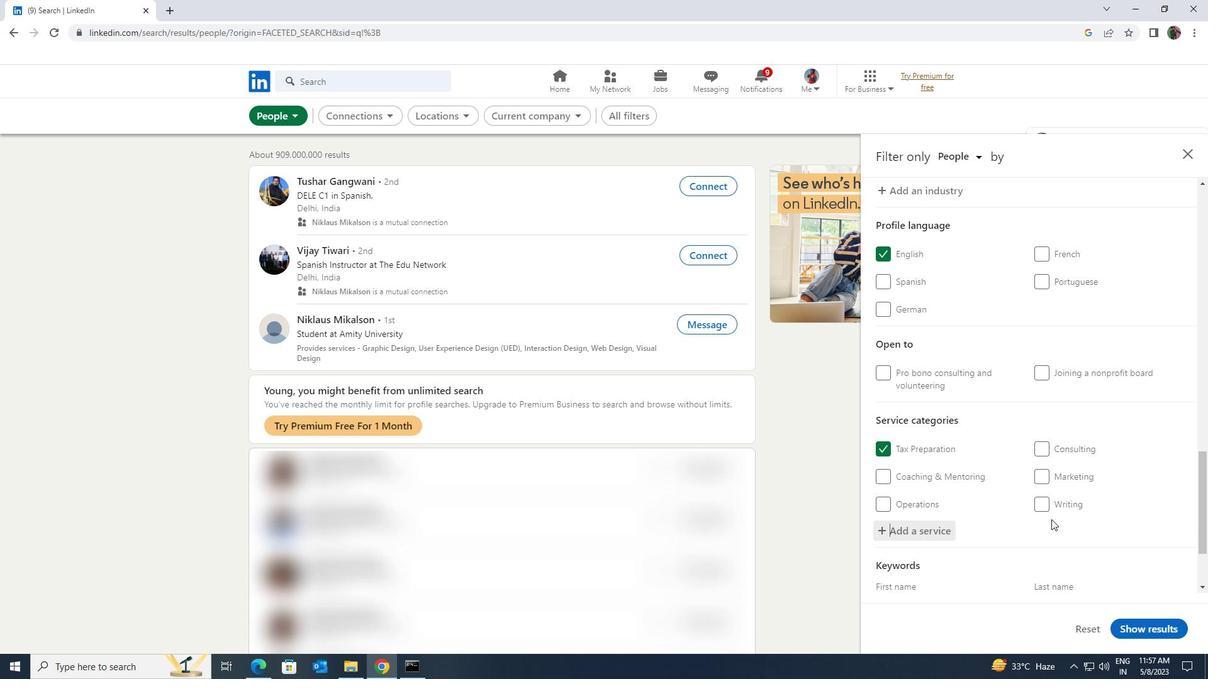 
Action: Mouse scrolled (1051, 519) with delta (0, 0)
Screenshot: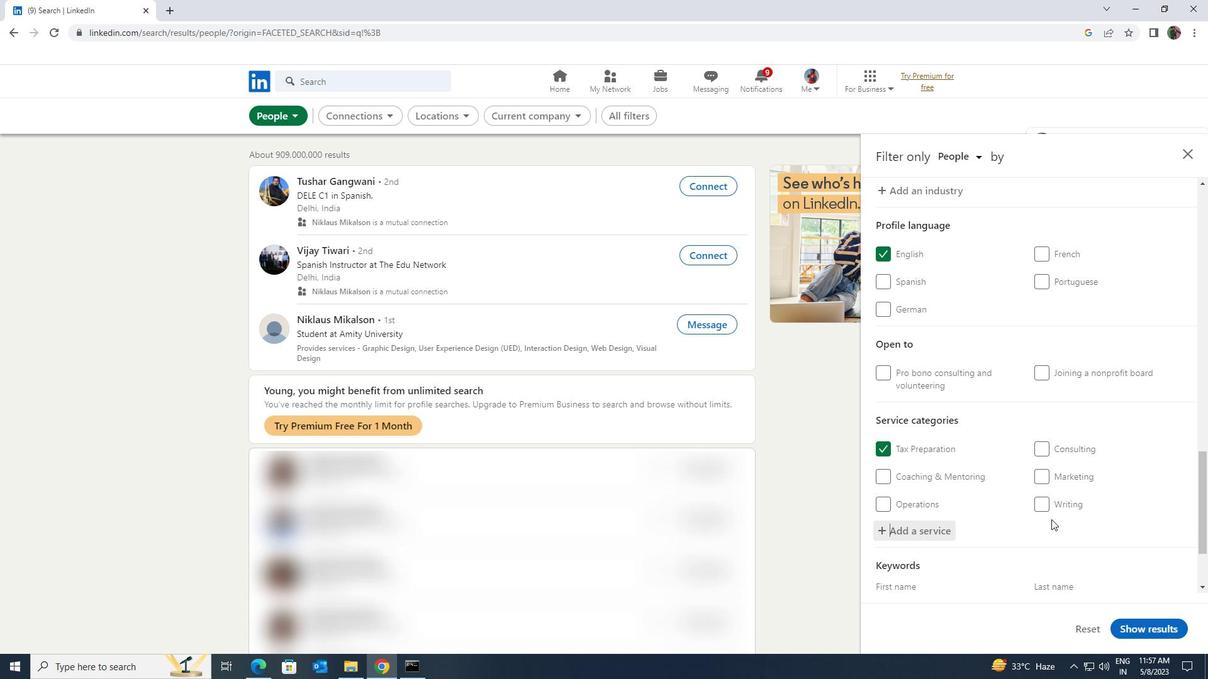 
Action: Mouse scrolled (1051, 519) with delta (0, 0)
Screenshot: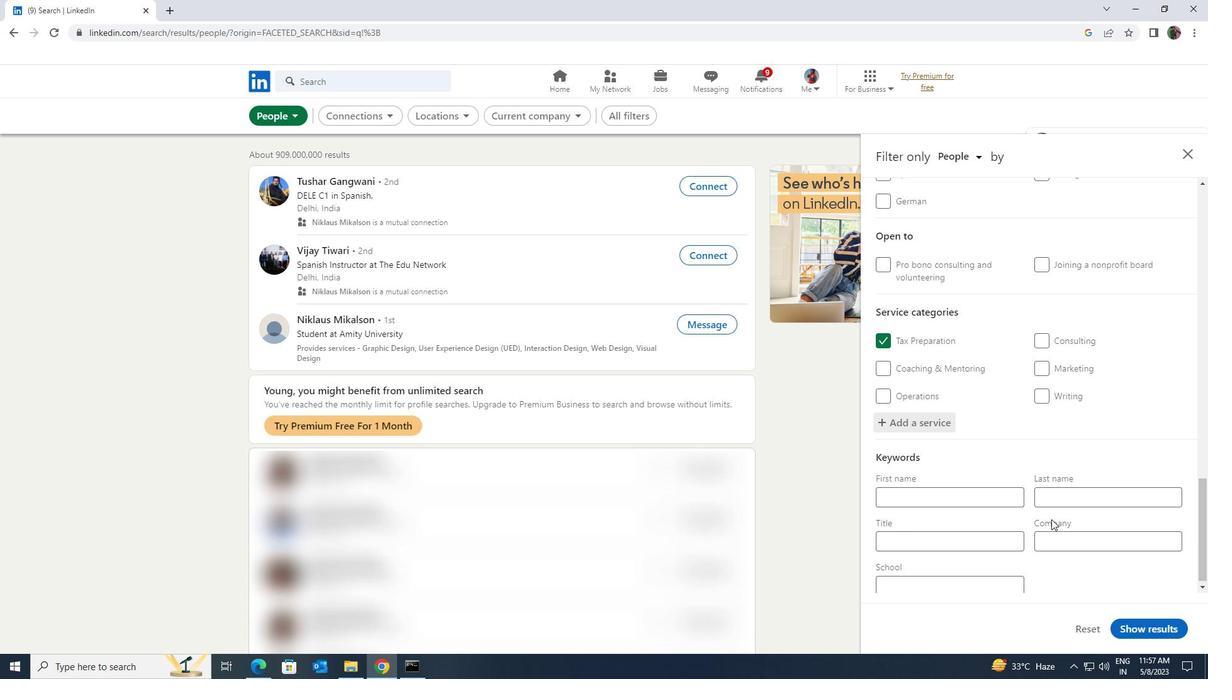 
Action: Mouse moved to (1011, 534)
Screenshot: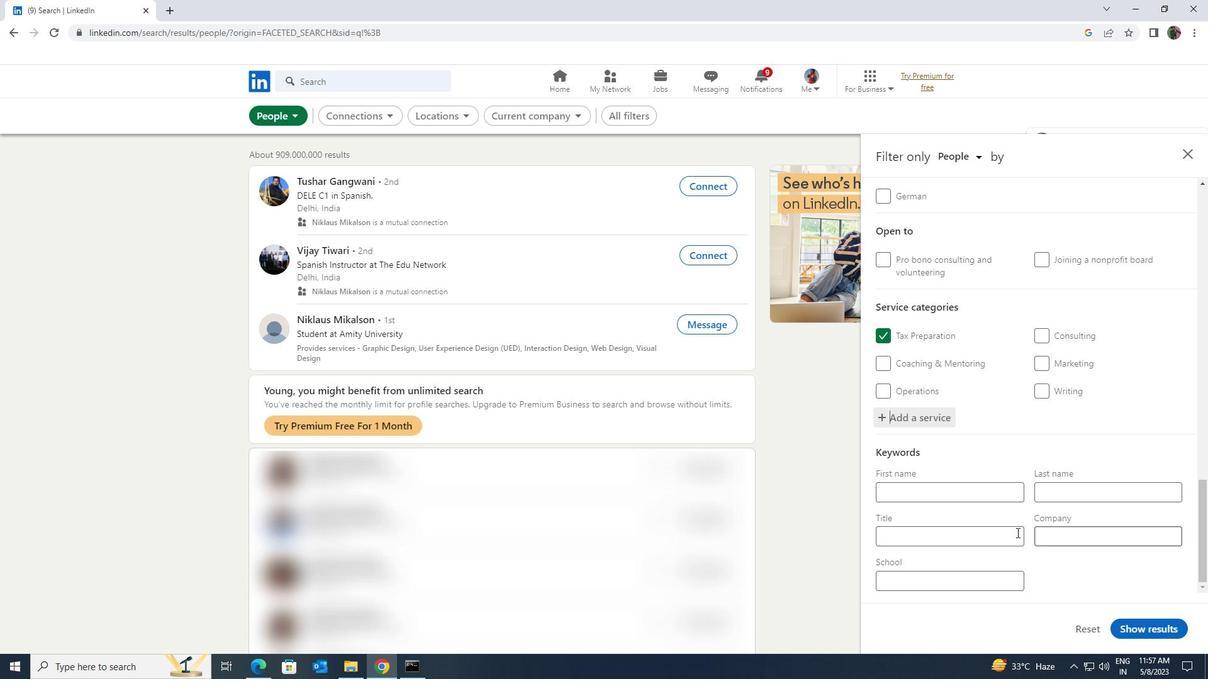 
Action: Mouse pressed left at (1011, 534)
Screenshot: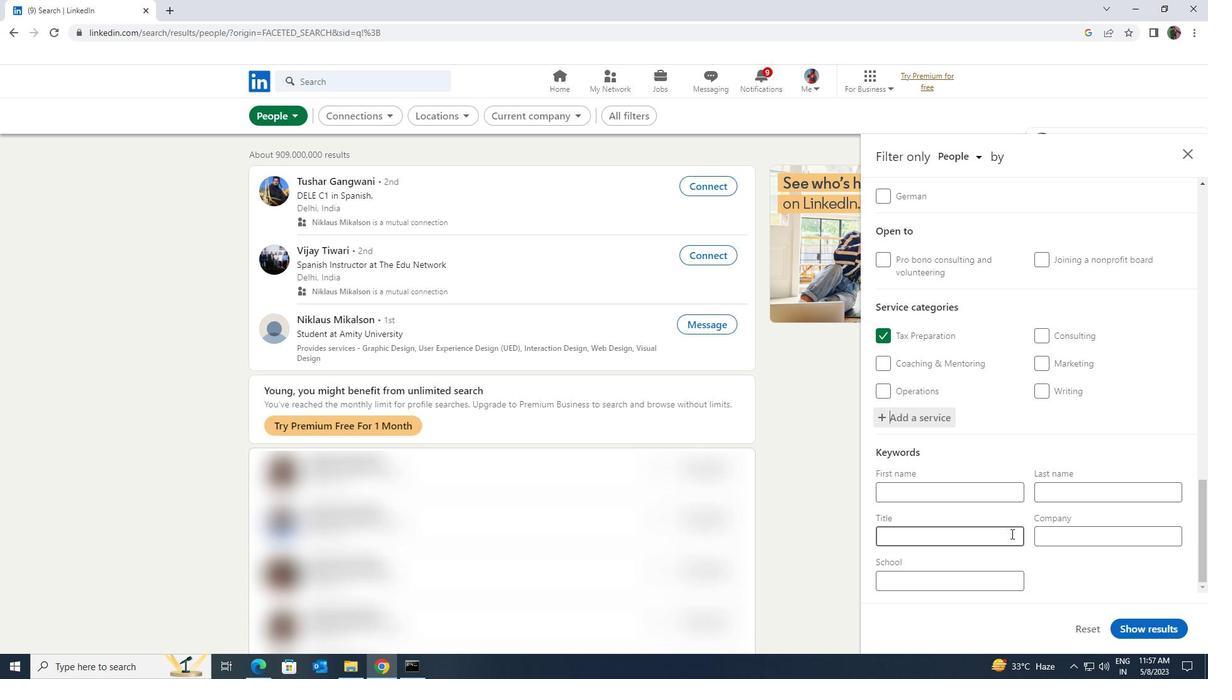 
Action: Mouse moved to (1011, 535)
Screenshot: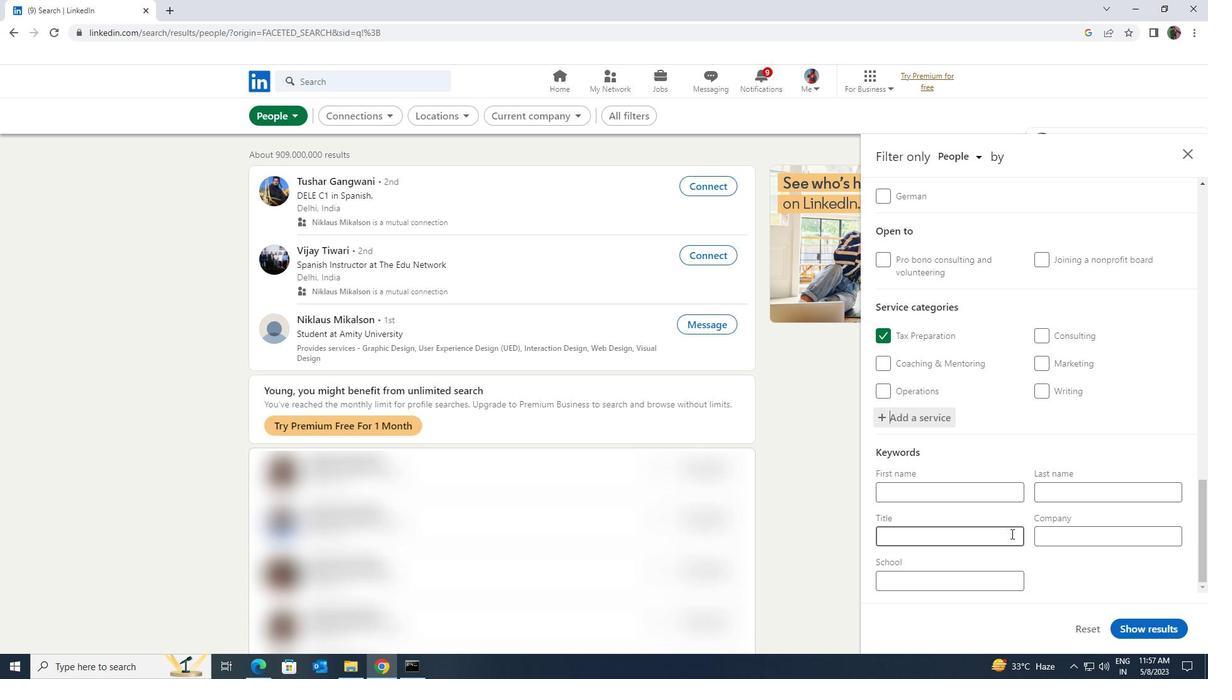 
Action: Key pressed <Key.shift><Key.shift><Key.shift><Key.shift><Key.shift><Key.shift><Key.shift><Key.shift><Key.shift><Key.shift><Key.shift><Key.shift><Key.shift>QUALITY<Key.space><Key.shift><Key.shift><Key.shift><Key.shift><Key.shift><Key.shift><Key.shift><Key.shift><Key.shift><Key.shift>CONTROL<Key.space><Key.shift><Key.shift><Key.shift><Key.shift><Key.shift><Key.shift><Key.shift>COORDINATOR
Screenshot: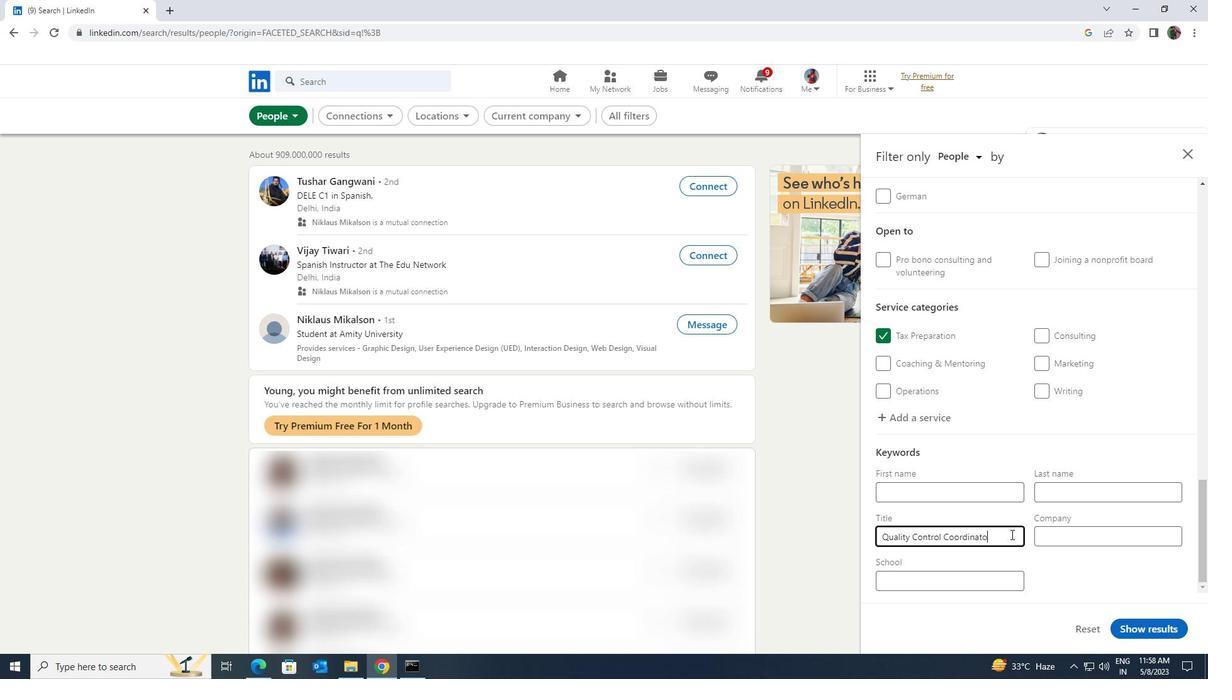 
Action: Mouse moved to (1122, 621)
Screenshot: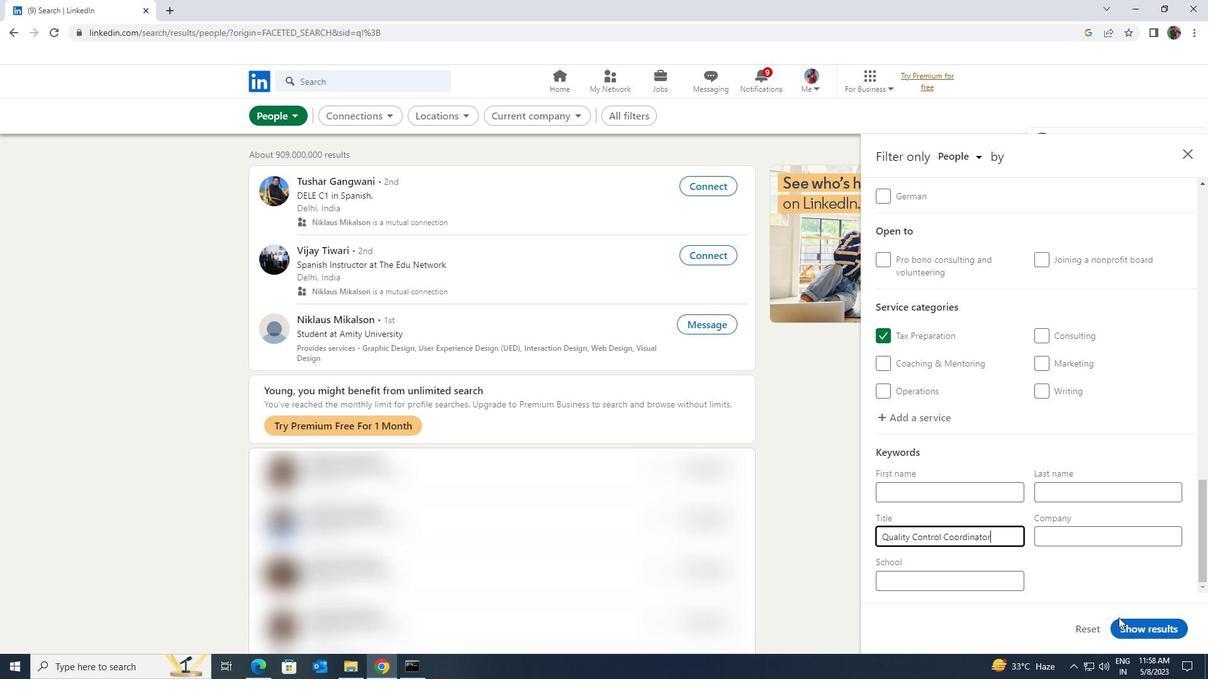 
Action: Mouse pressed left at (1122, 621)
Screenshot: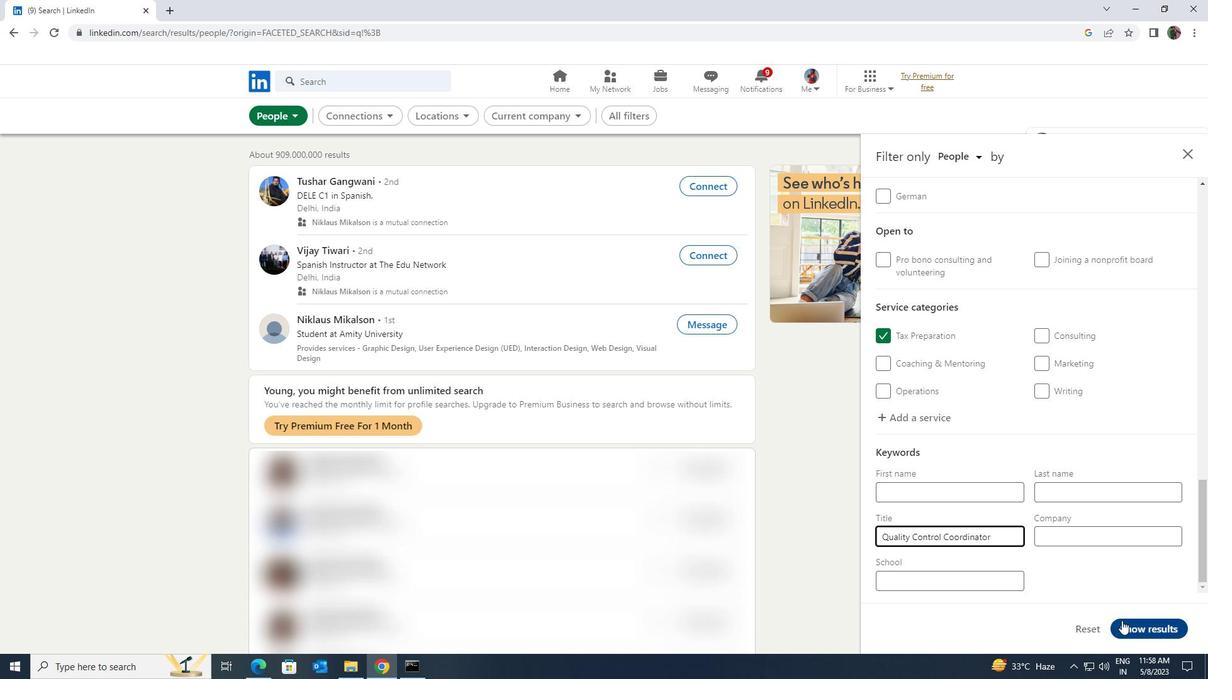 
